 Task: Open Card Technology Conference Review in Board Brand Reputation Management and Repair to Workspace Domain Name Registrars and add a team member Softage.1@softage.net, a label Red, a checklist Beta Testing, an attachment from your google drive, a color Red and finally, add a card description 'Create and send out employee engagement survey on performance evaluation' and a comment 'This task is a reflection of our team capabilities, so let us work together to deliver the best possible outcome.'. Add a start date 'Jan 05, 1900' with a due date 'Jan 12, 1900'
Action: Mouse moved to (368, 165)
Screenshot: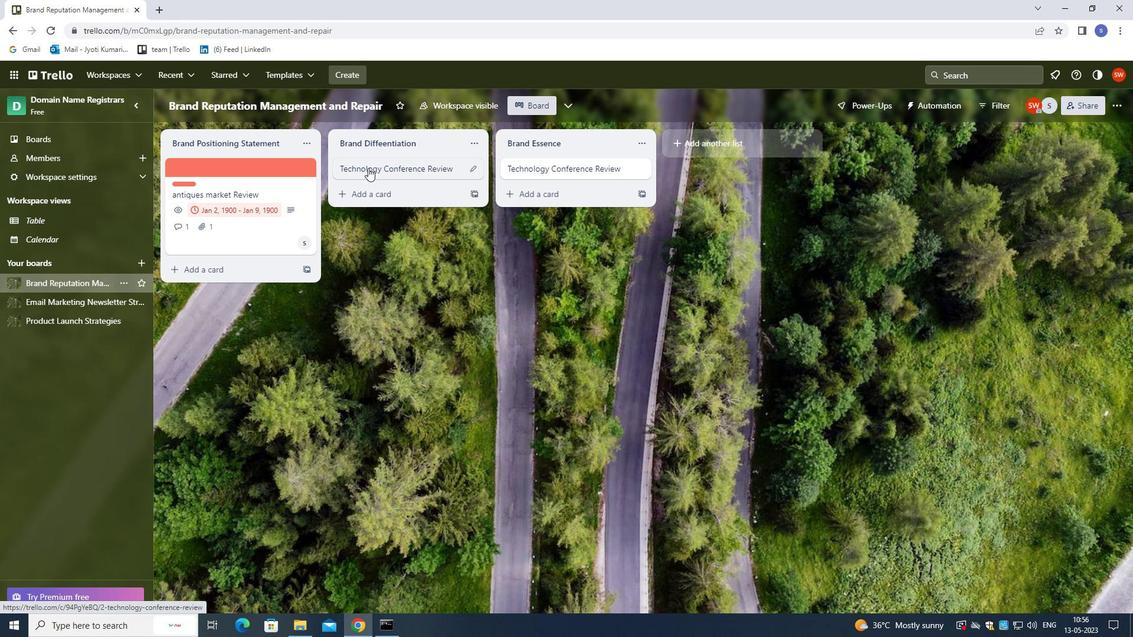 
Action: Mouse pressed left at (368, 165)
Screenshot: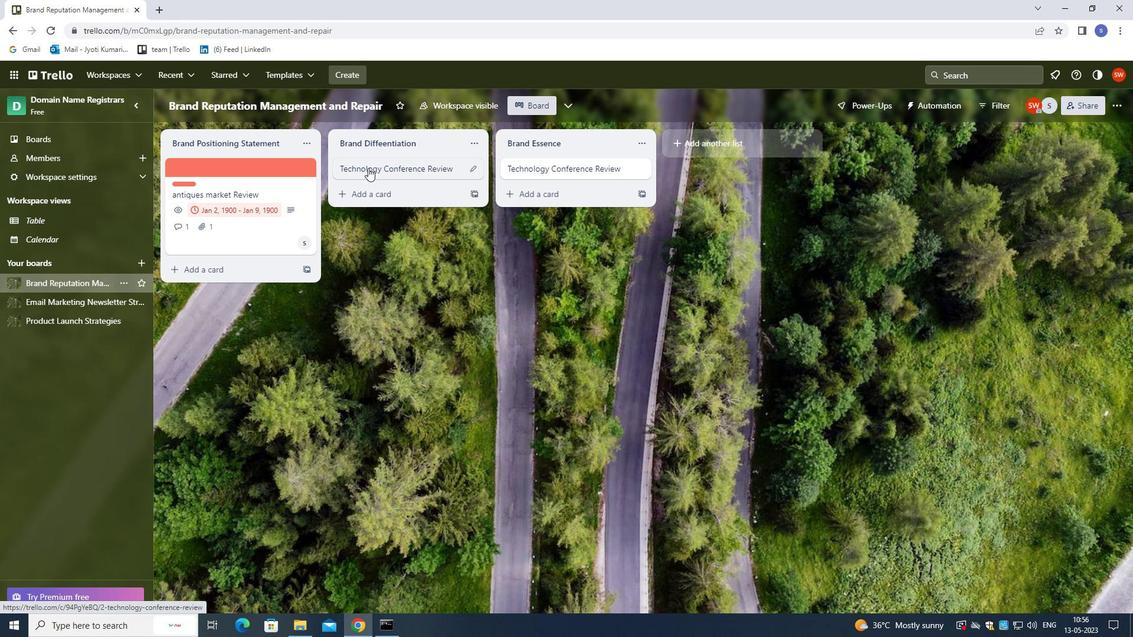 
Action: Mouse moved to (368, 365)
Screenshot: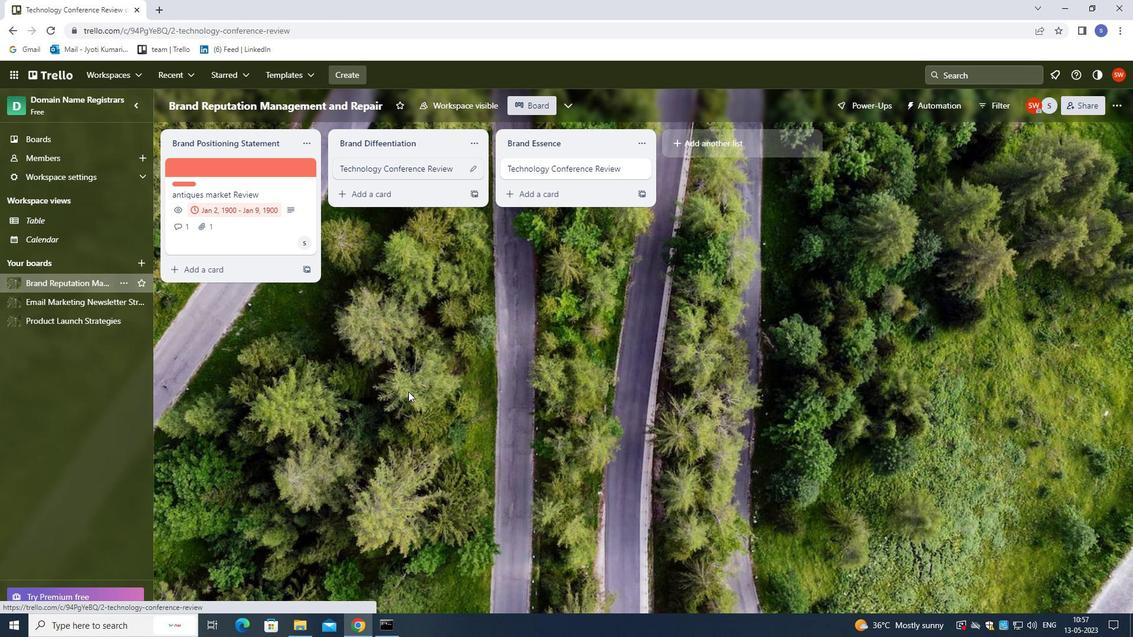 
Action: Key pressed softage.1<Key.shift>2SOFTAGE.NET
Screenshot: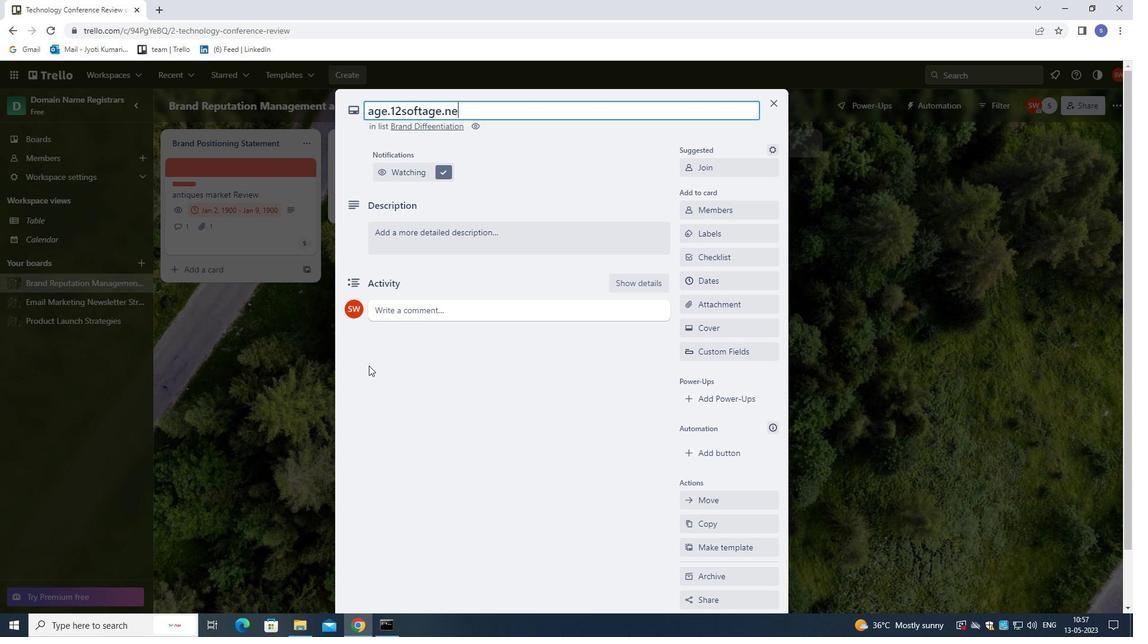
Action: Mouse moved to (306, 292)
Screenshot: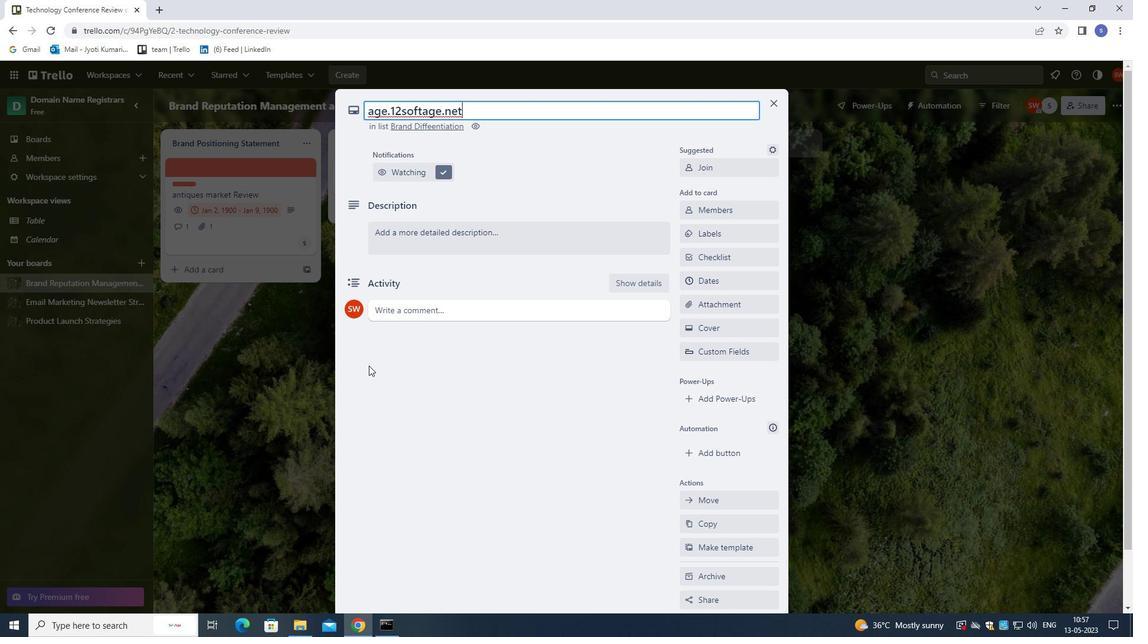 
Action: Key pressed <Key.backspace><Key.backspace><Key.backspace><Key.backspace><Key.backspace><Key.backspace><Key.backspace><Key.backspace><Key.backspace><Key.backspace><Key.backspace><Key.backspace><Key.backspace><Key.backspace><Key.backspace><Key.backspace><Key.backspace><Key.backspace><Key.backspace><Key.backspace><Key.backspace><Key.backspace><Key.backspace>
Screenshot: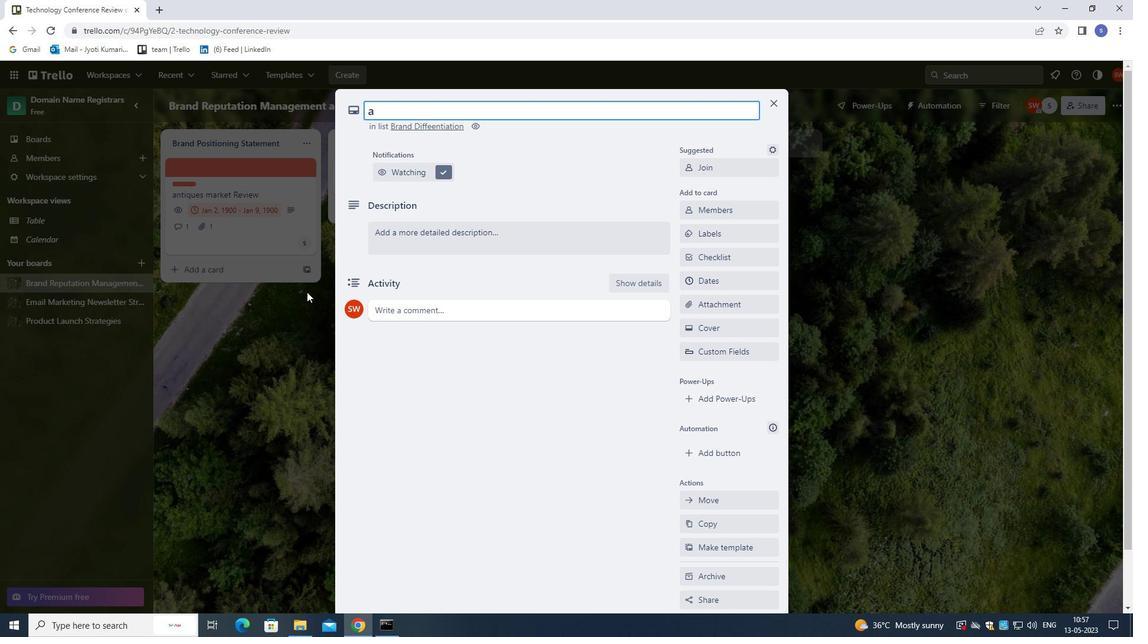 
Action: Mouse moved to (726, 208)
Screenshot: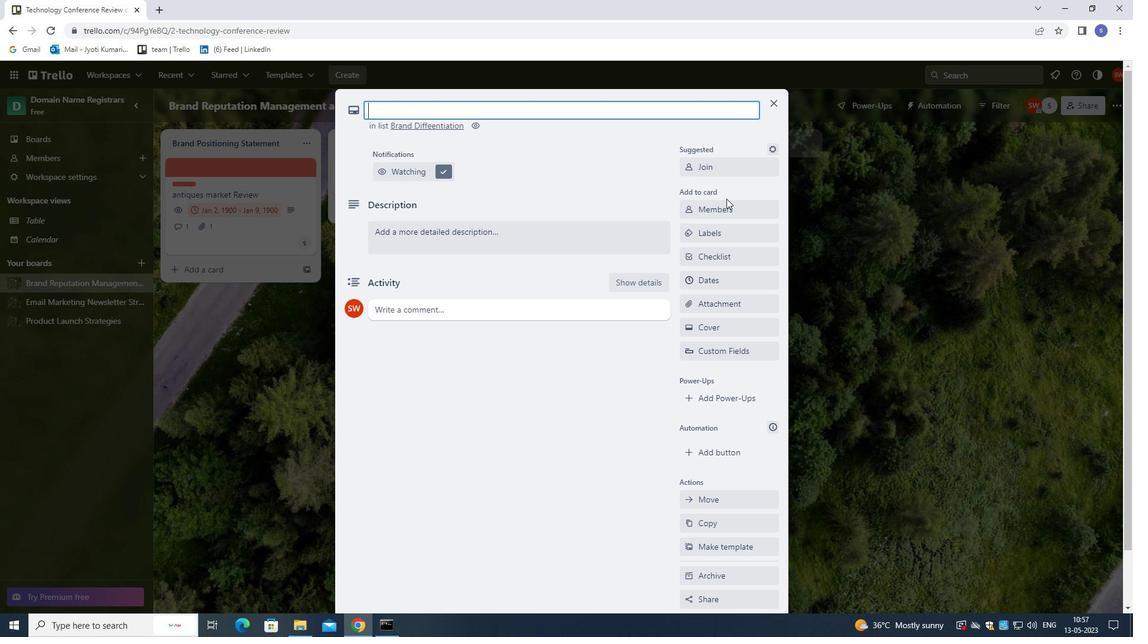 
Action: Mouse pressed left at (726, 208)
Screenshot: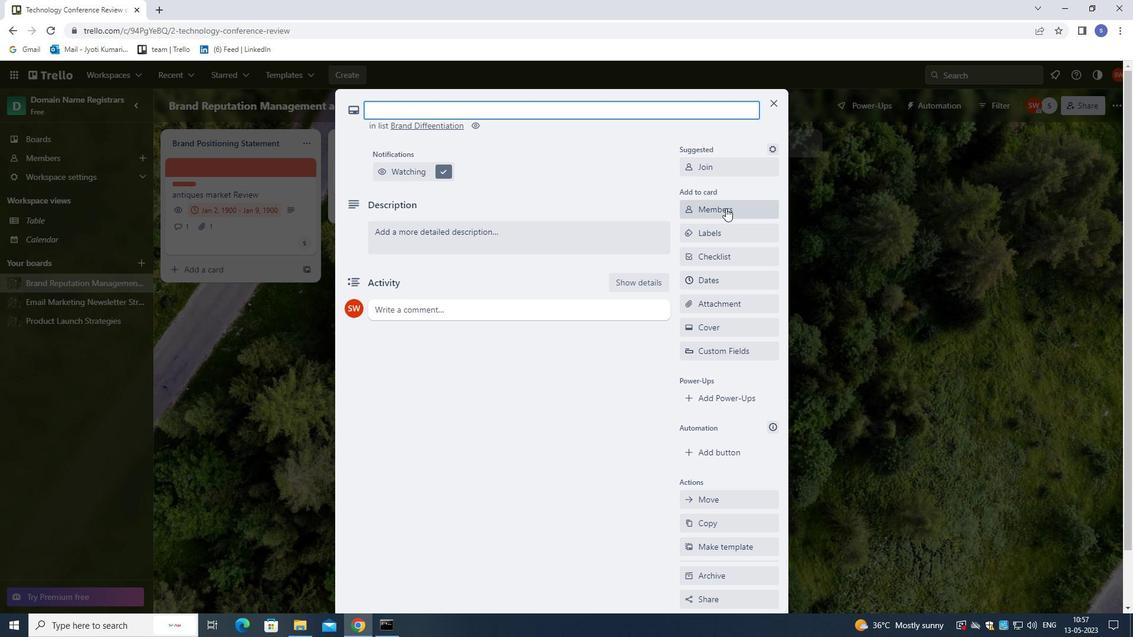 
Action: Mouse moved to (678, 162)
Screenshot: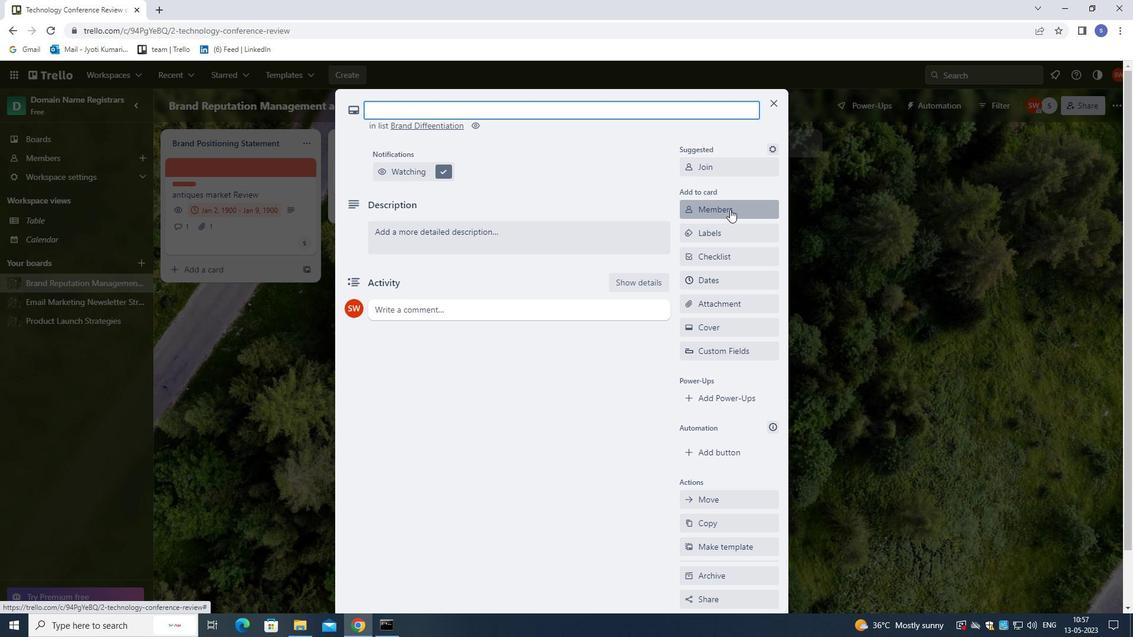 
Action: Key pressed SOFTAGE.1<Key.shift>@SOFTAGE.NET
Screenshot: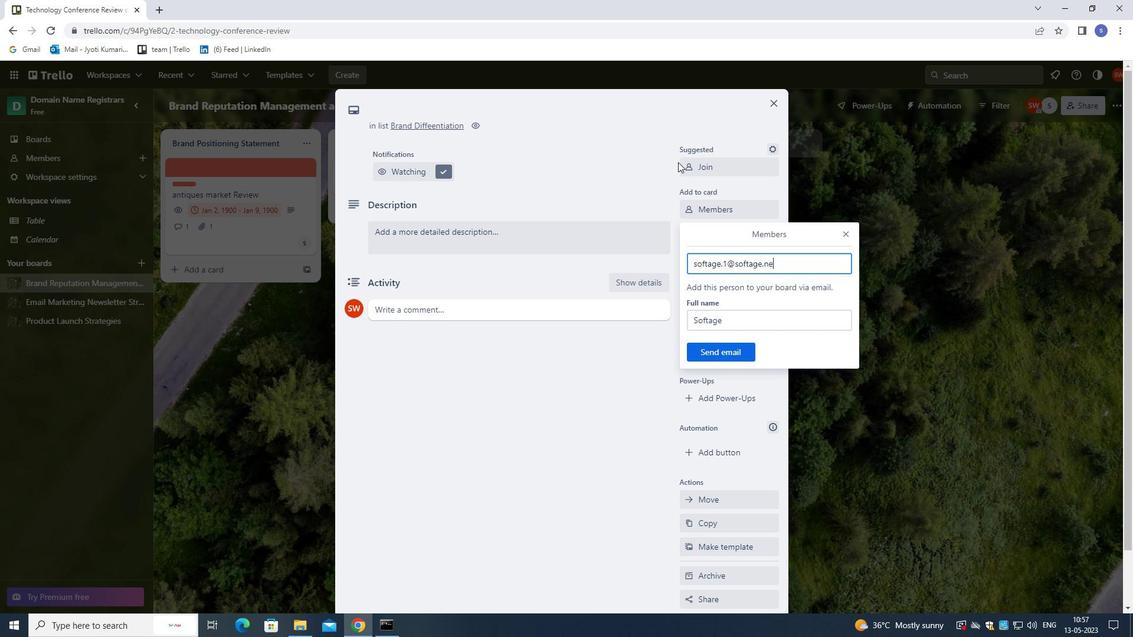 
Action: Mouse moved to (716, 353)
Screenshot: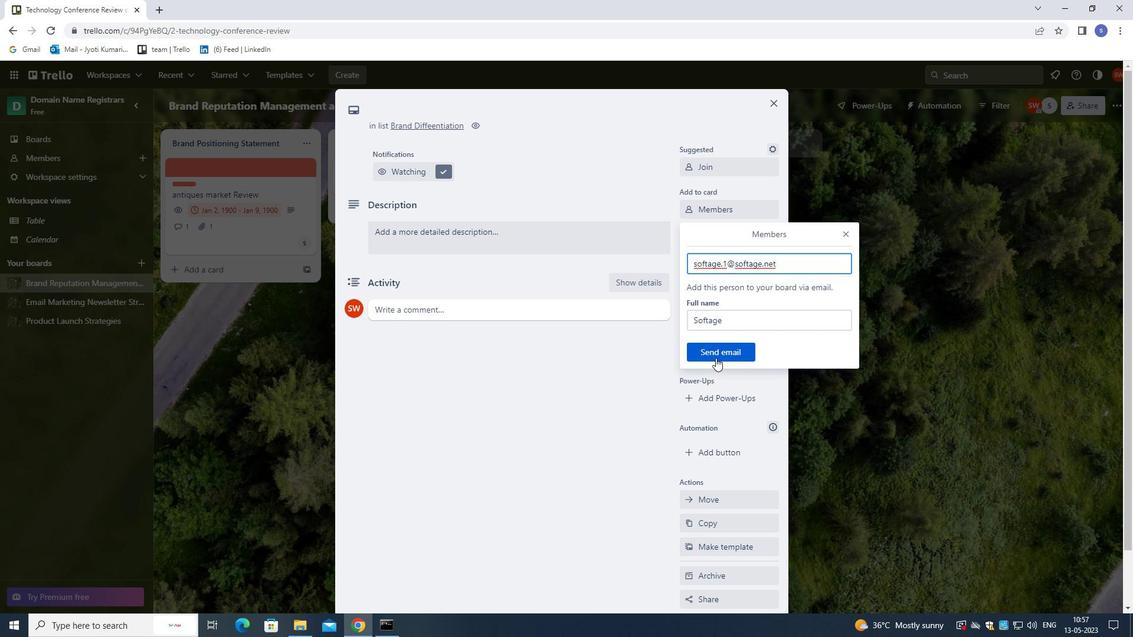 
Action: Mouse pressed left at (716, 353)
Screenshot: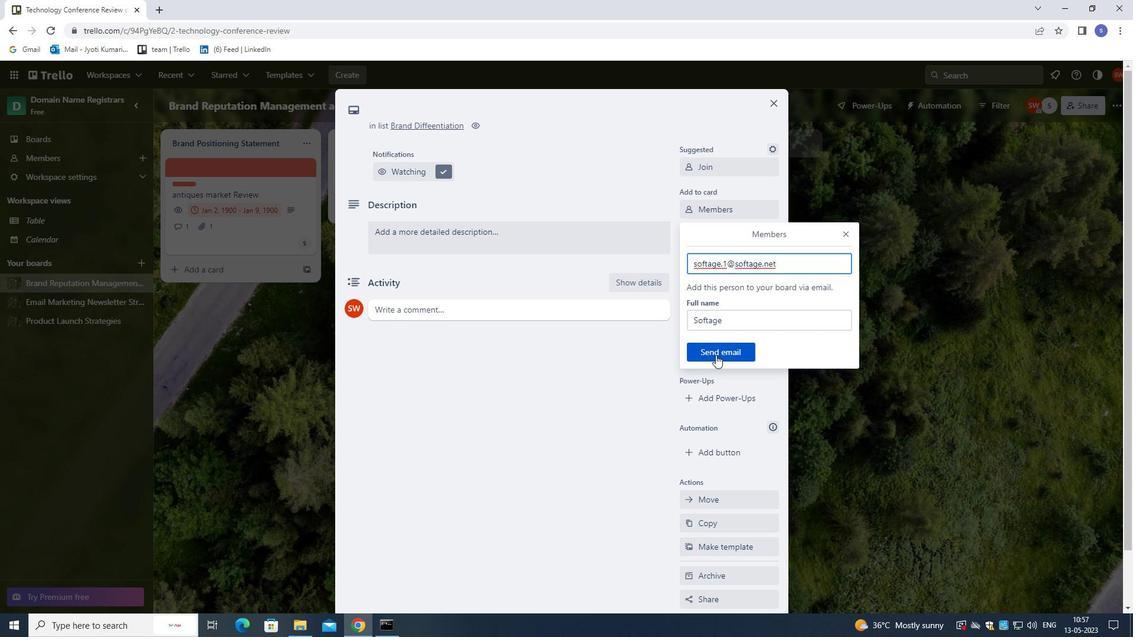 
Action: Mouse moved to (736, 236)
Screenshot: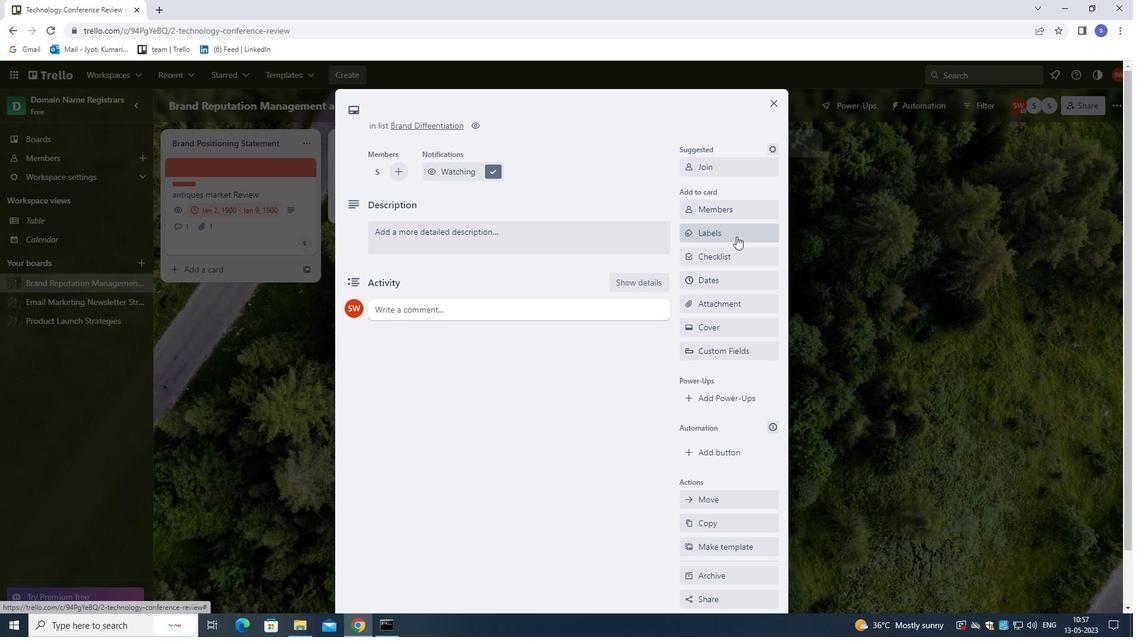 
Action: Mouse pressed left at (736, 236)
Screenshot: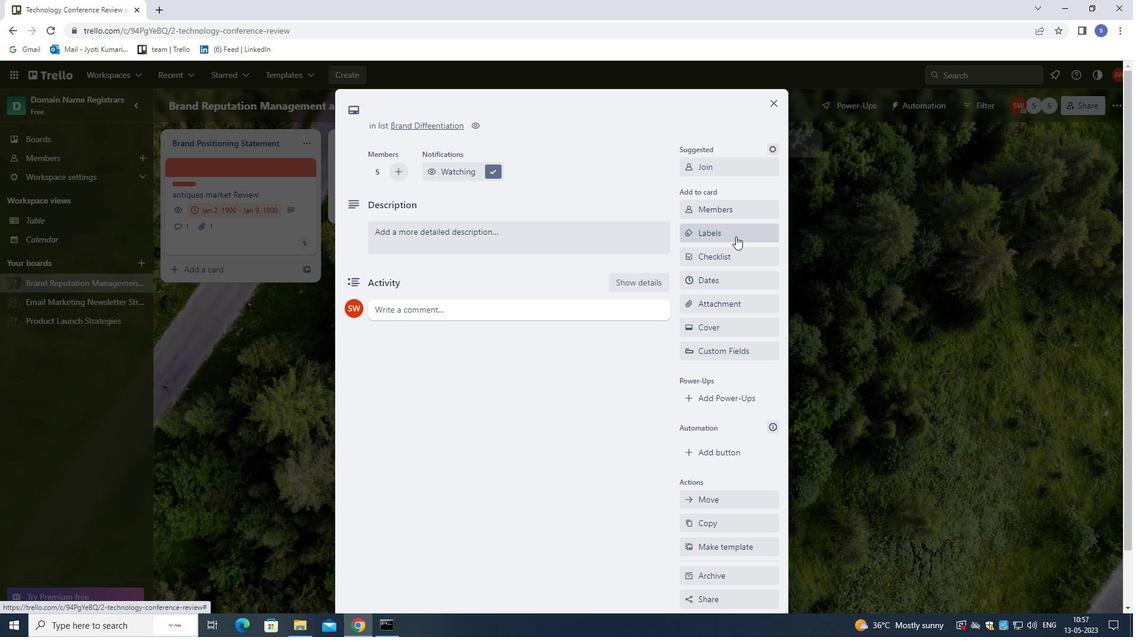 
Action: Key pressed R
Screenshot: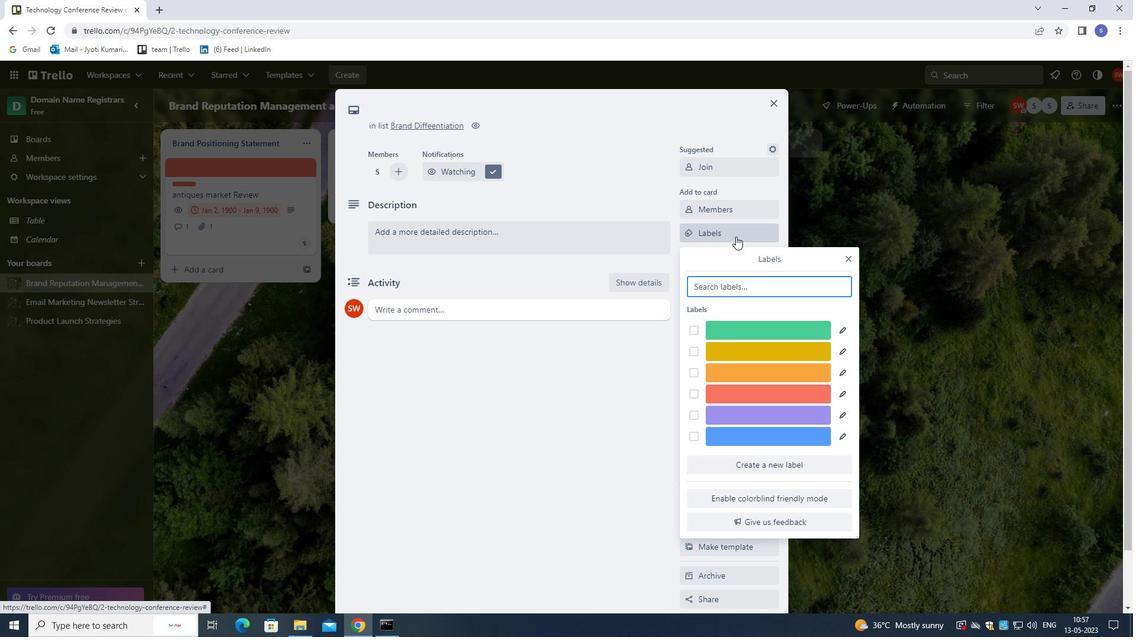 
Action: Mouse moved to (757, 329)
Screenshot: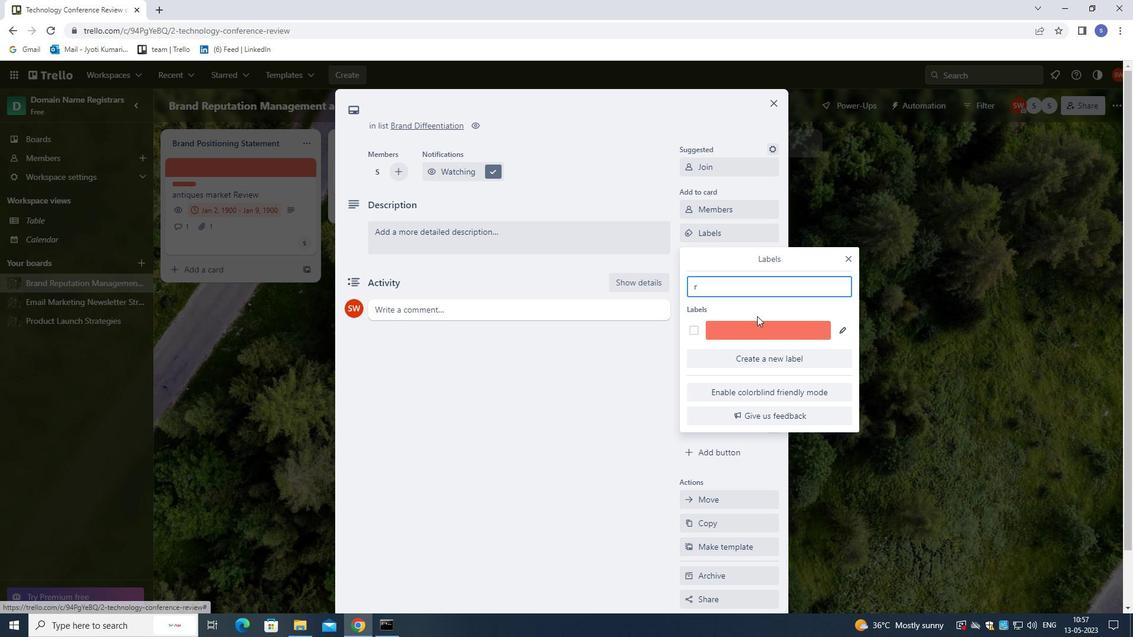 
Action: Mouse pressed left at (757, 329)
Screenshot: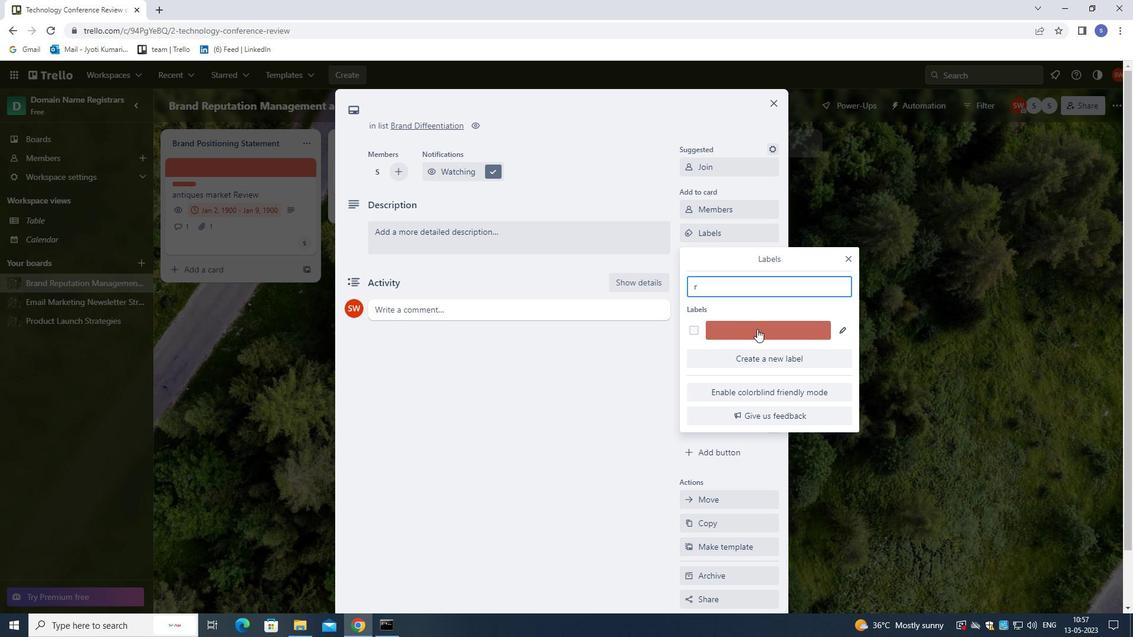
Action: Mouse moved to (850, 258)
Screenshot: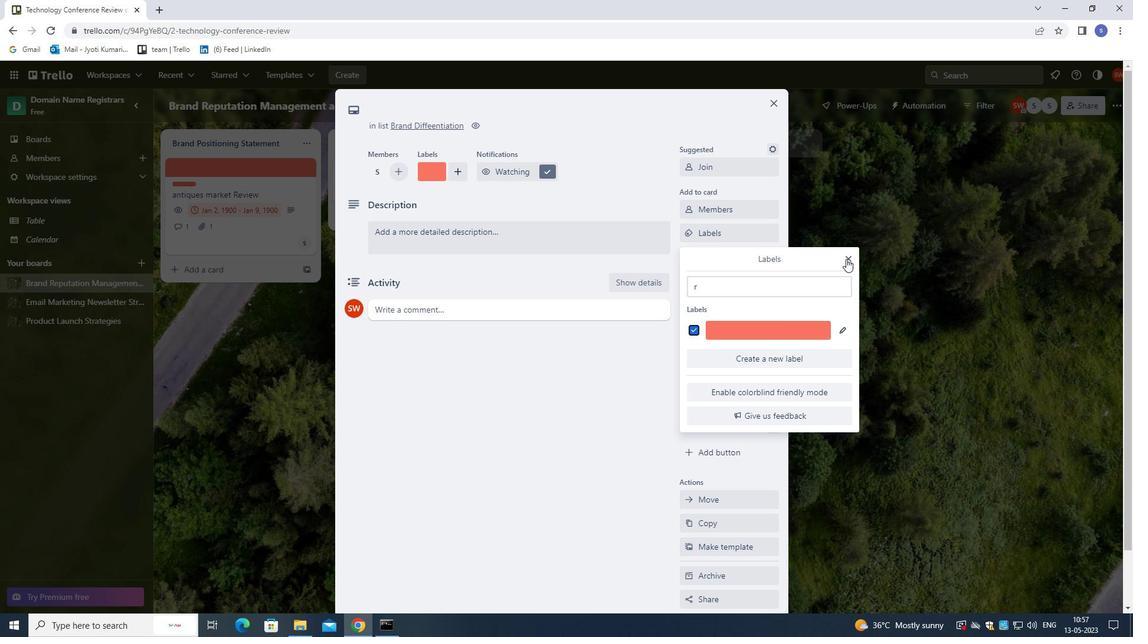 
Action: Mouse pressed left at (850, 258)
Screenshot: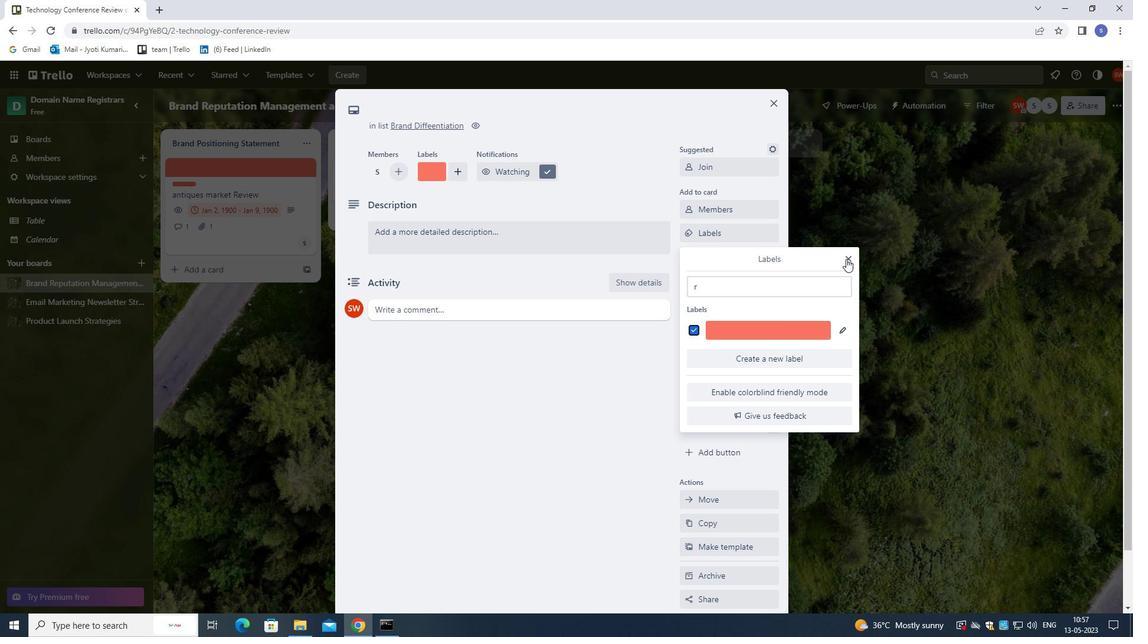 
Action: Mouse moved to (746, 246)
Screenshot: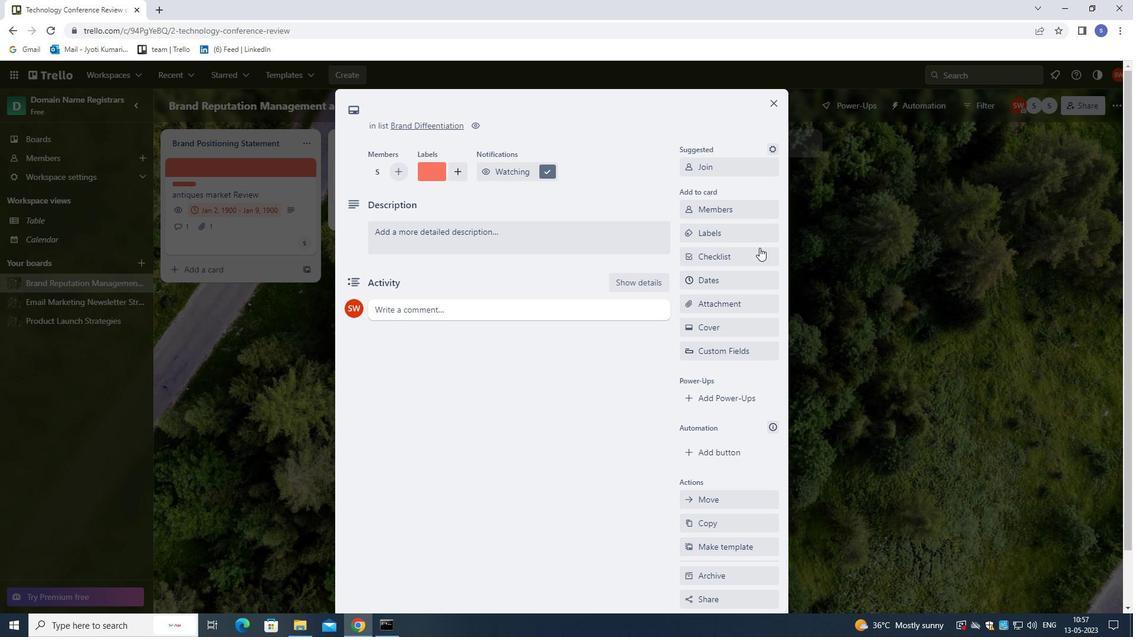 
Action: Mouse pressed left at (746, 246)
Screenshot: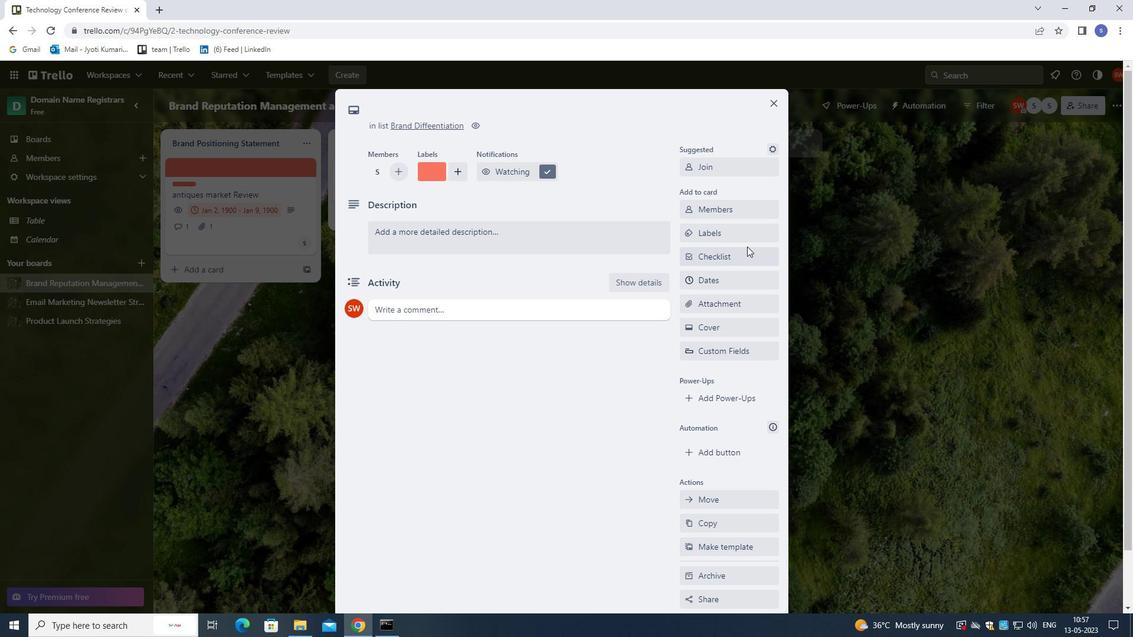 
Action: Mouse moved to (746, 250)
Screenshot: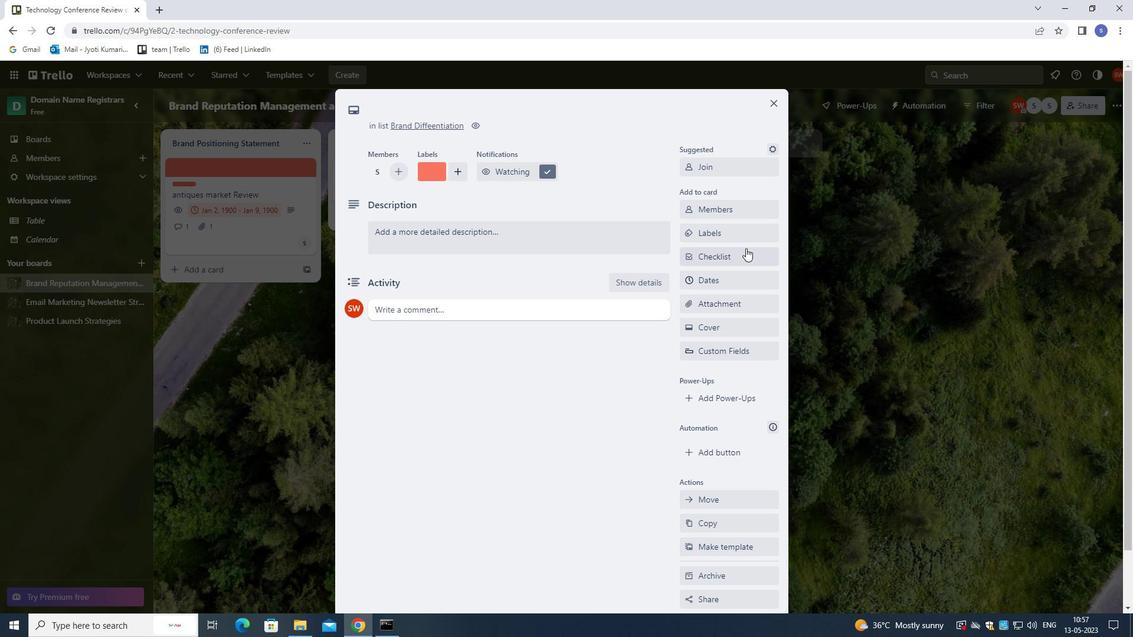 
Action: Mouse pressed left at (746, 250)
Screenshot: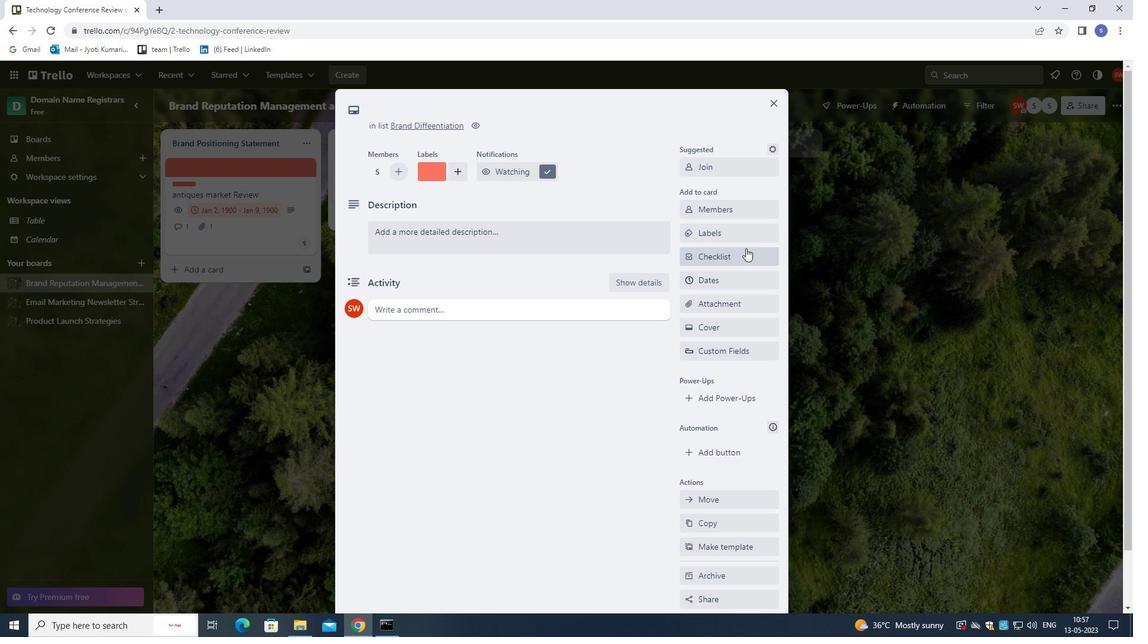
Action: Mouse moved to (689, 236)
Screenshot: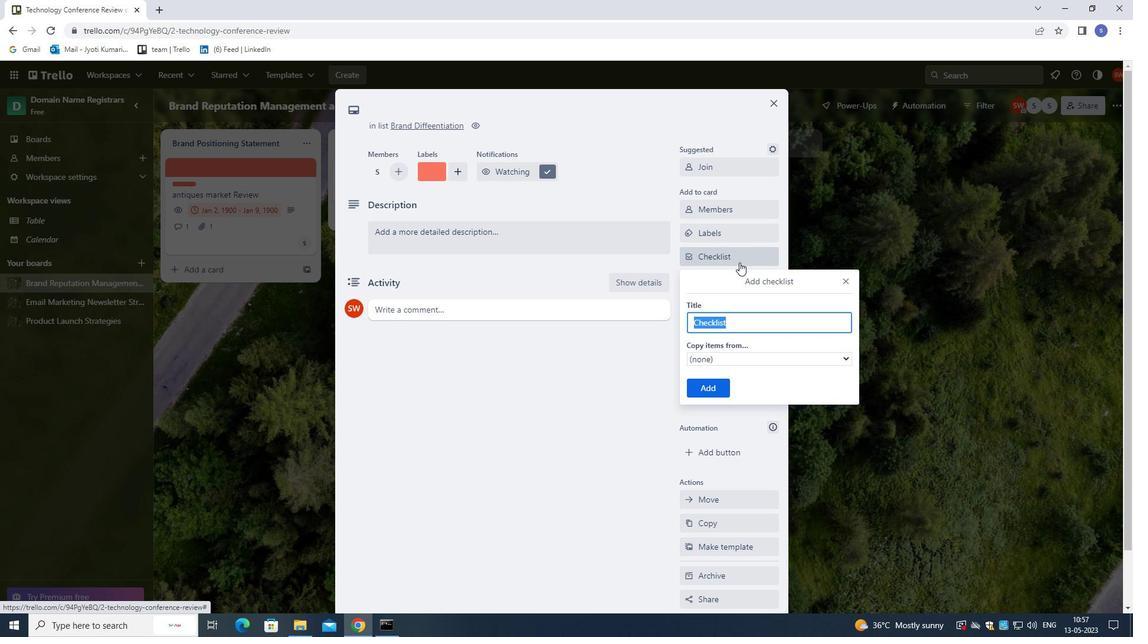 
Action: Key pressed B
Screenshot: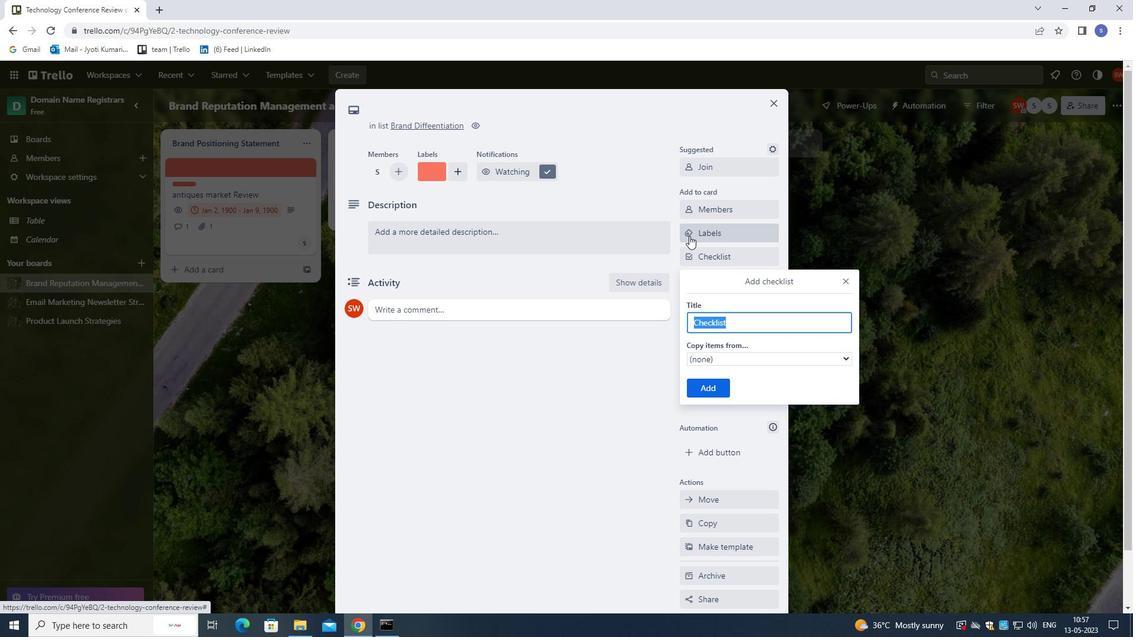 
Action: Mouse moved to (757, 349)
Screenshot: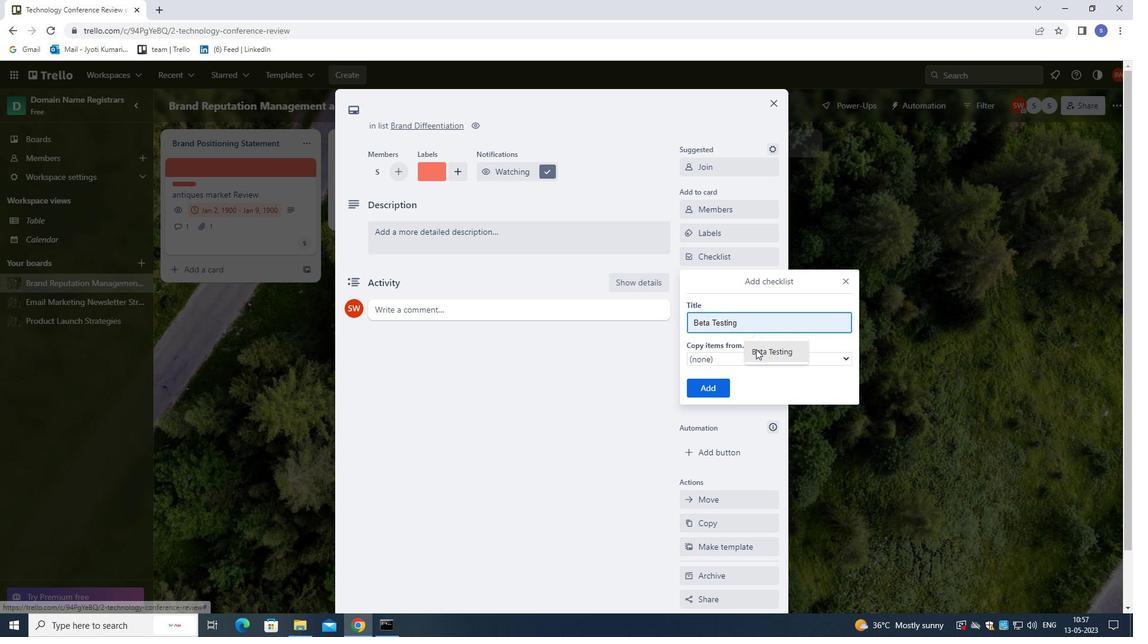 
Action: Mouse pressed left at (757, 349)
Screenshot: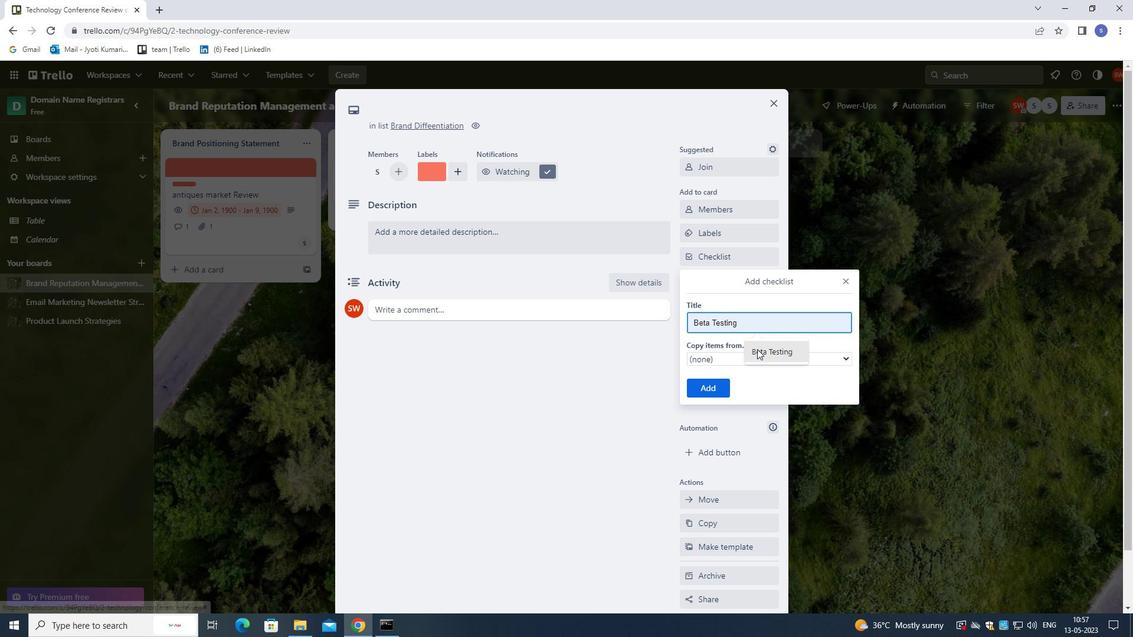 
Action: Mouse moved to (707, 384)
Screenshot: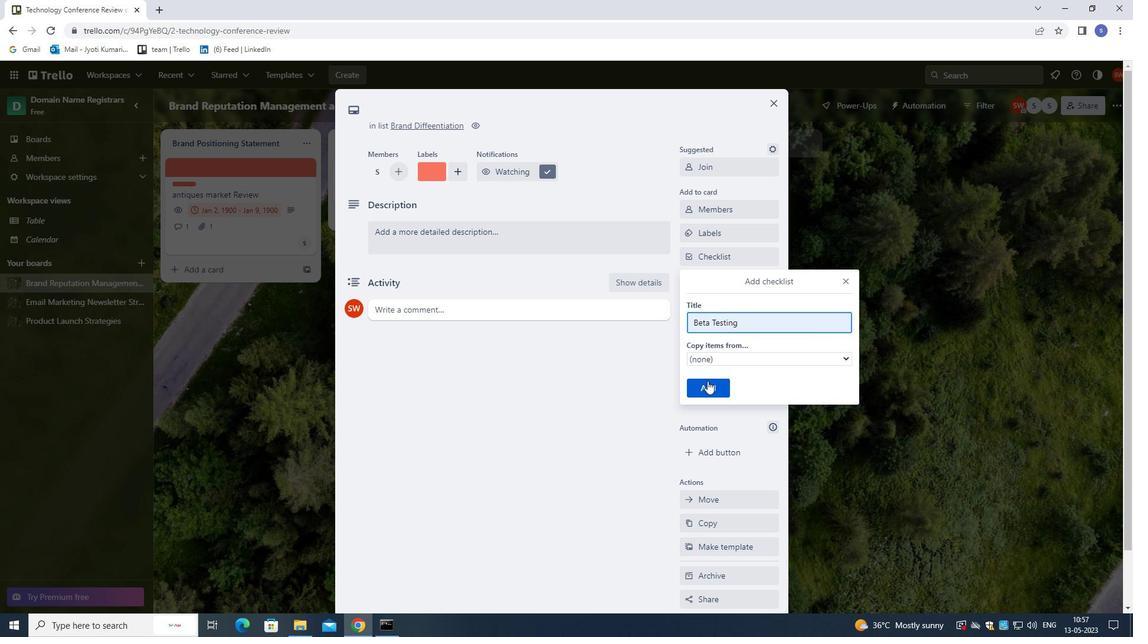 
Action: Mouse pressed left at (707, 384)
Screenshot: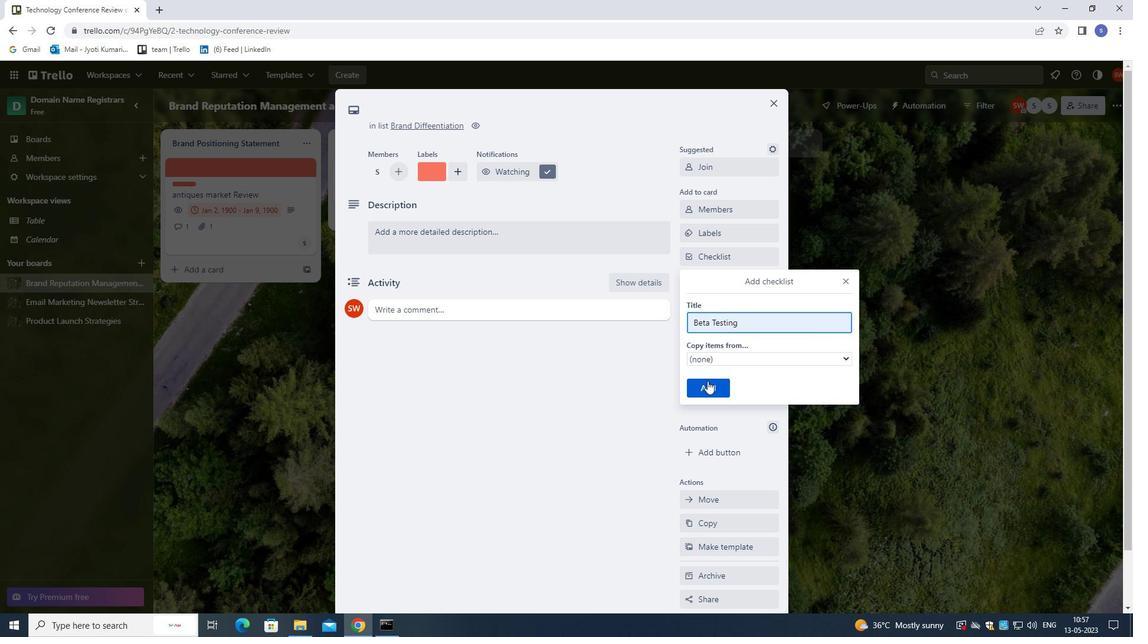 
Action: Mouse moved to (707, 281)
Screenshot: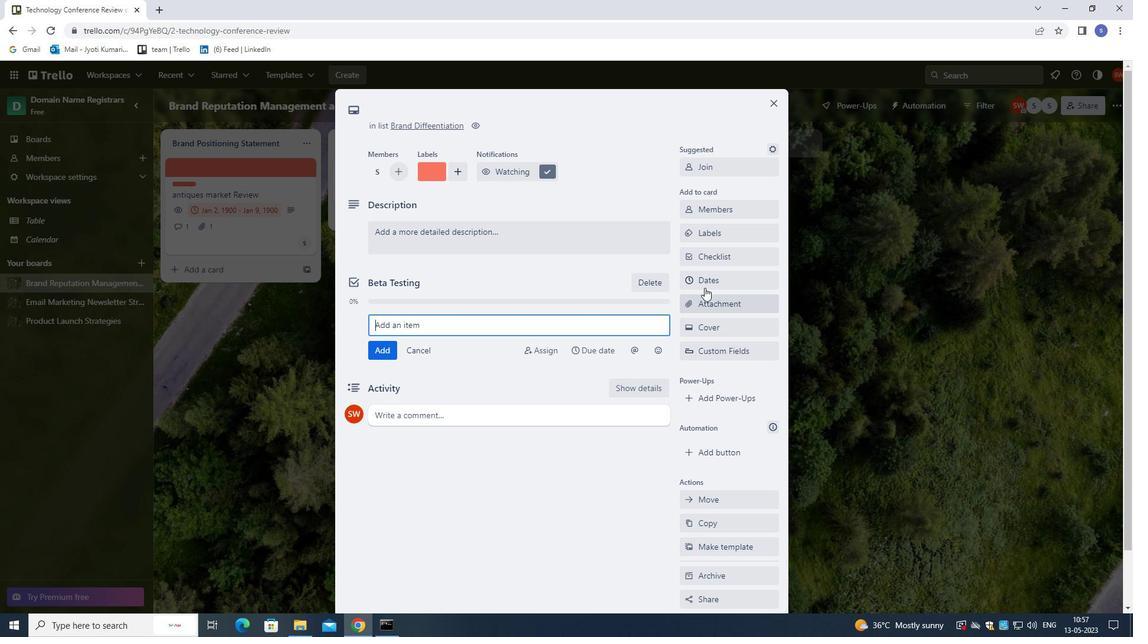 
Action: Mouse pressed left at (707, 281)
Screenshot: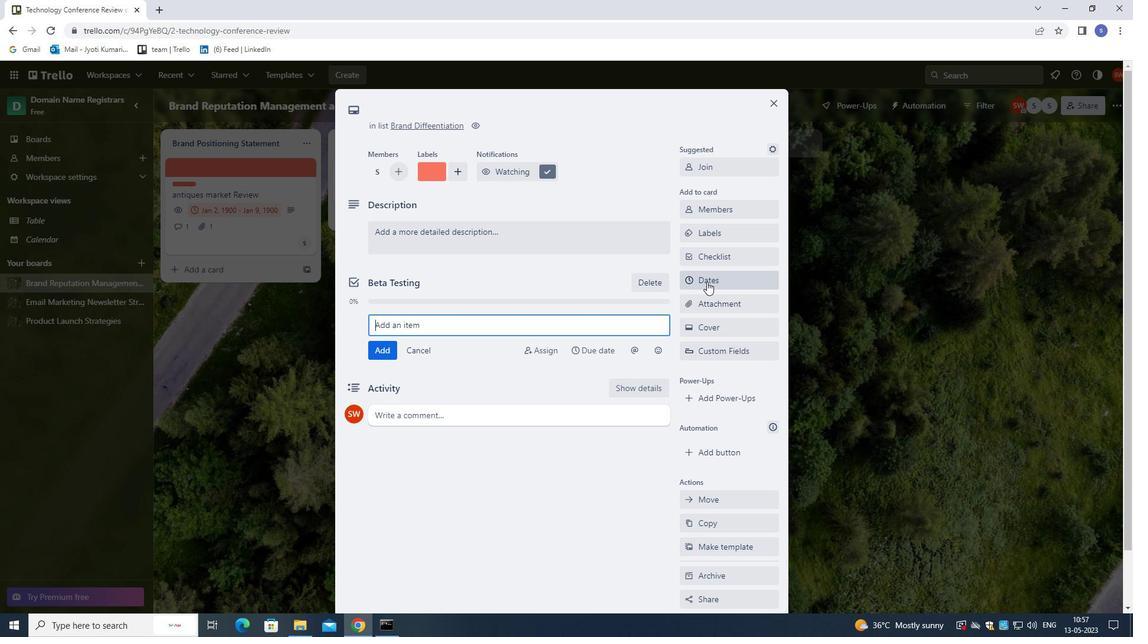 
Action: Mouse moved to (690, 318)
Screenshot: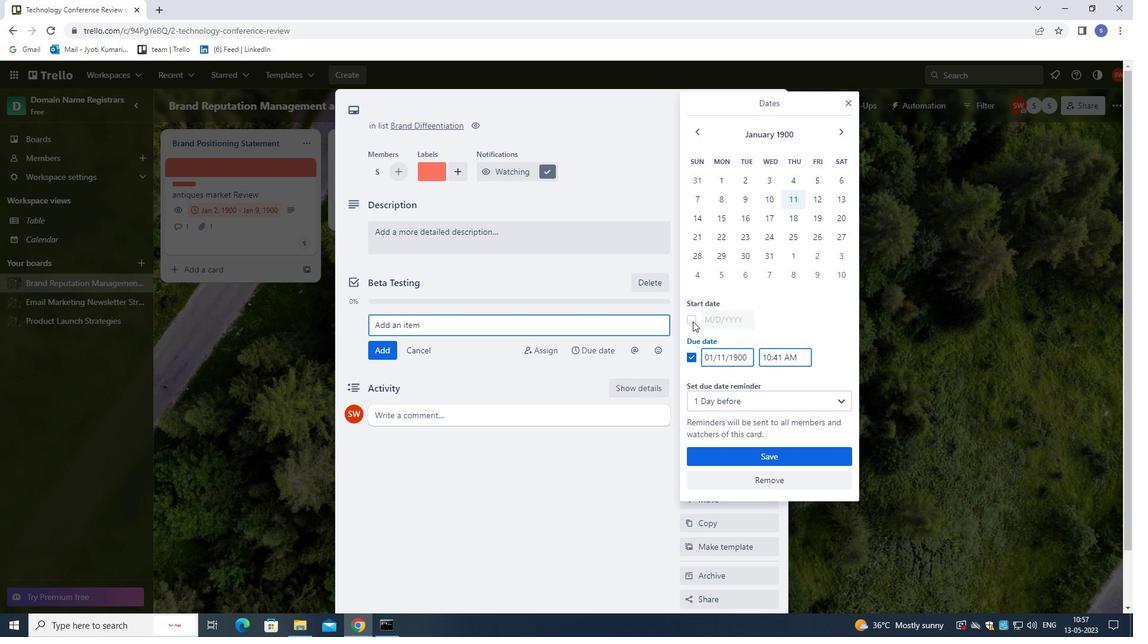 
Action: Mouse pressed left at (690, 318)
Screenshot: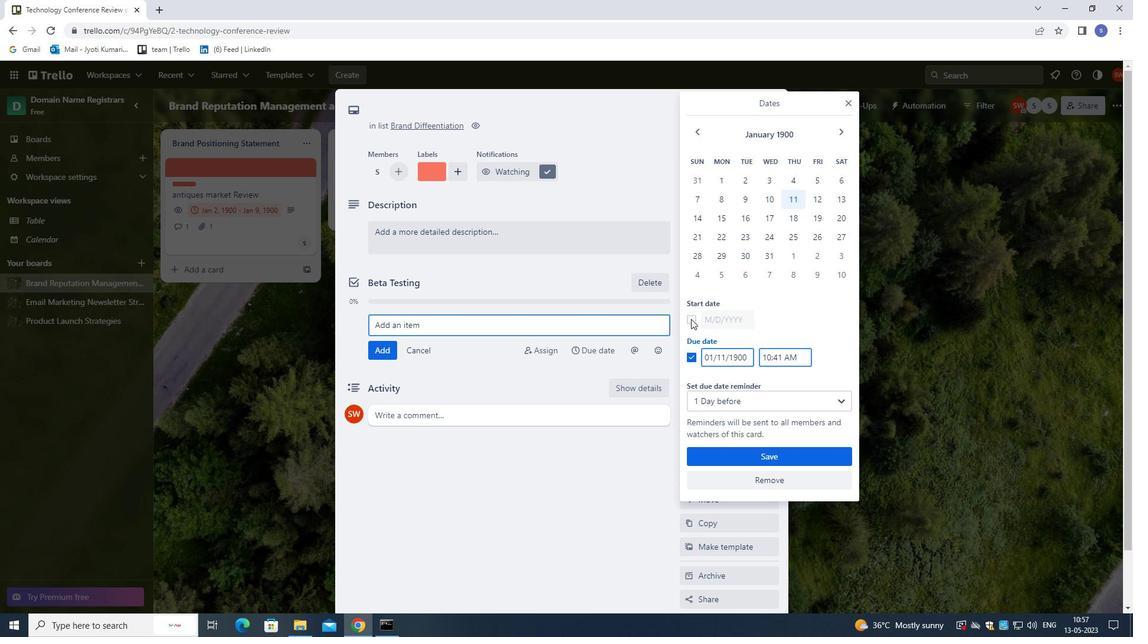 
Action: Mouse moved to (717, 320)
Screenshot: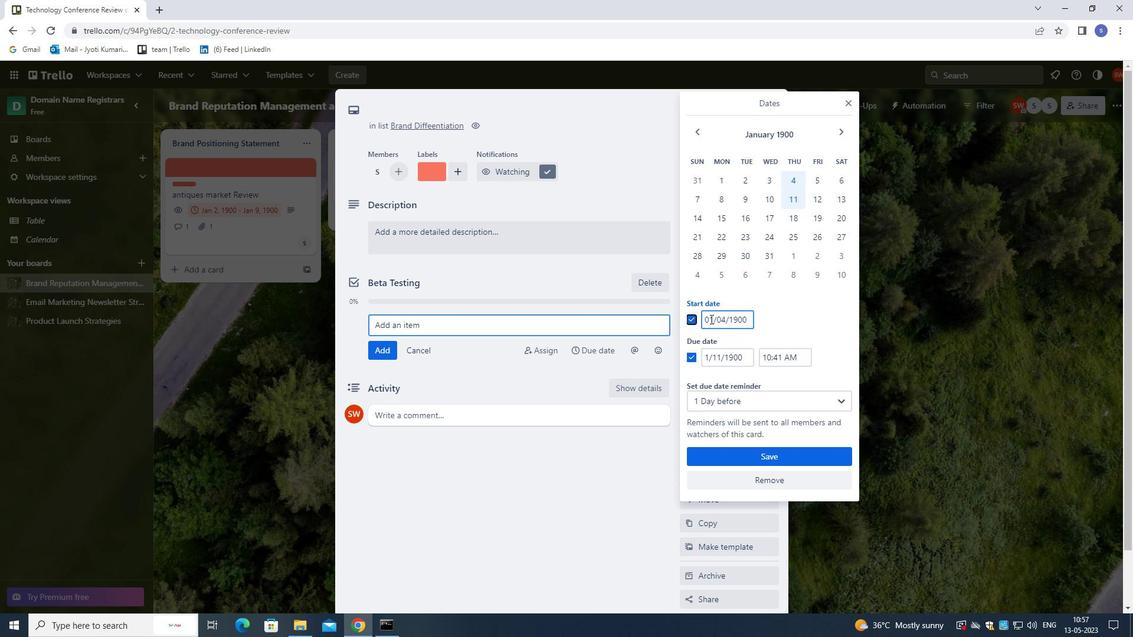 
Action: Mouse pressed left at (717, 320)
Screenshot: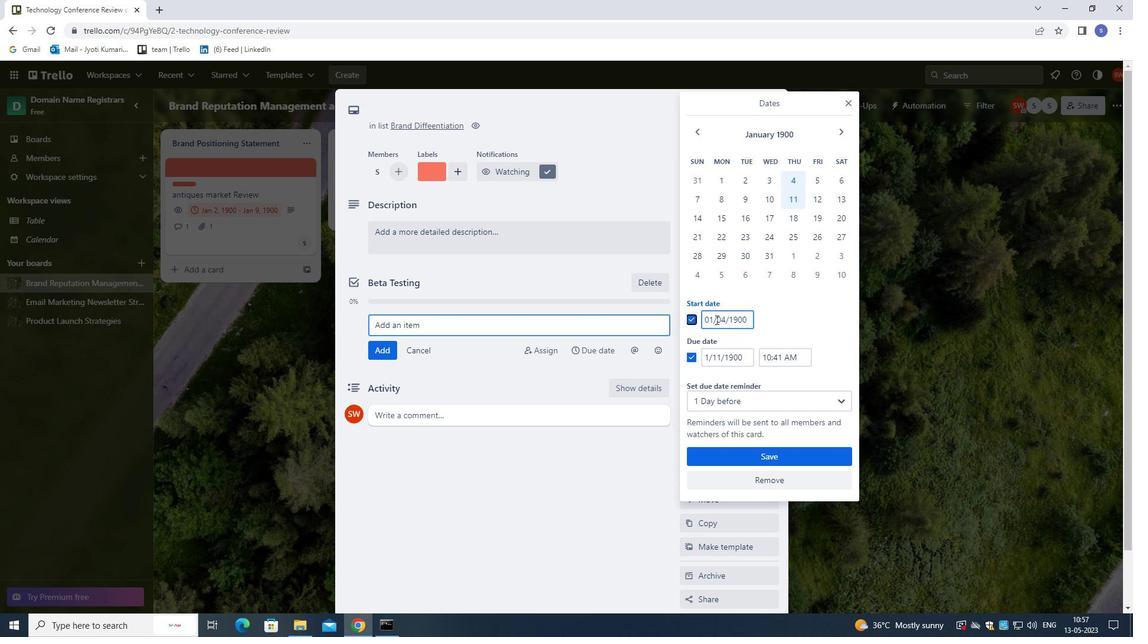 
Action: Mouse moved to (720, 351)
Screenshot: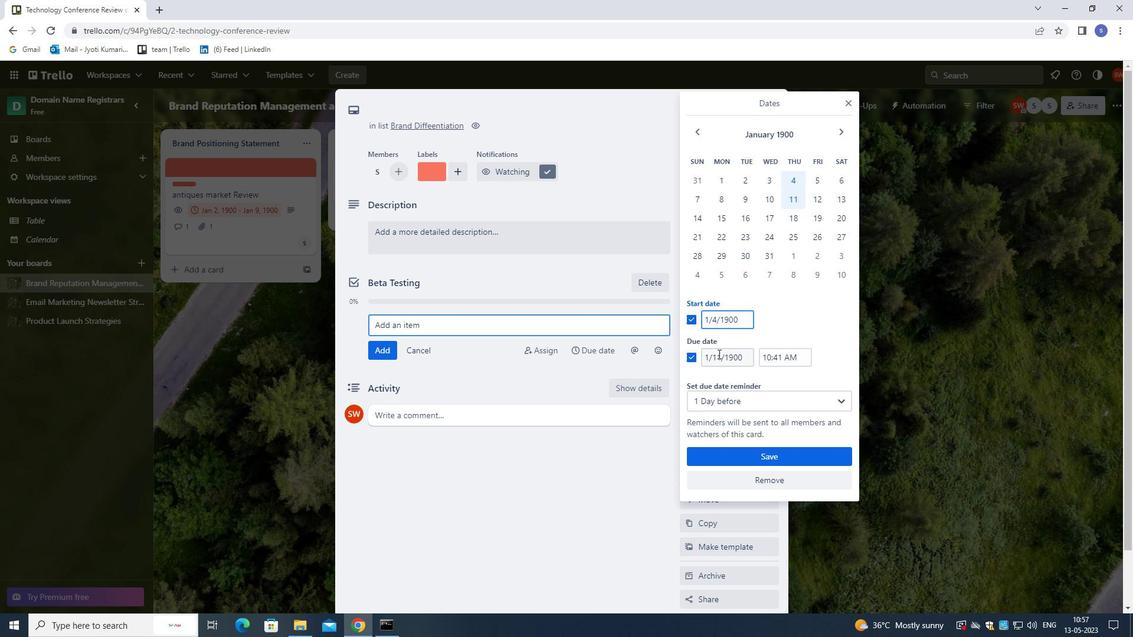 
Action: Key pressed <Key.backspace>
Screenshot: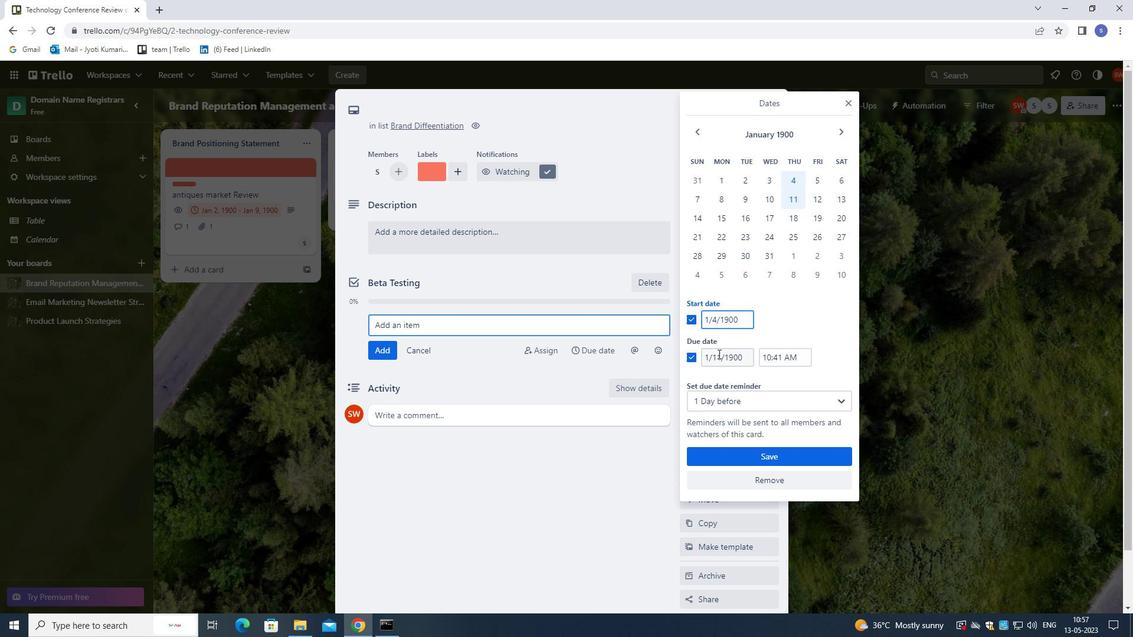
Action: Mouse moved to (722, 345)
Screenshot: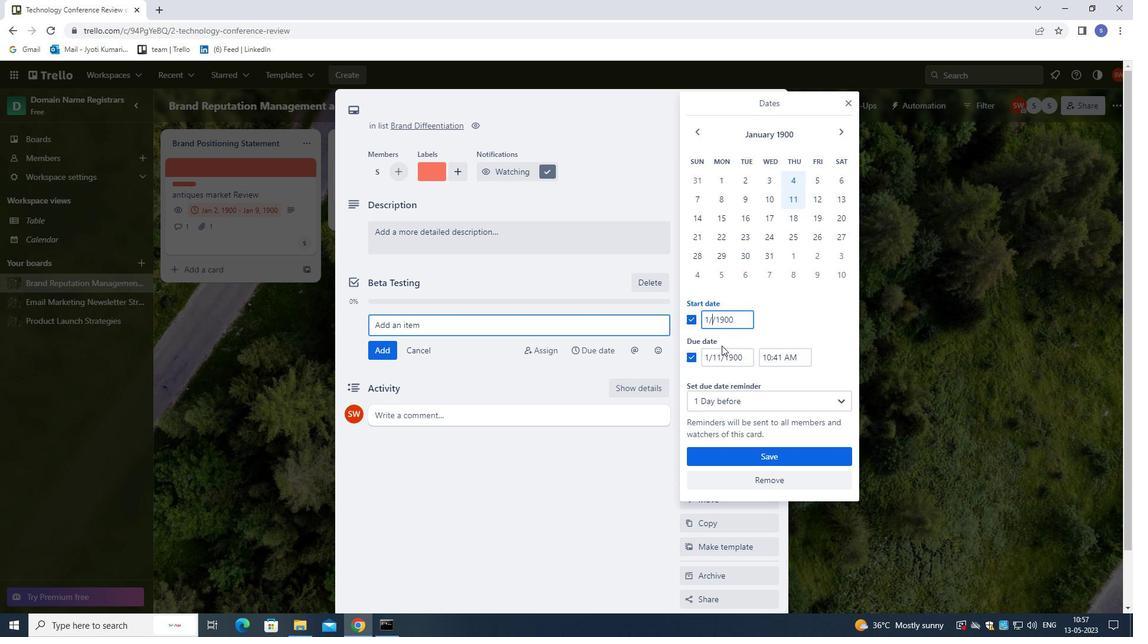 
Action: Key pressed 5
Screenshot: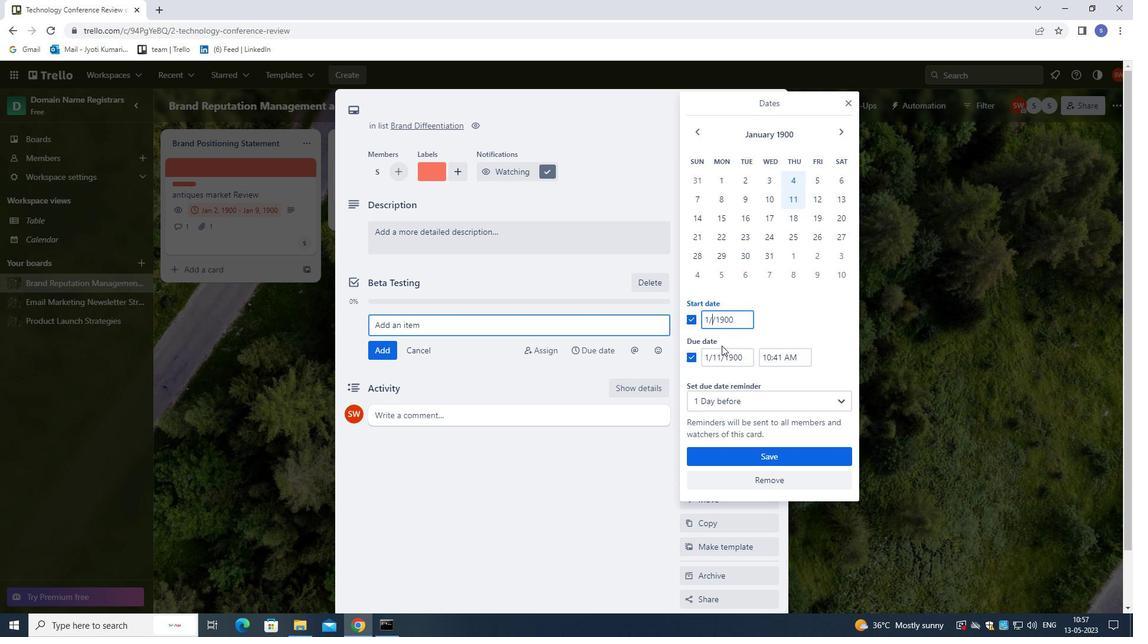 
Action: Mouse moved to (713, 358)
Screenshot: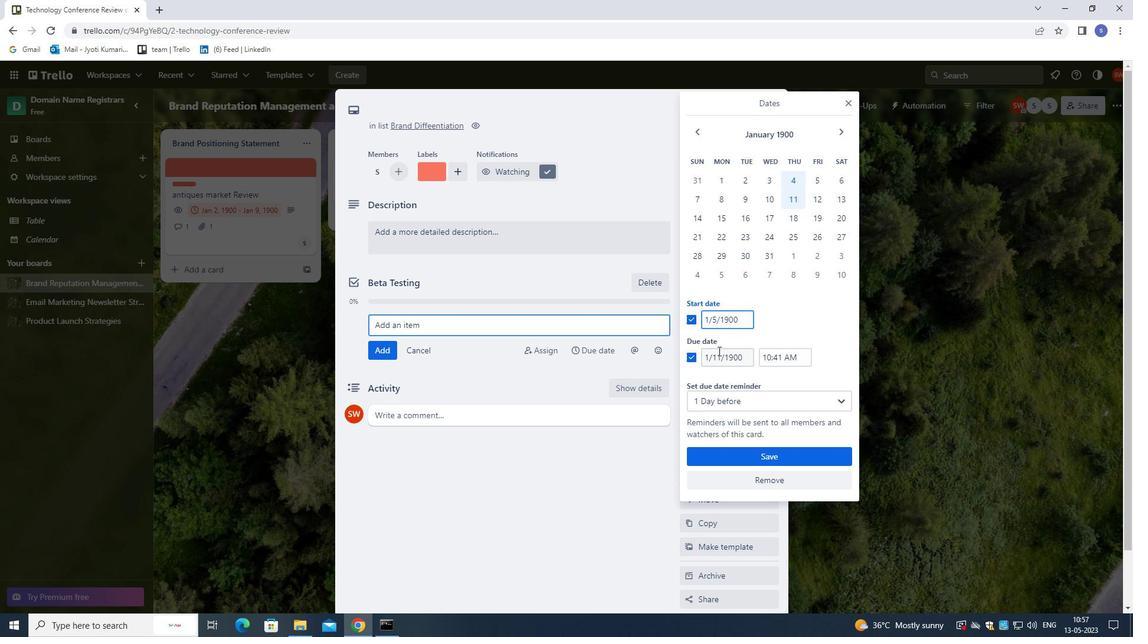 
Action: Mouse pressed left at (713, 358)
Screenshot: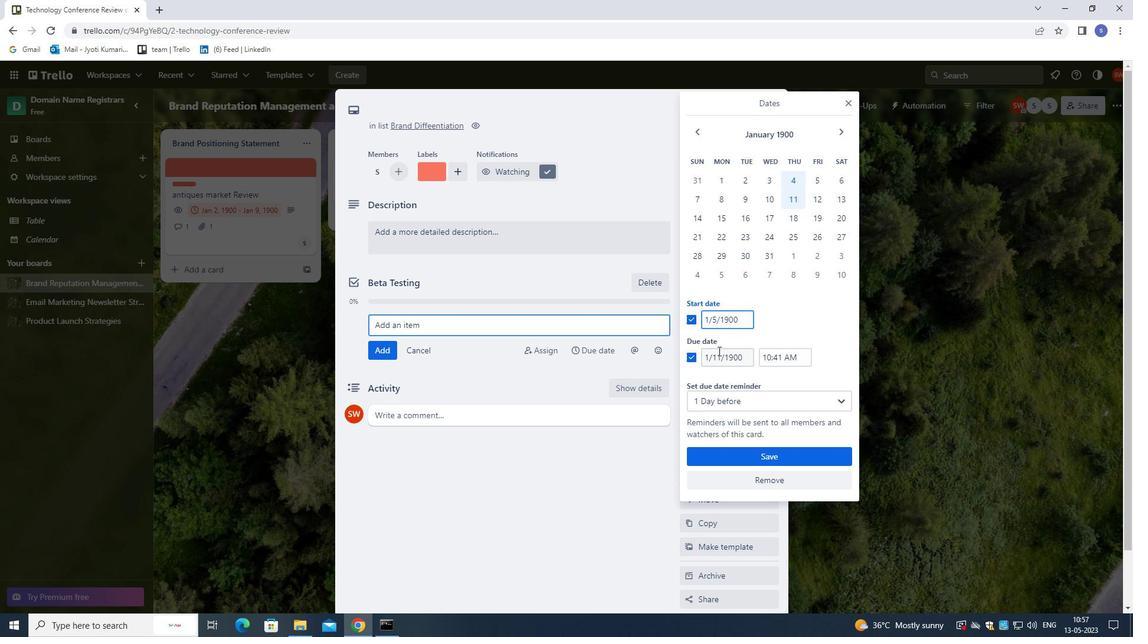
Action: Mouse moved to (742, 357)
Screenshot: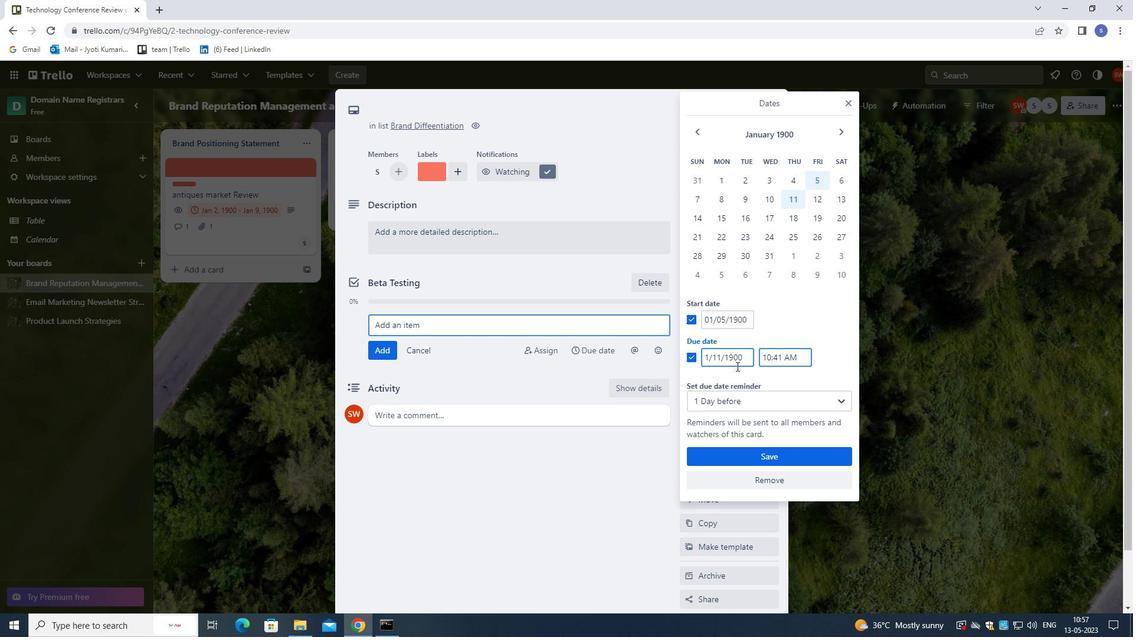 
Action: Key pressed <Key.right><Key.right>
Screenshot: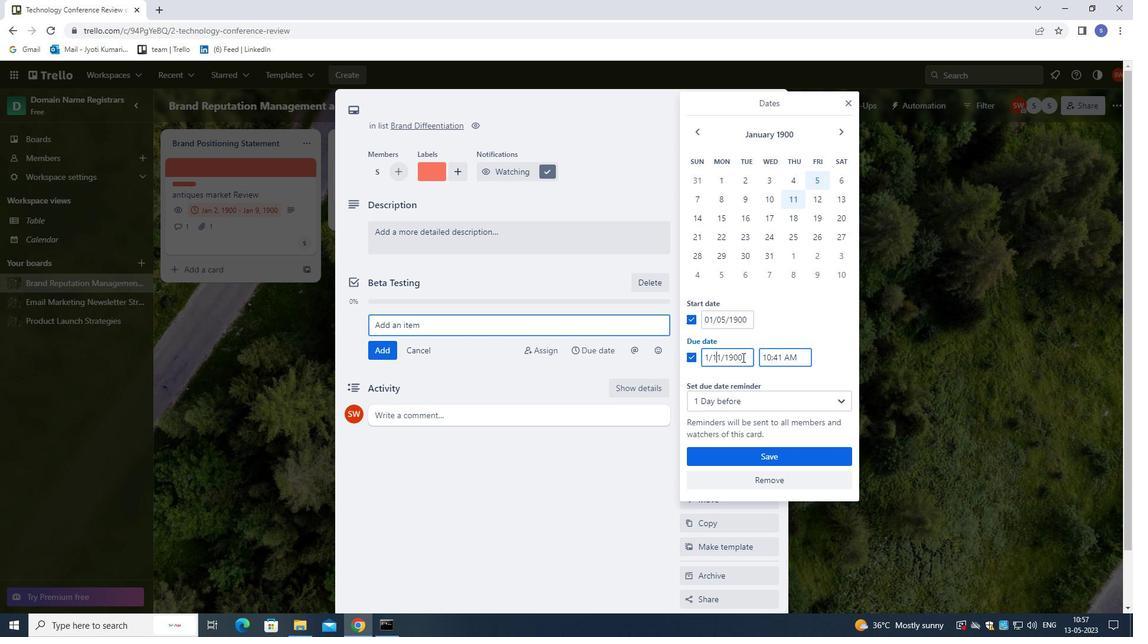 
Action: Mouse moved to (743, 355)
Screenshot: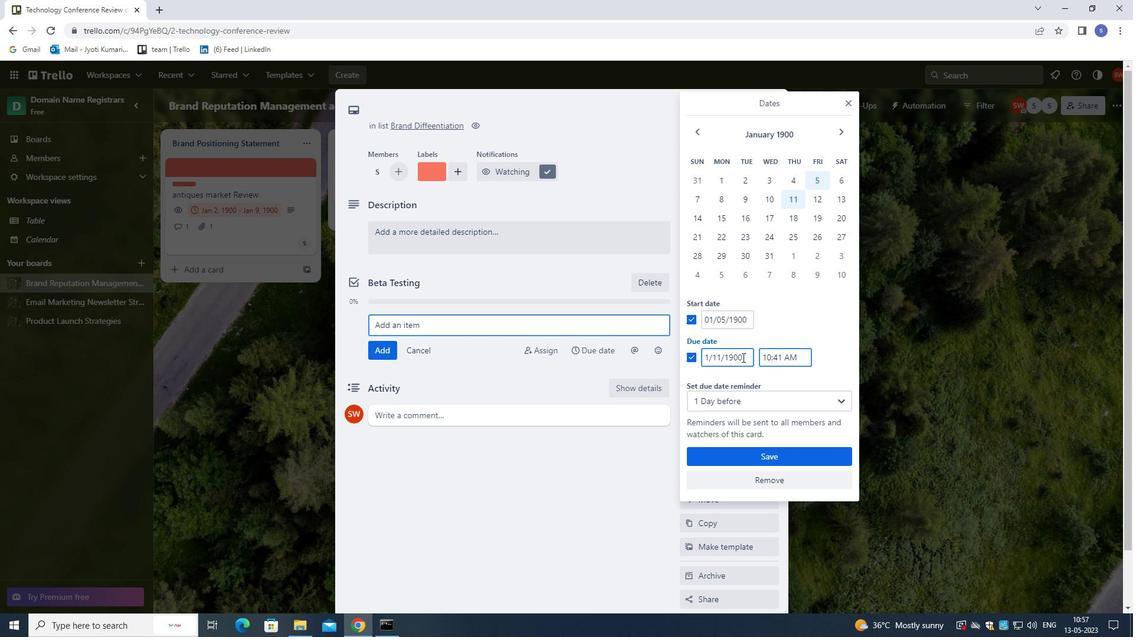 
Action: Key pressed <Key.backspace>
Screenshot: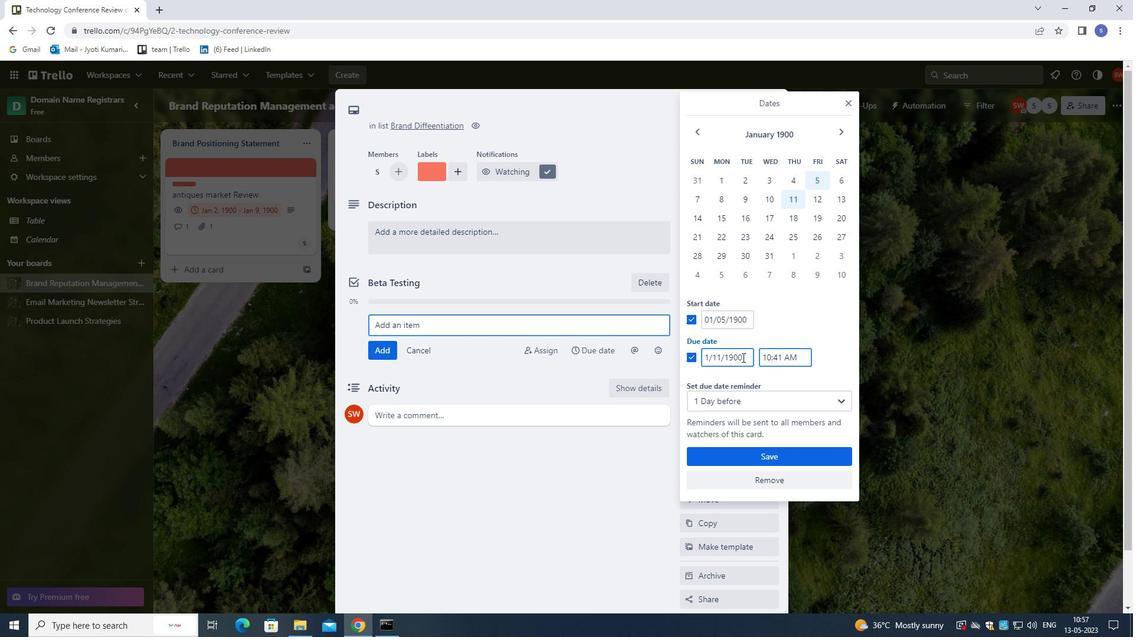 
Action: Mouse moved to (743, 355)
Screenshot: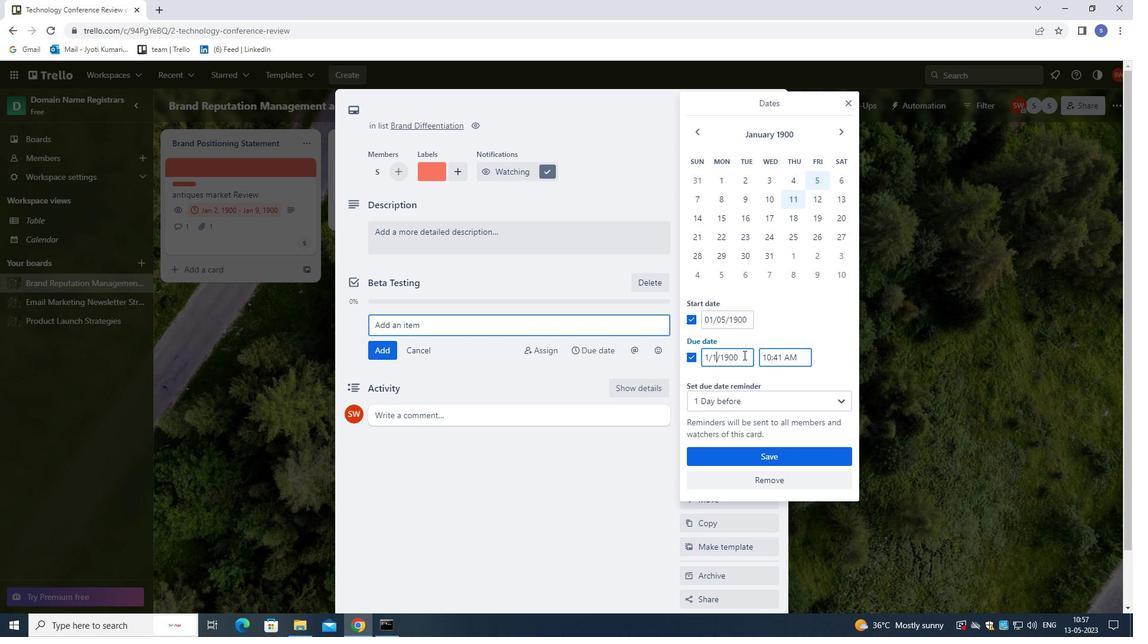 
Action: Key pressed 2
Screenshot: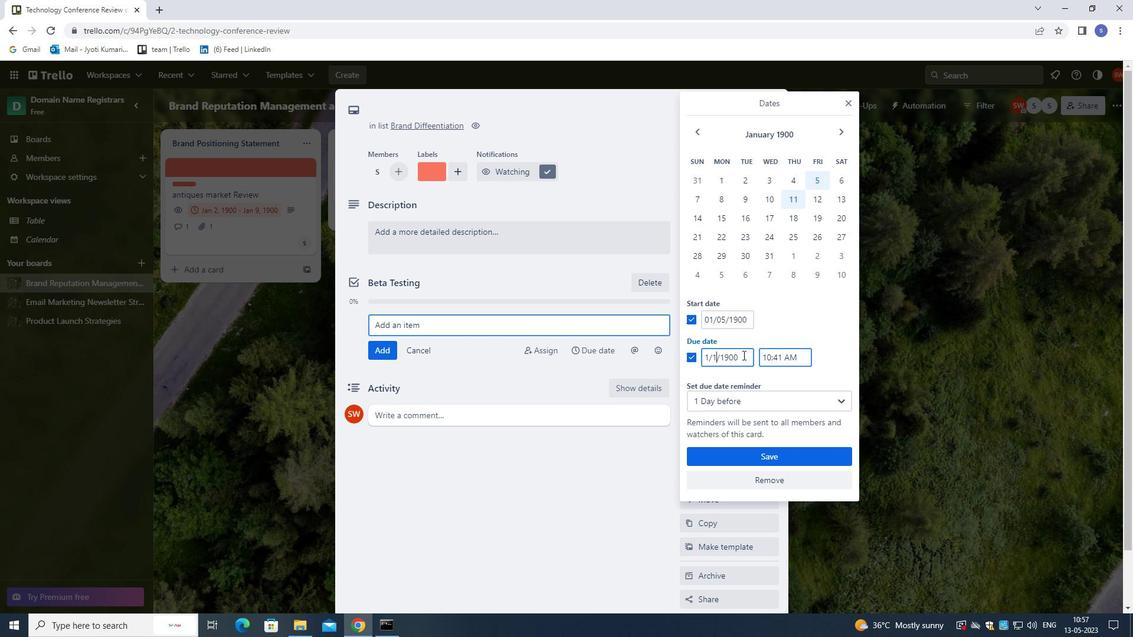 
Action: Mouse moved to (720, 449)
Screenshot: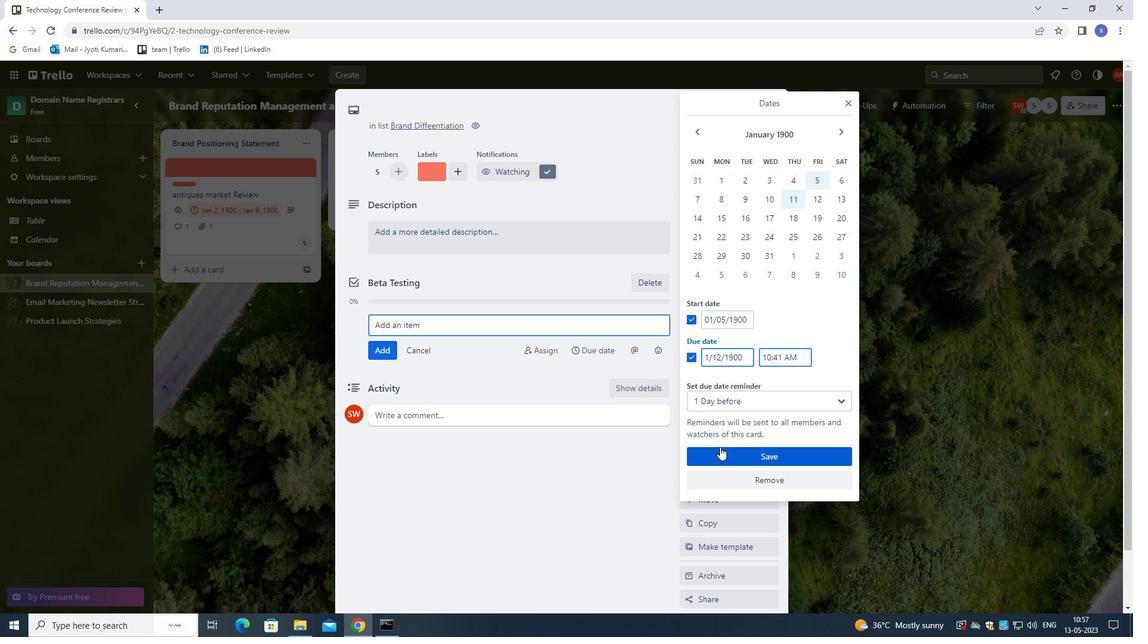 
Action: Mouse pressed left at (720, 449)
Screenshot: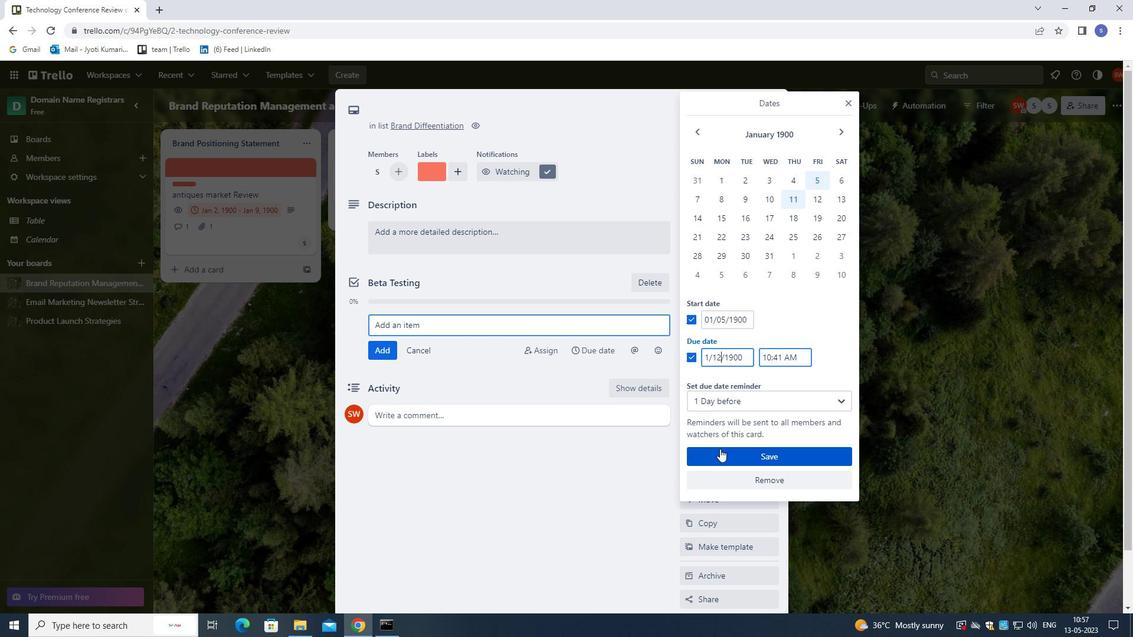 
Action: Mouse moved to (718, 299)
Screenshot: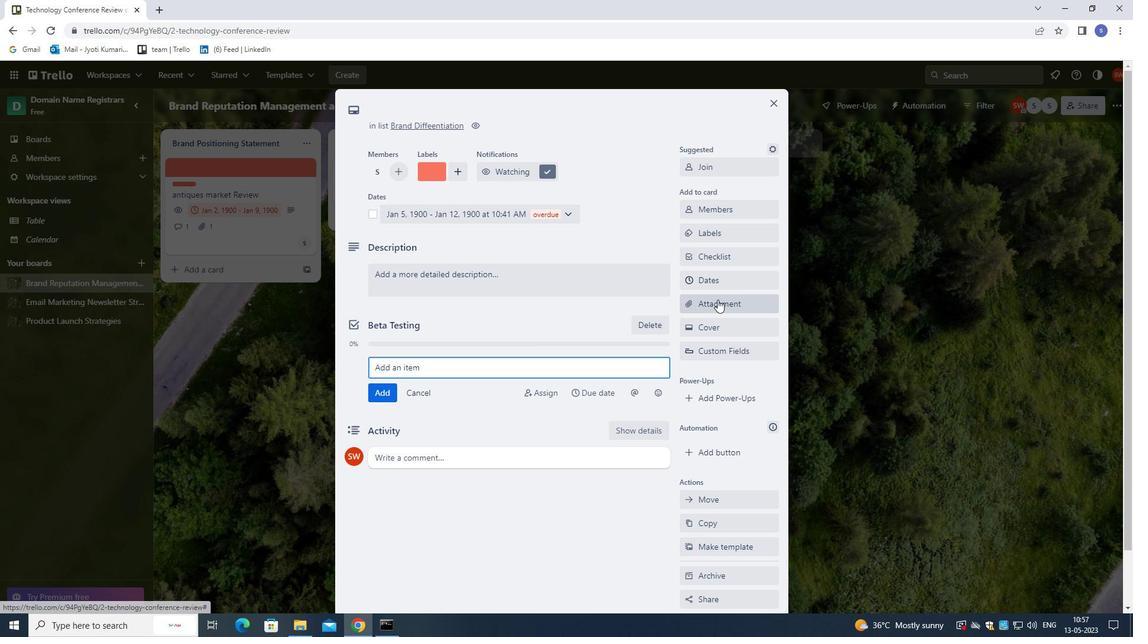 
Action: Mouse pressed left at (718, 299)
Screenshot: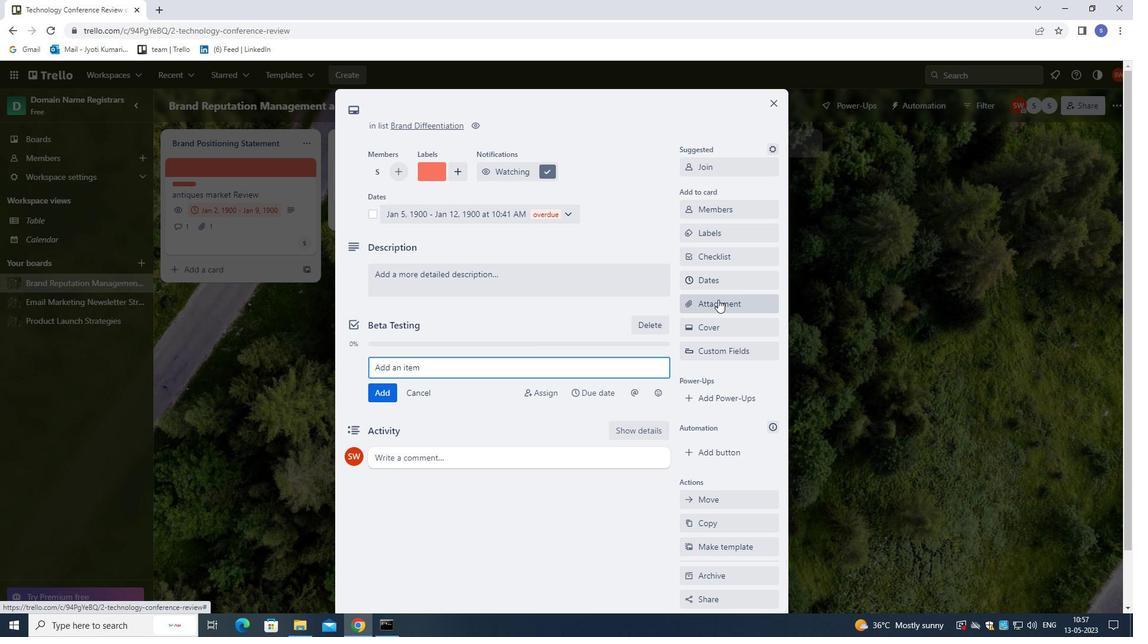 
Action: Mouse moved to (711, 390)
Screenshot: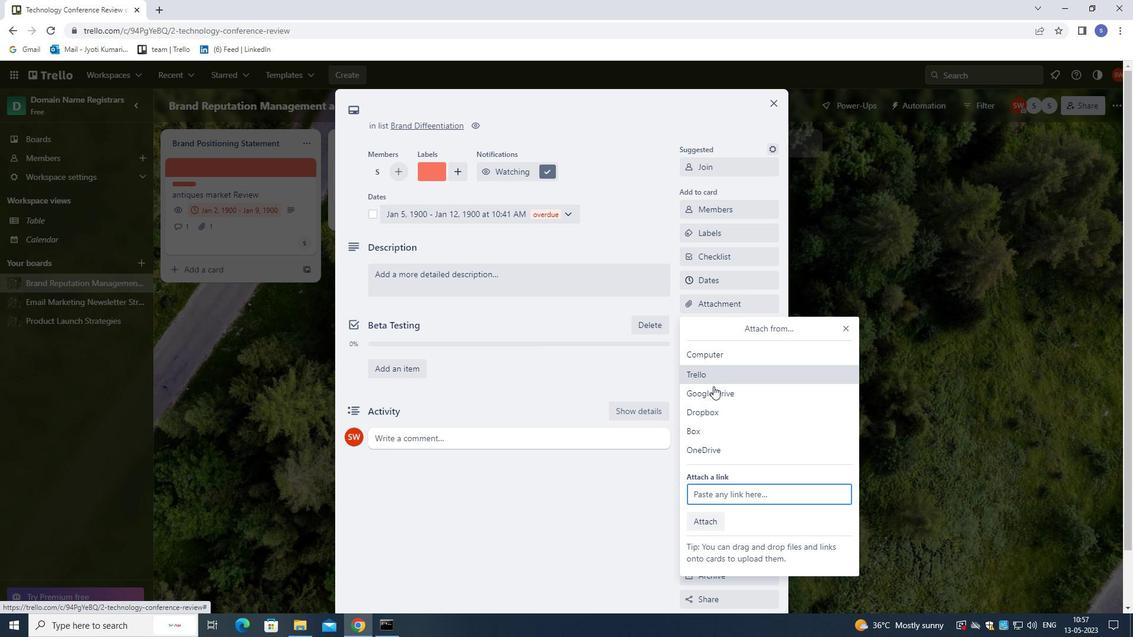 
Action: Mouse pressed left at (711, 390)
Screenshot: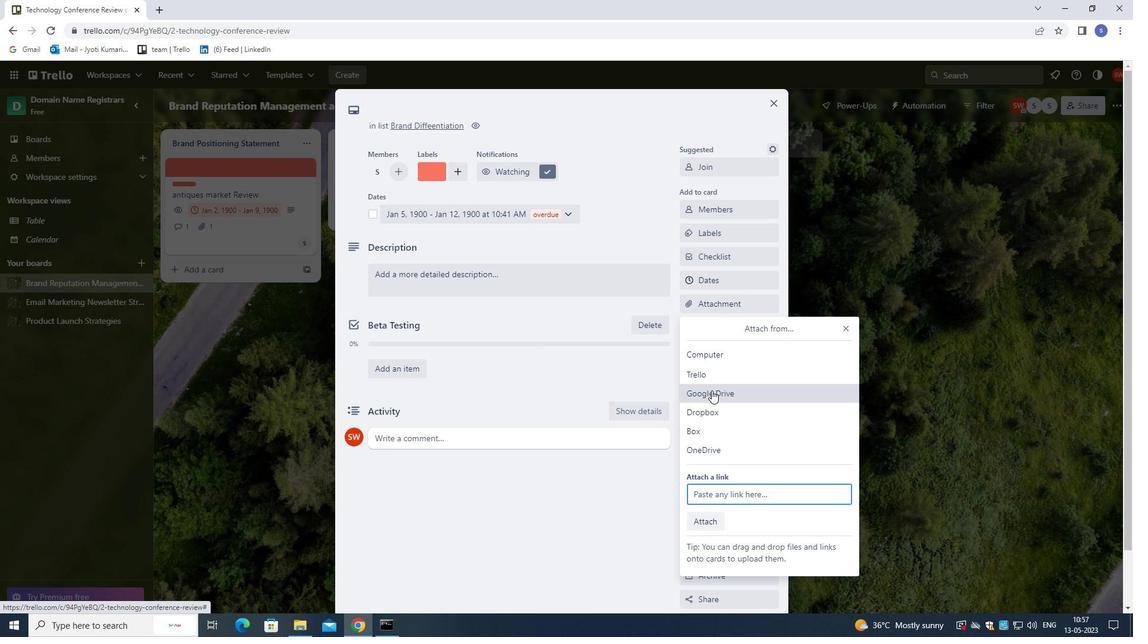 
Action: Mouse moved to (476, 275)
Screenshot: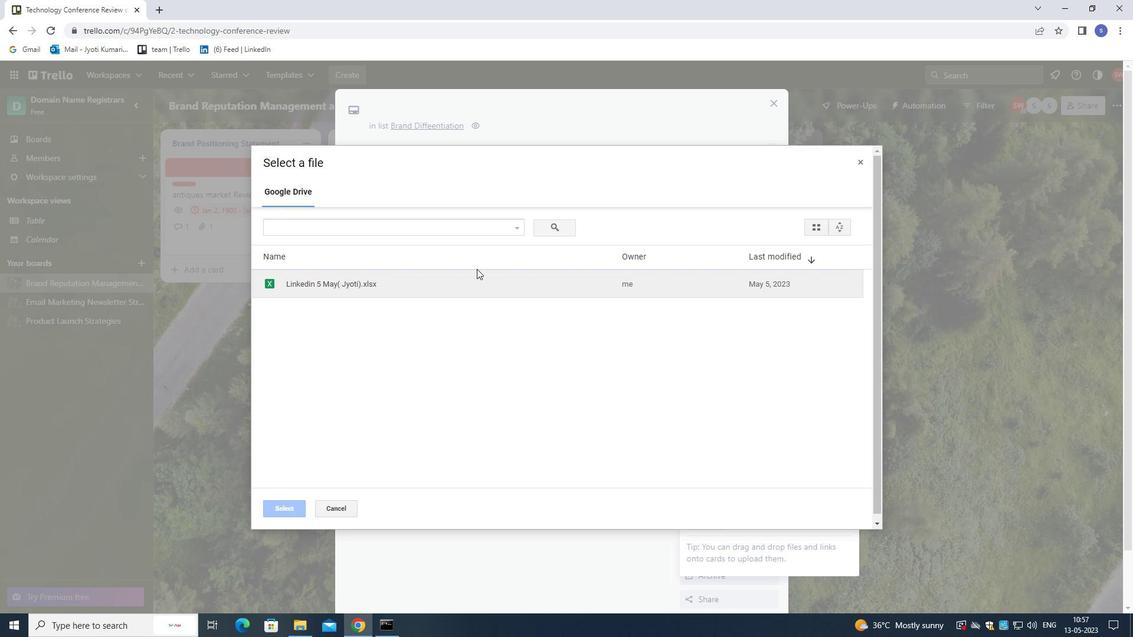 
Action: Mouse pressed left at (476, 275)
Screenshot: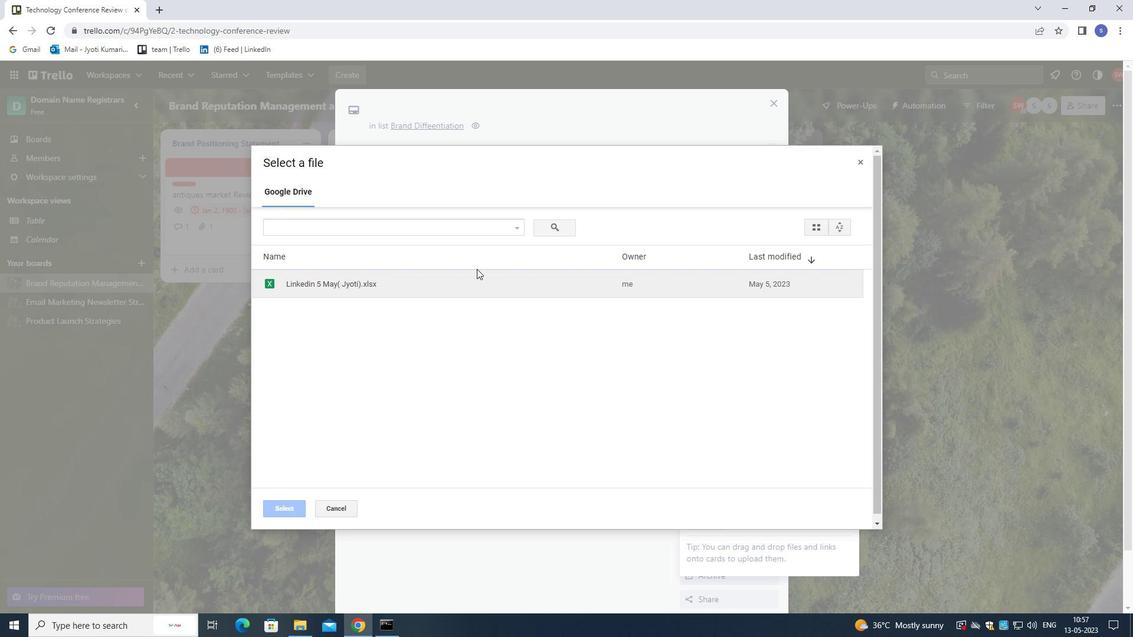 
Action: Mouse moved to (285, 509)
Screenshot: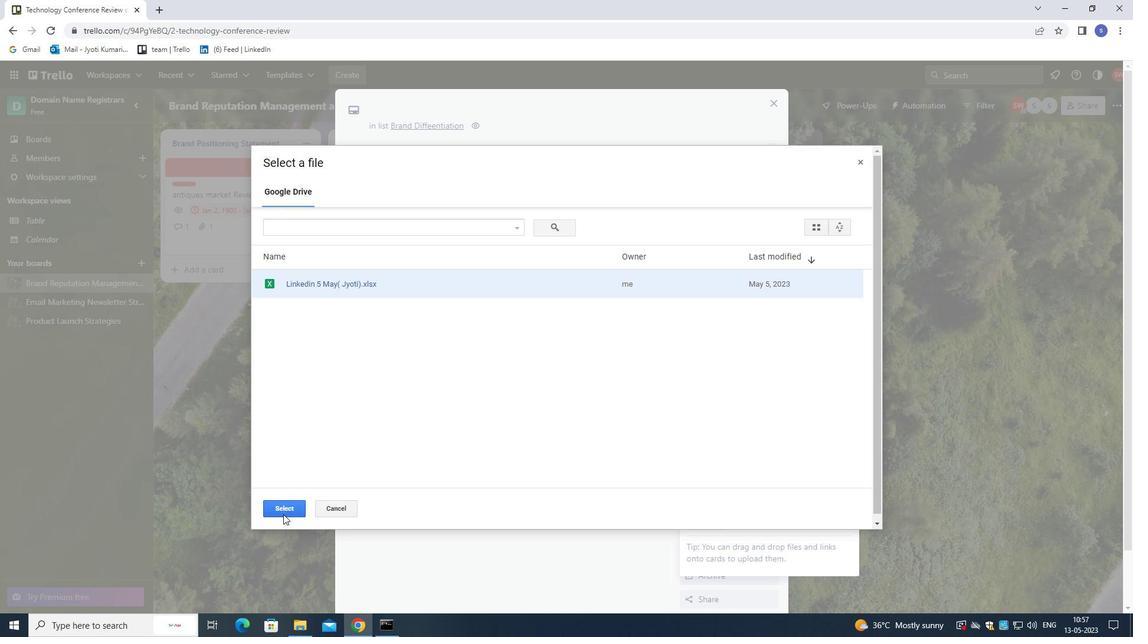 
Action: Mouse pressed left at (285, 509)
Screenshot: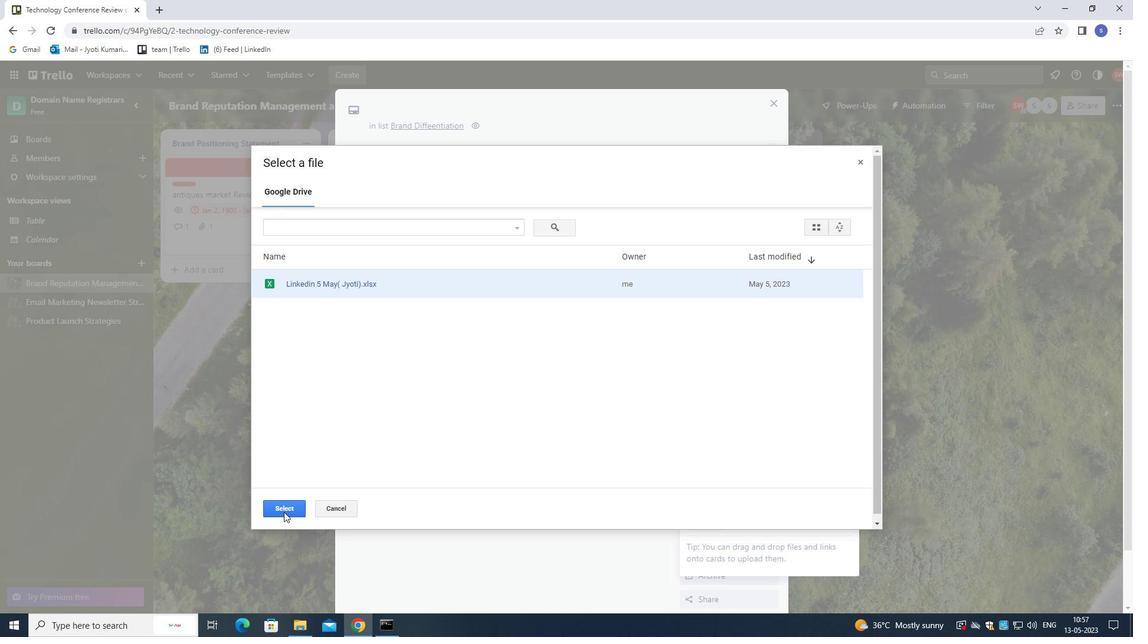 
Action: Mouse moved to (754, 336)
Screenshot: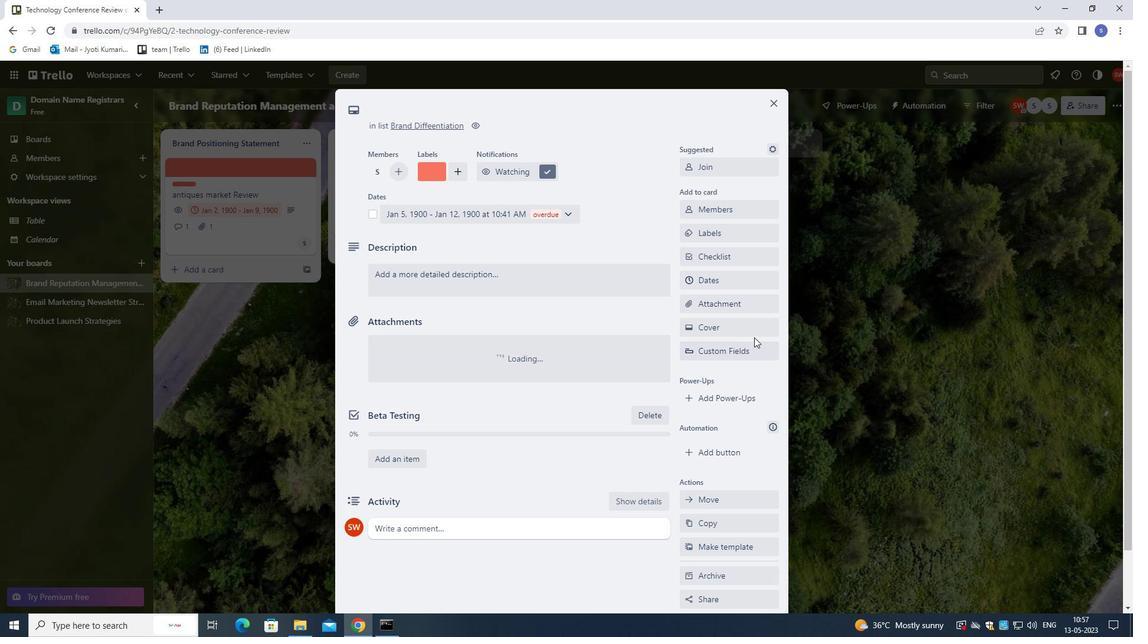 
Action: Mouse pressed left at (754, 336)
Screenshot: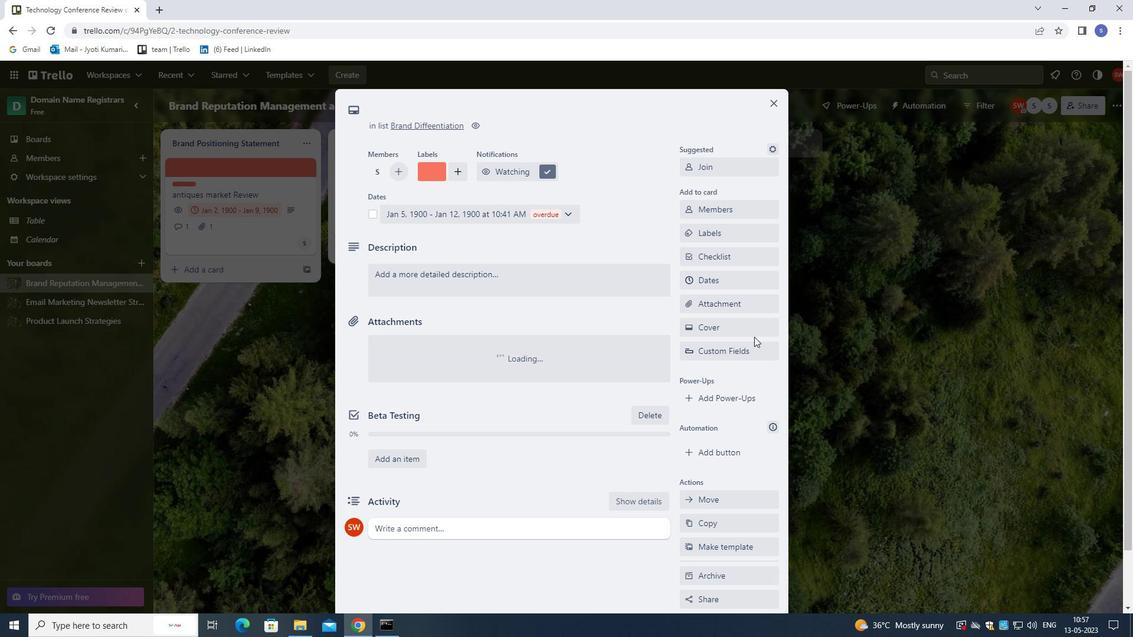 
Action: Mouse moved to (799, 374)
Screenshot: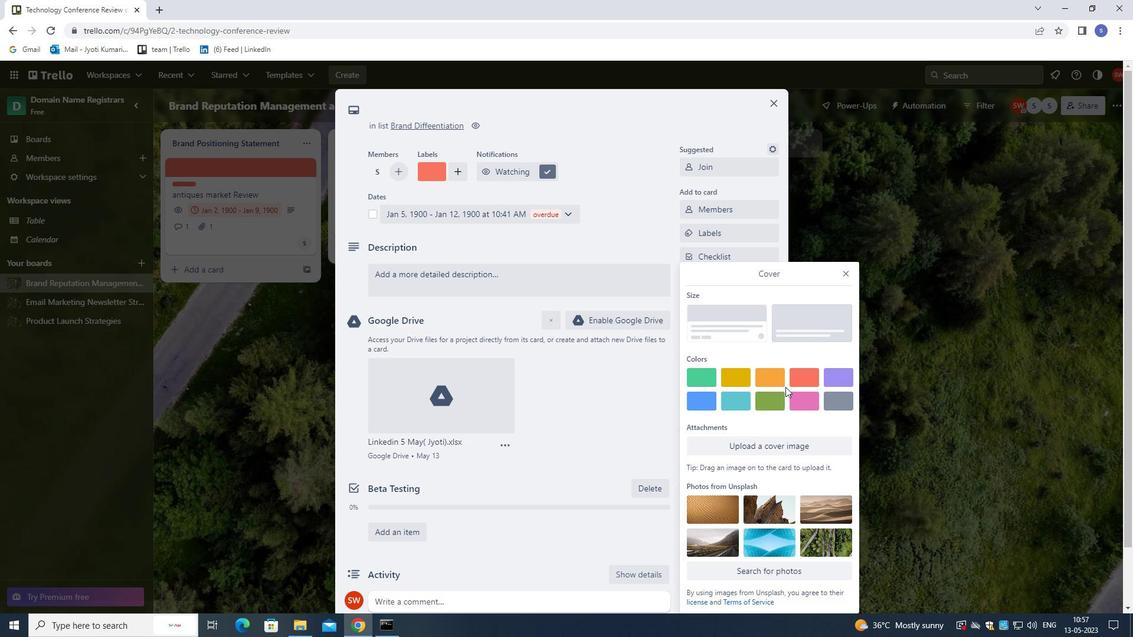 
Action: Mouse pressed left at (799, 374)
Screenshot: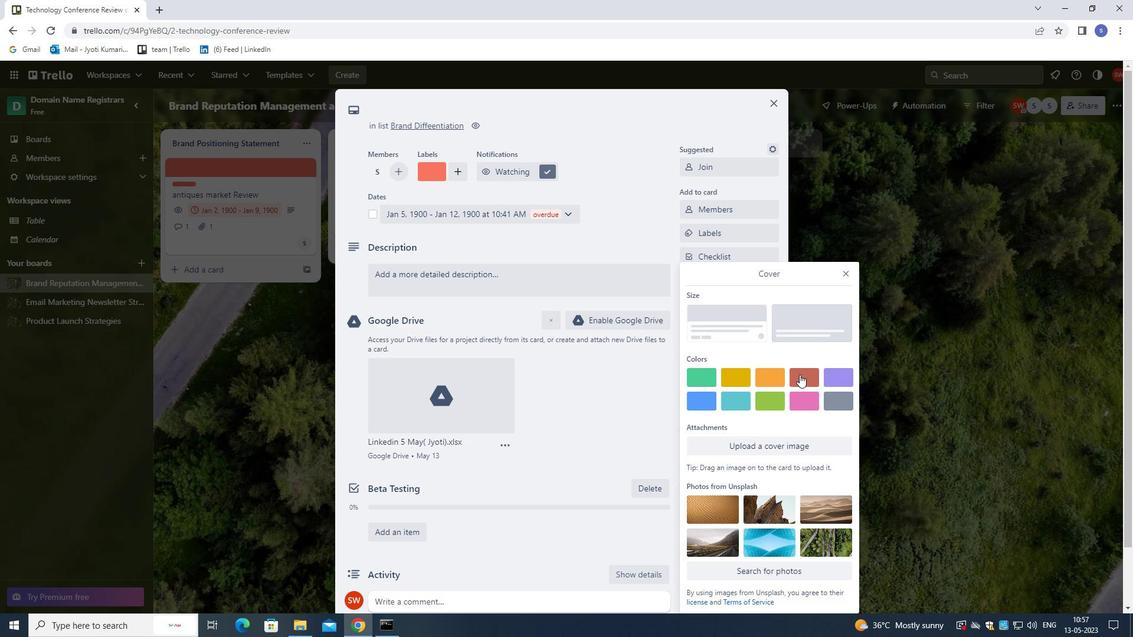 
Action: Mouse moved to (845, 254)
Screenshot: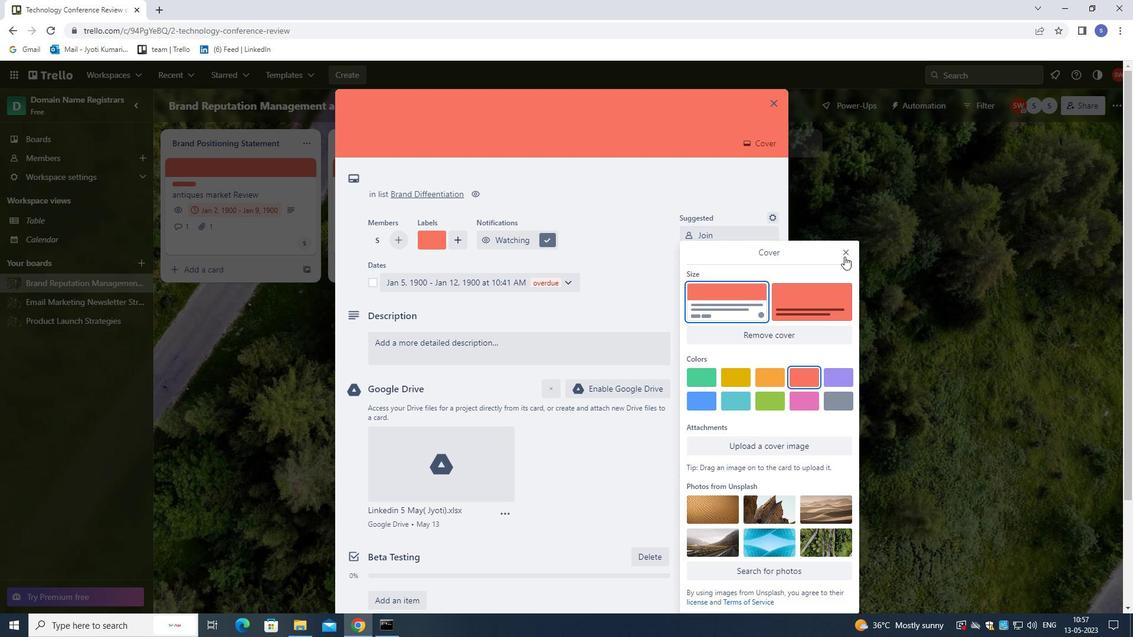 
Action: Mouse pressed left at (845, 254)
Screenshot: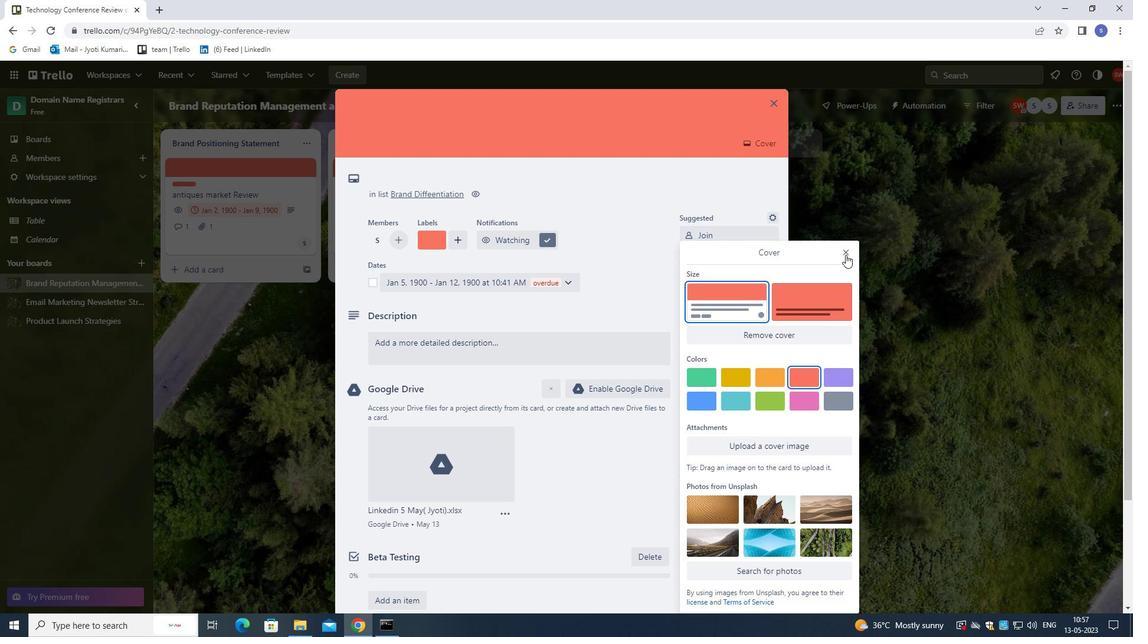 
Action: Mouse moved to (654, 350)
Screenshot: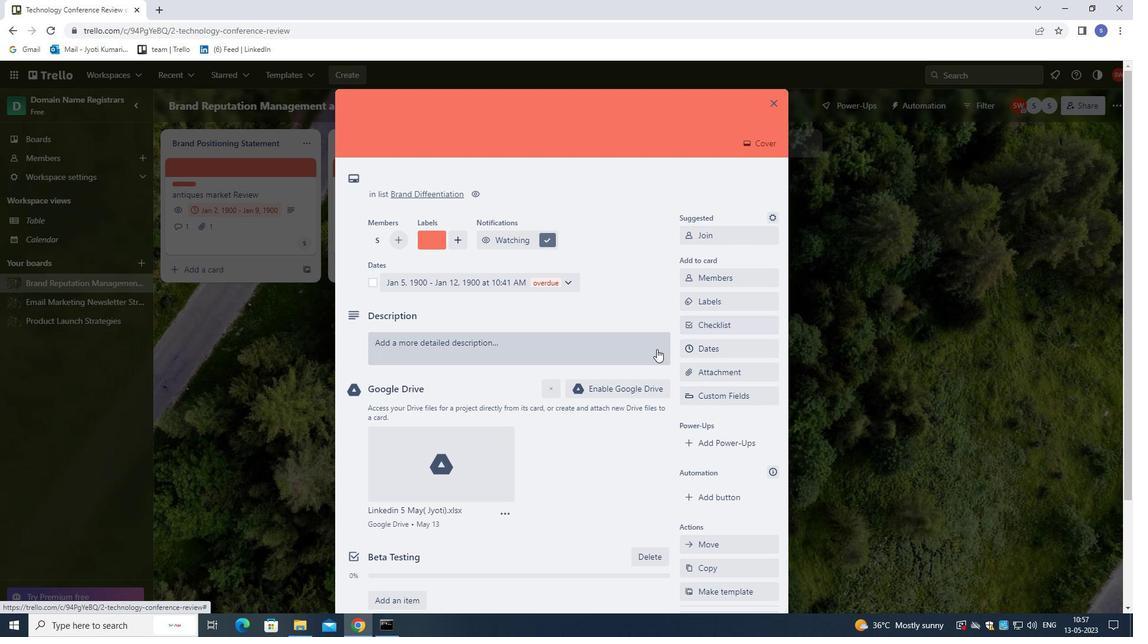 
Action: Mouse pressed left at (654, 350)
Screenshot: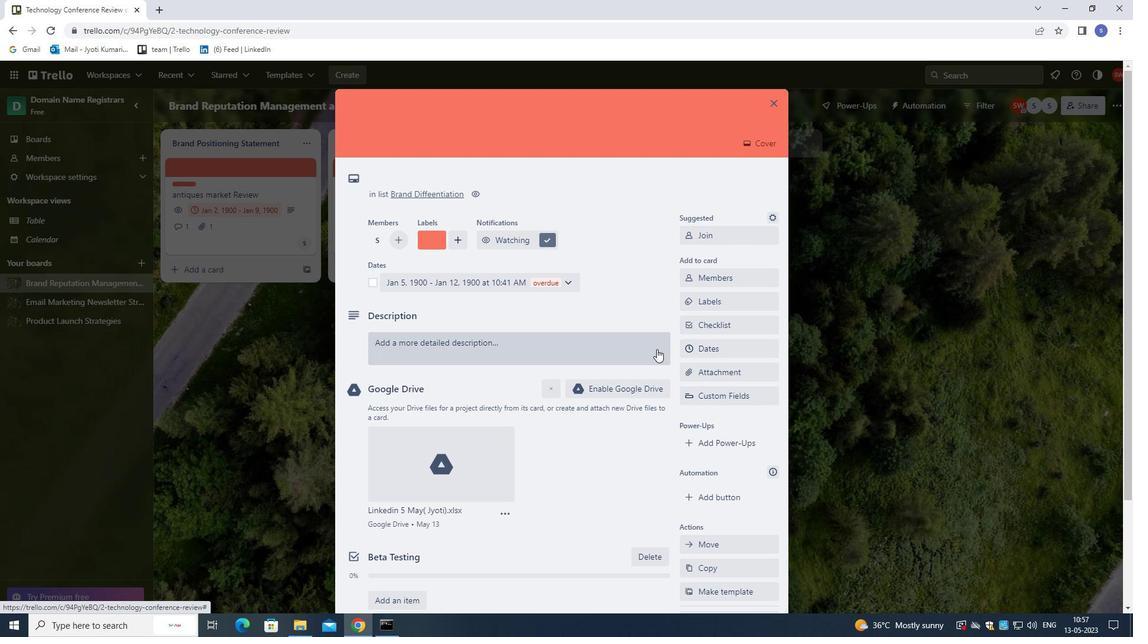 
Action: Mouse moved to (945, 513)
Screenshot: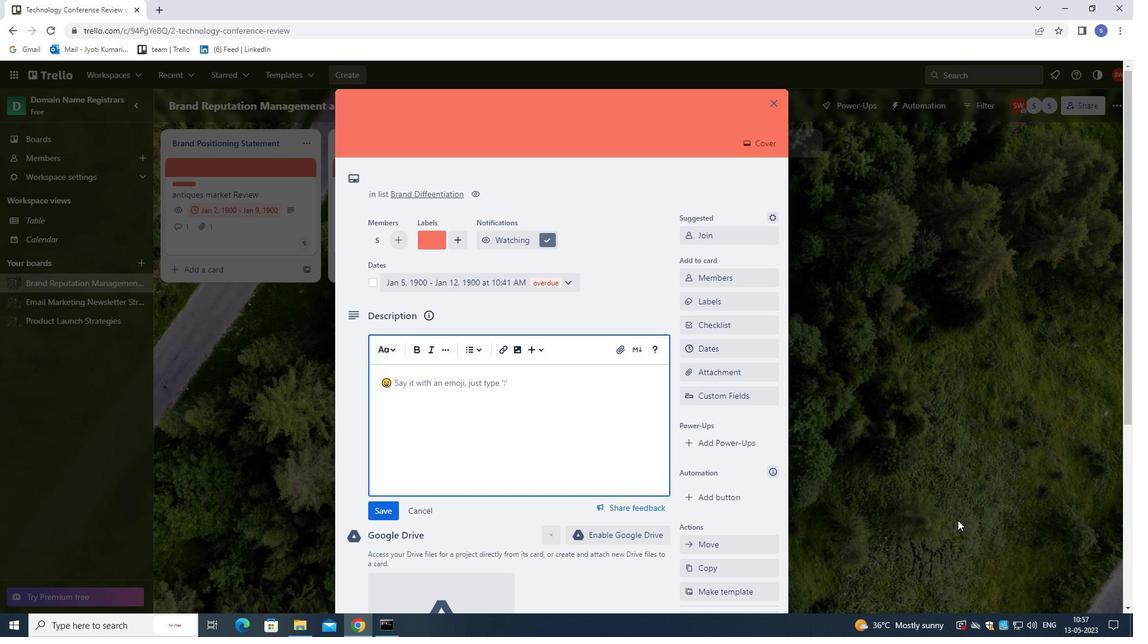 
Action: Key pressed CR<Key.backspace><Key.backspace><Key.shift>CREATE<Key.space>AND<Key.space>SEND<Key.space>OUR<Key.backspace>T<Key.space>EMPLOYEE<Key.space>ENGAGEMENT<Key.space>SURVEY<Key.space>ON<Key.space>PERFORMANCE<Key.space>EVELUATION<Key.space><Key.backspace><Key.backspace><Key.backspace><Key.backspace><Key.backspace><Key.backspace><Key.backspace><Key.backspace><Key.backspace>ALUATION<Key.space>.
Screenshot: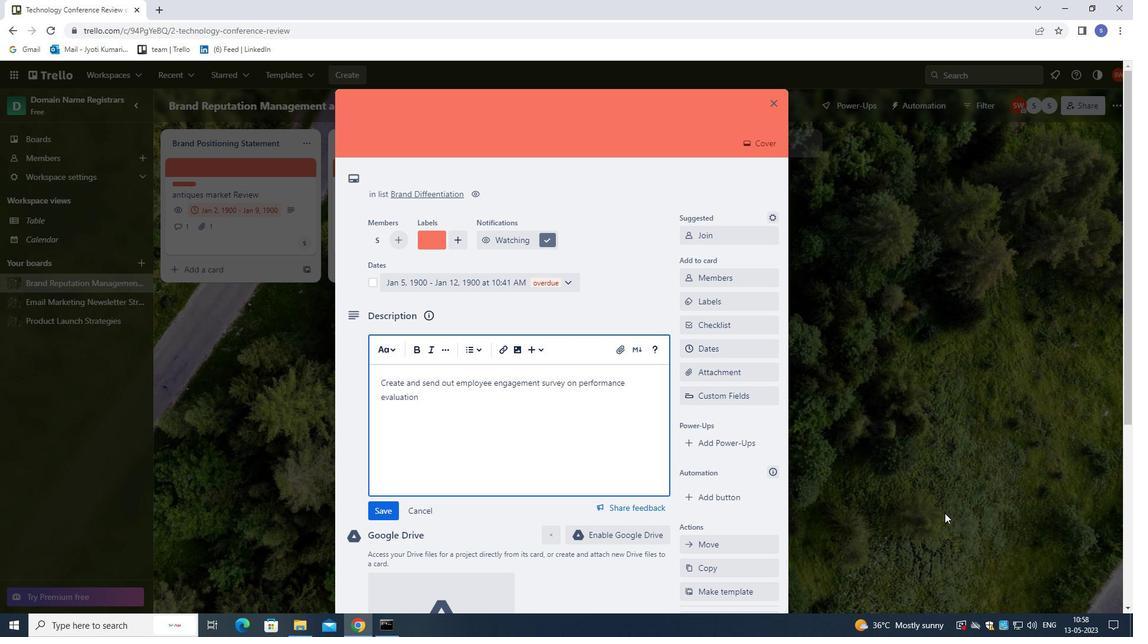 
Action: Mouse moved to (962, 528)
Screenshot: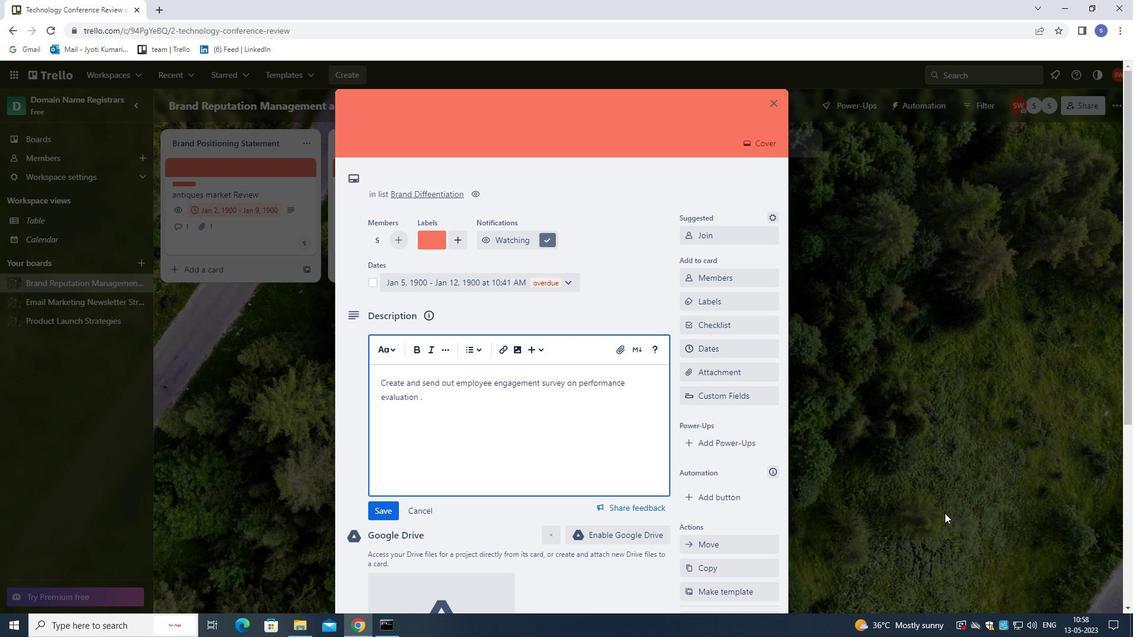 
Action: Mouse scrolled (962, 527) with delta (0, 0)
Screenshot: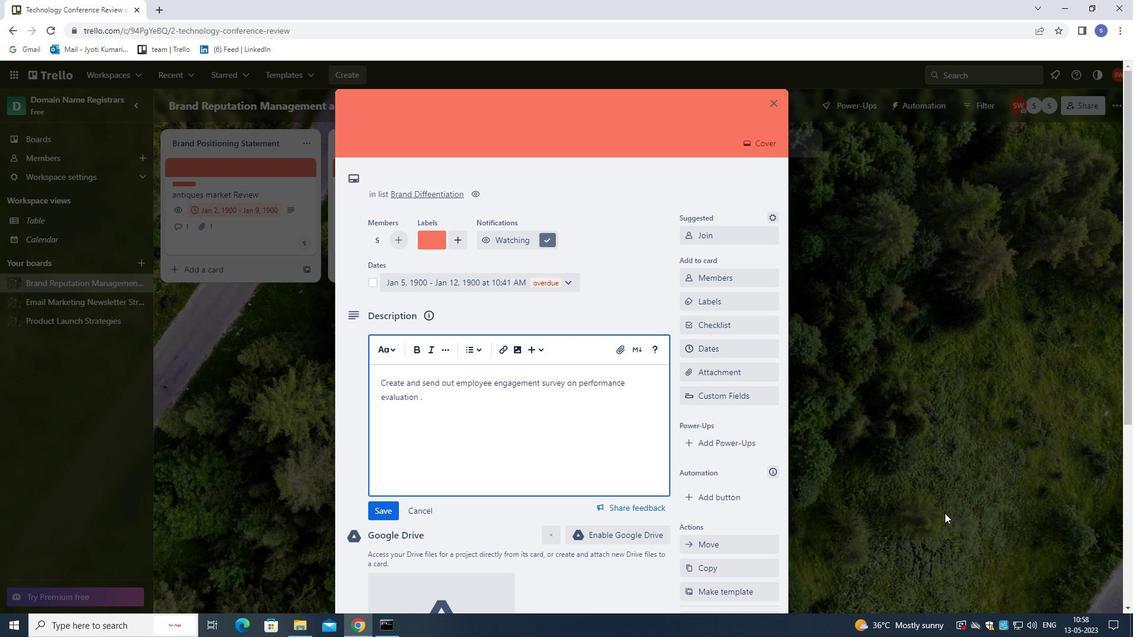 
Action: Mouse moved to (959, 529)
Screenshot: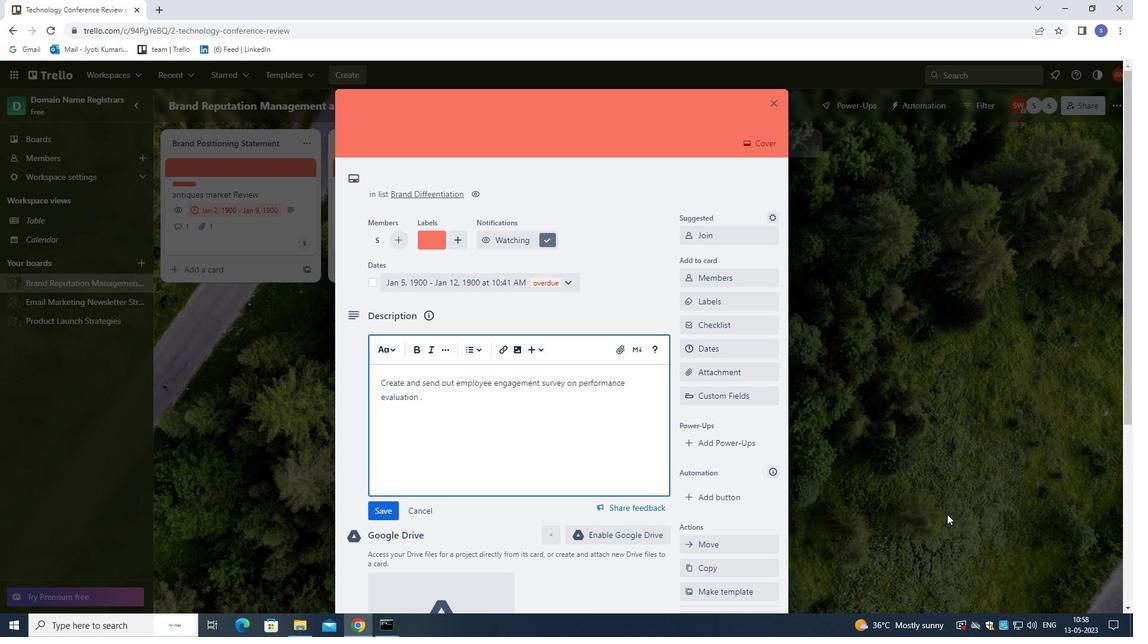 
Action: Mouse scrolled (959, 528) with delta (0, 0)
Screenshot: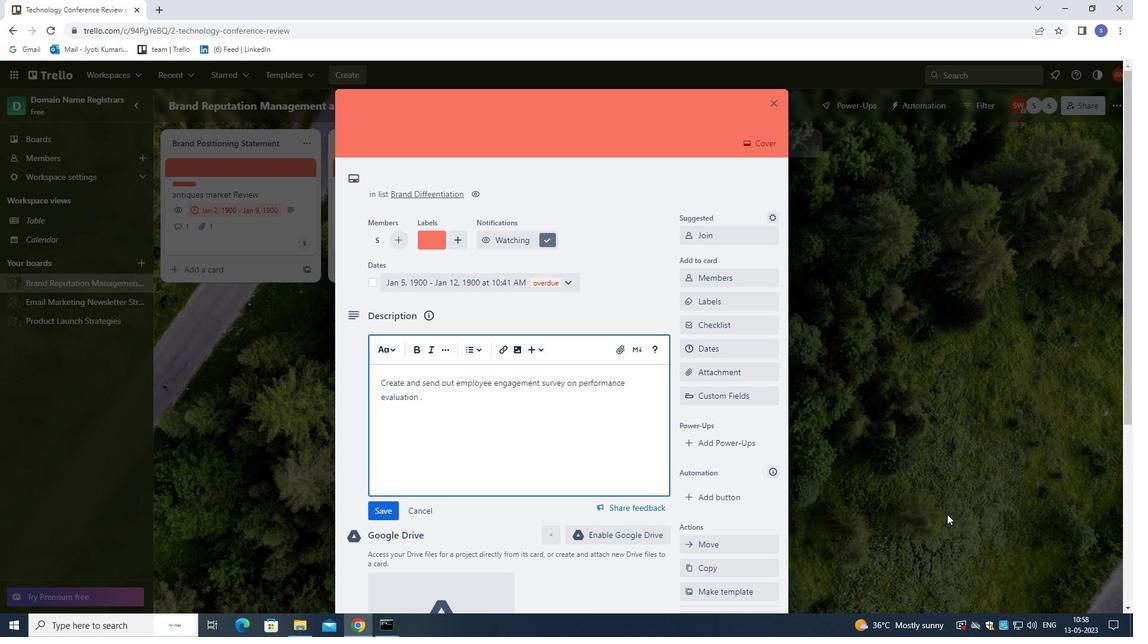 
Action: Mouse scrolled (959, 528) with delta (0, 0)
Screenshot: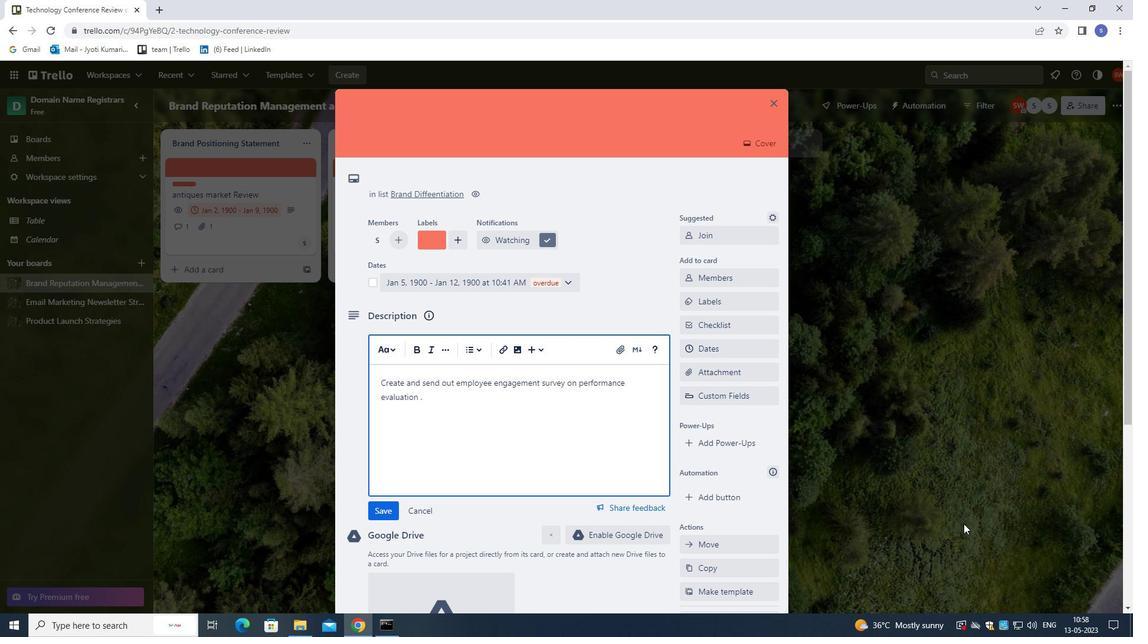 
Action: Mouse moved to (958, 529)
Screenshot: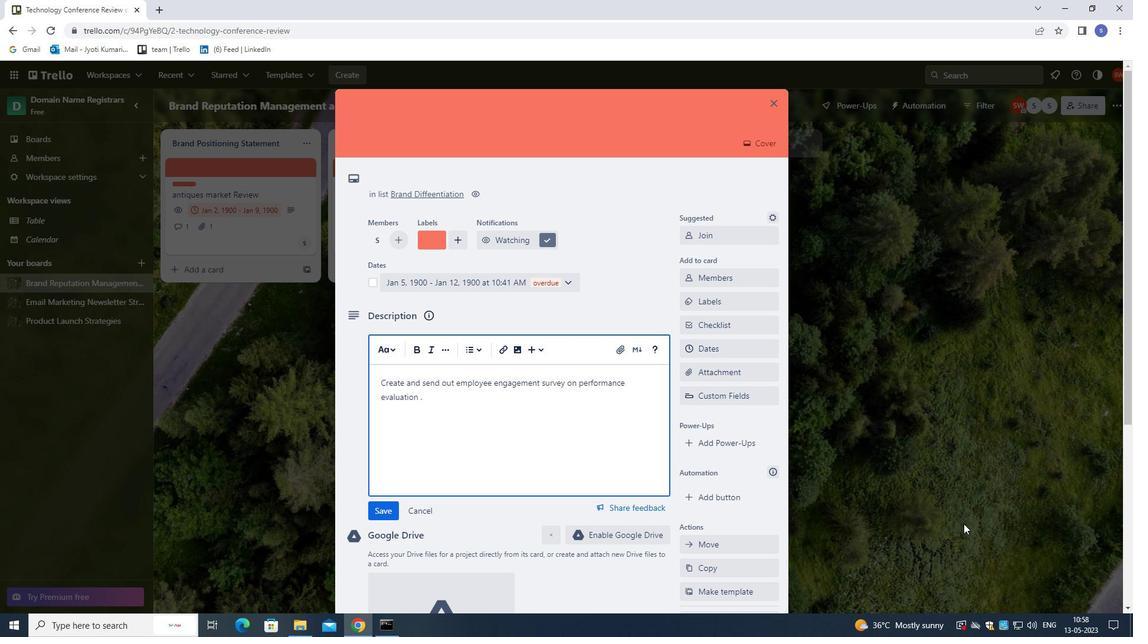 
Action: Mouse scrolled (958, 528) with delta (0, 0)
Screenshot: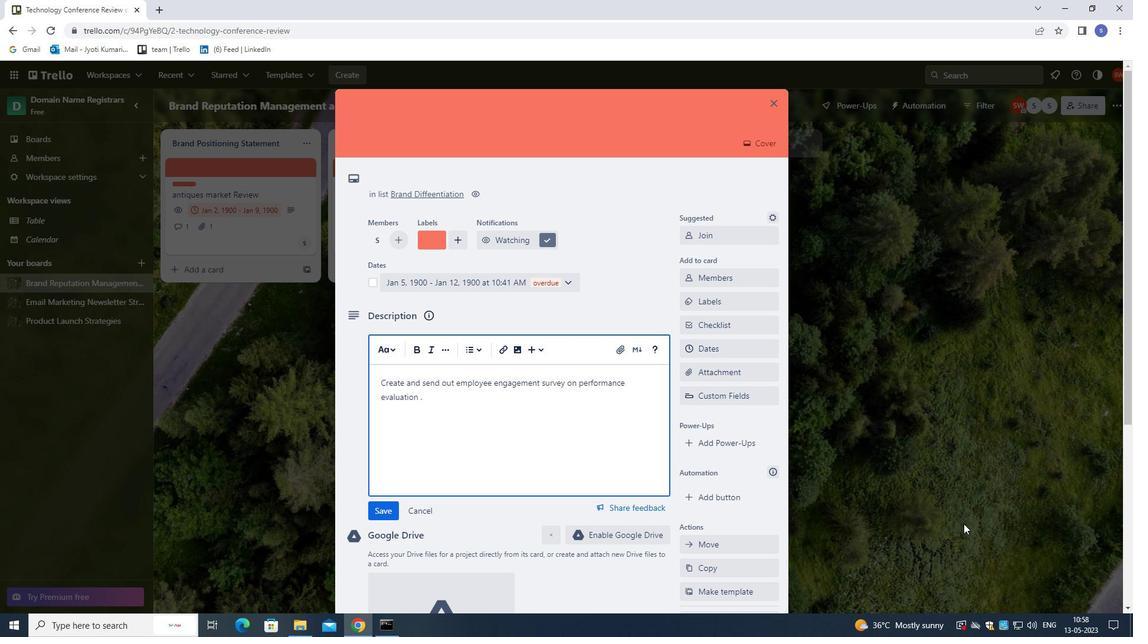
Action: Mouse moved to (958, 529)
Screenshot: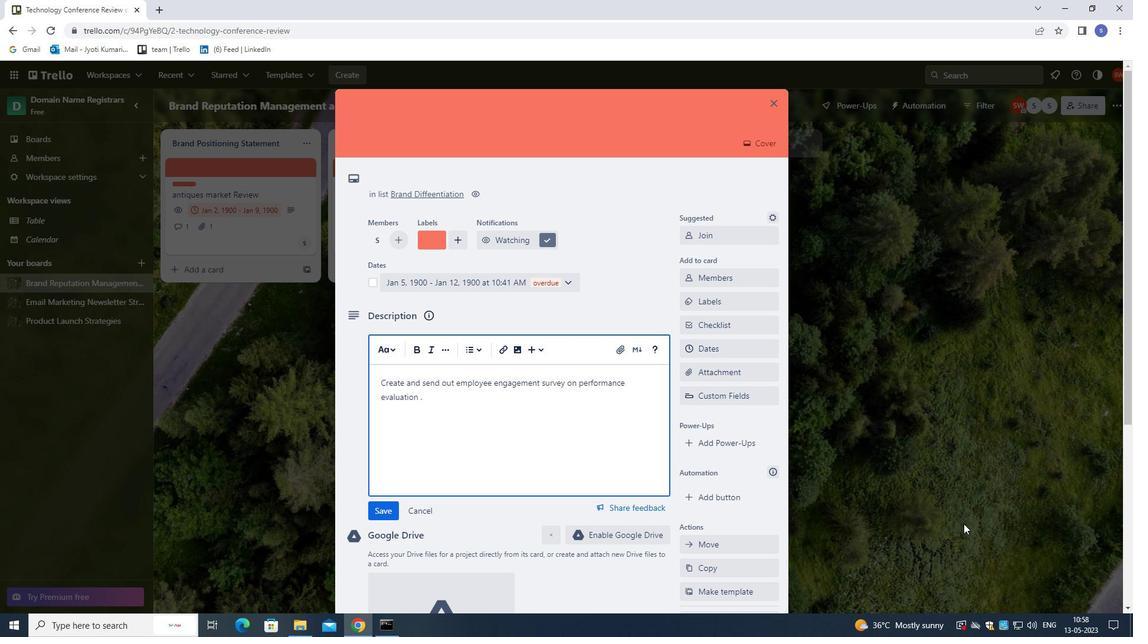 
Action: Mouse scrolled (958, 528) with delta (0, 0)
Screenshot: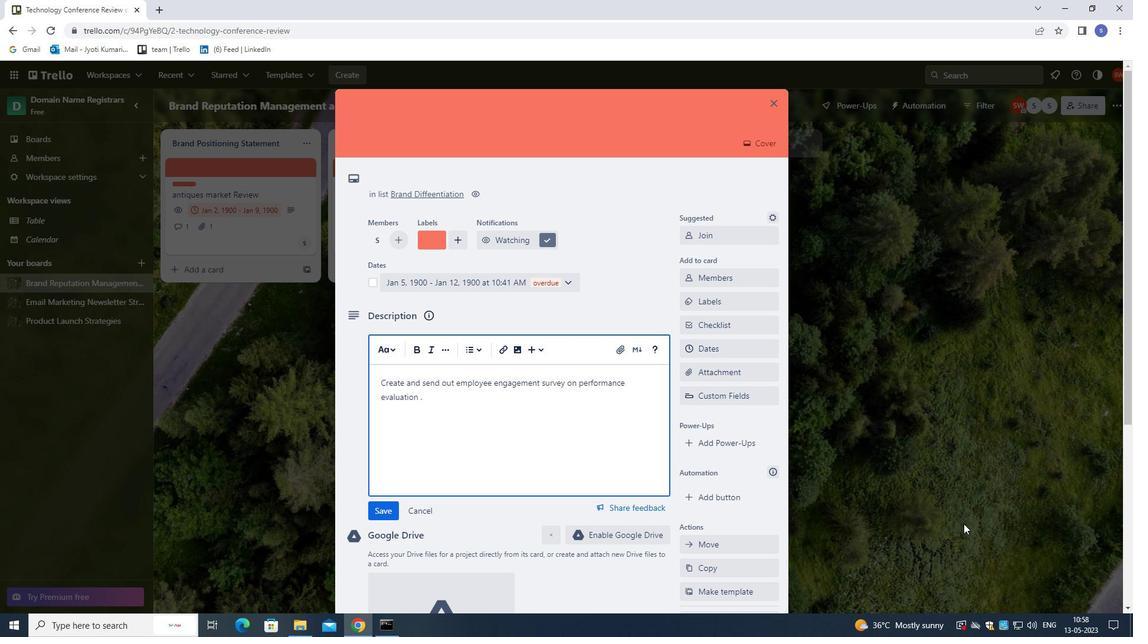 
Action: Mouse moved to (898, 495)
Screenshot: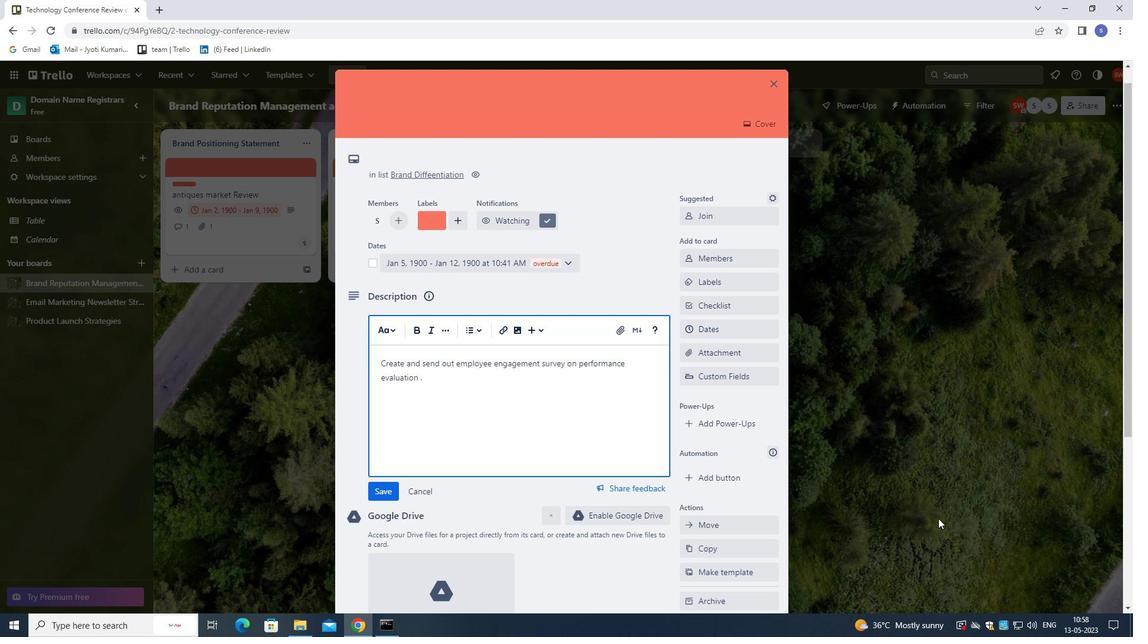 
Action: Mouse scrolled (898, 494) with delta (0, 0)
Screenshot: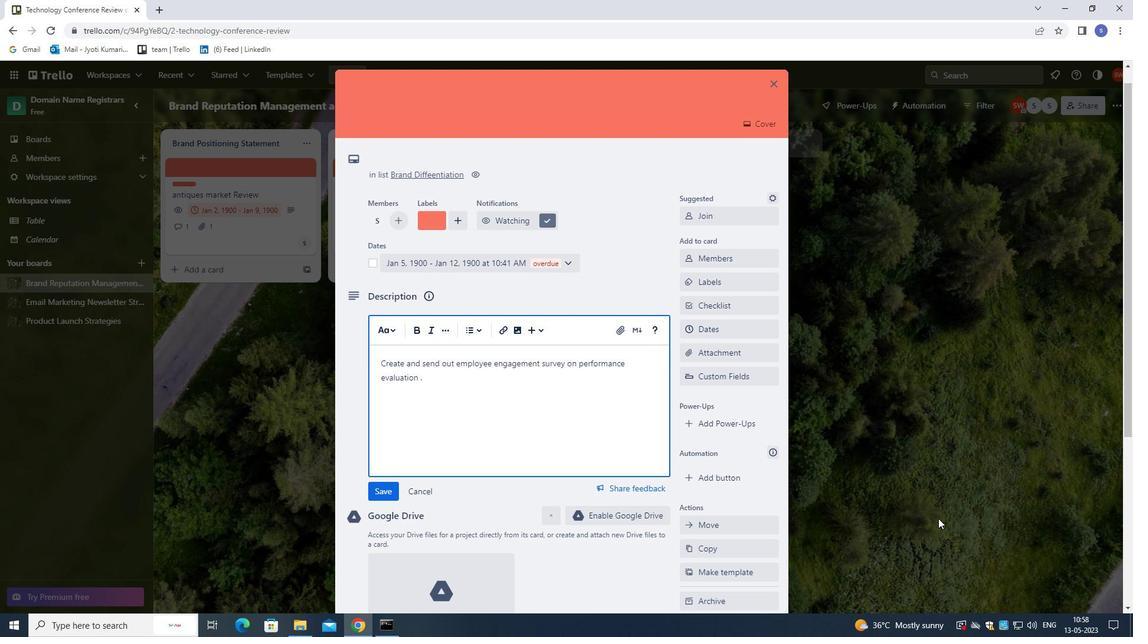 
Action: Mouse moved to (898, 495)
Screenshot: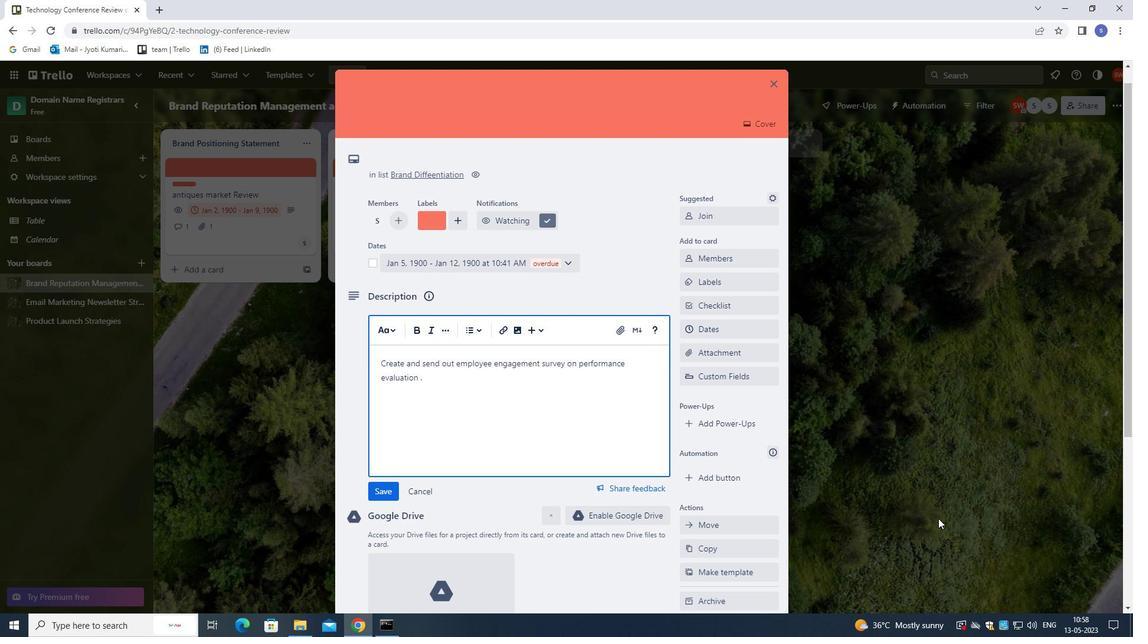 
Action: Mouse scrolled (898, 494) with delta (0, 0)
Screenshot: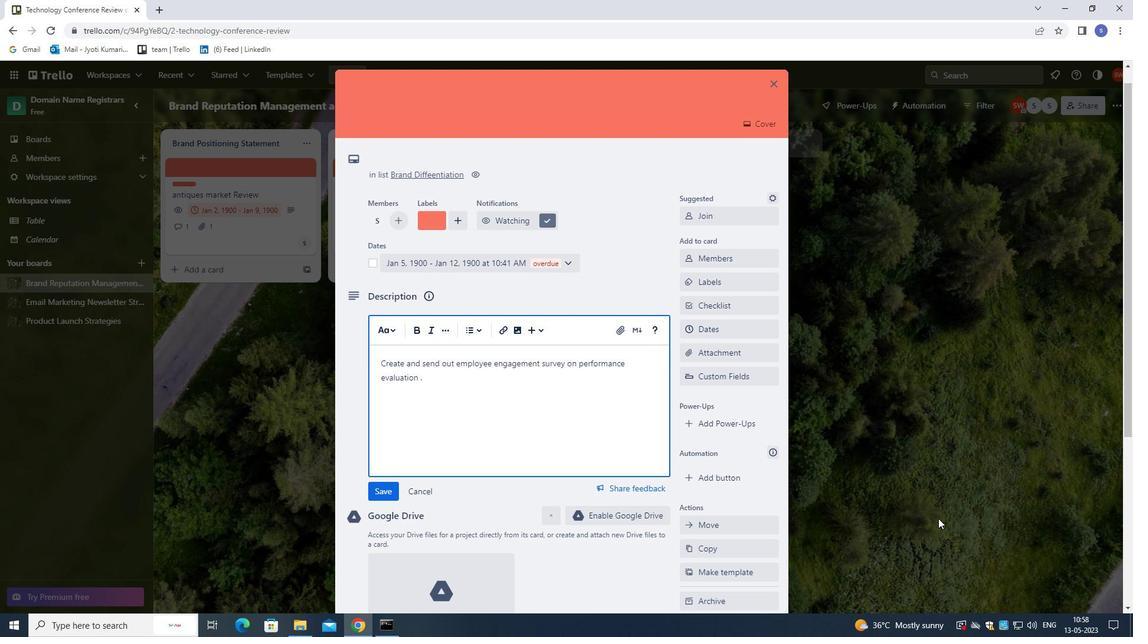 
Action: Mouse moved to (898, 495)
Screenshot: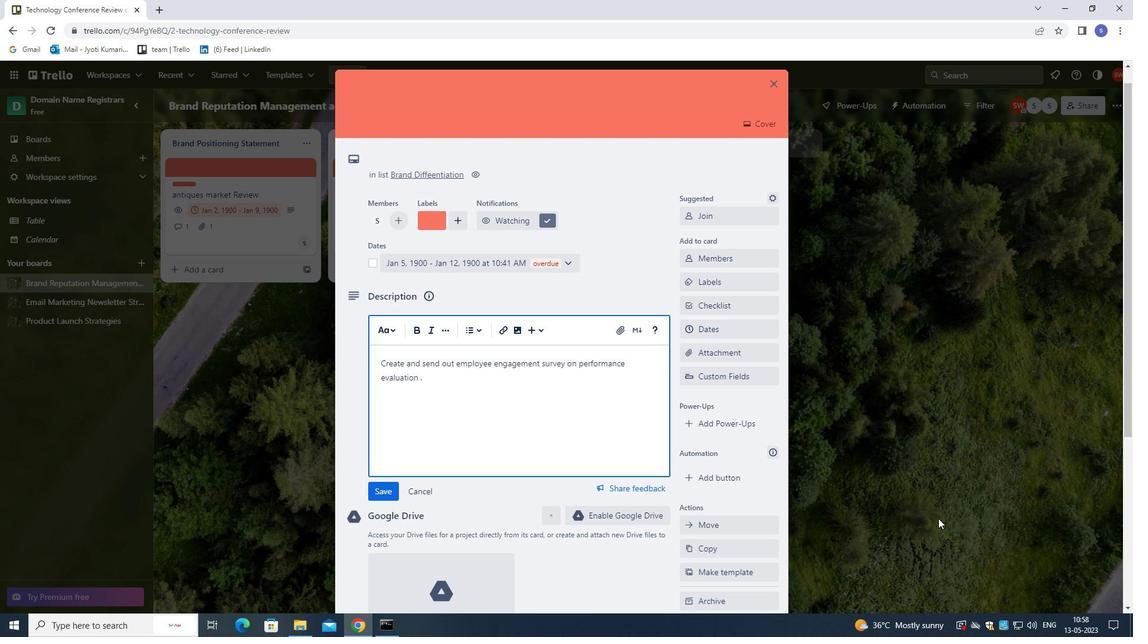 
Action: Mouse scrolled (898, 494) with delta (0, 0)
Screenshot: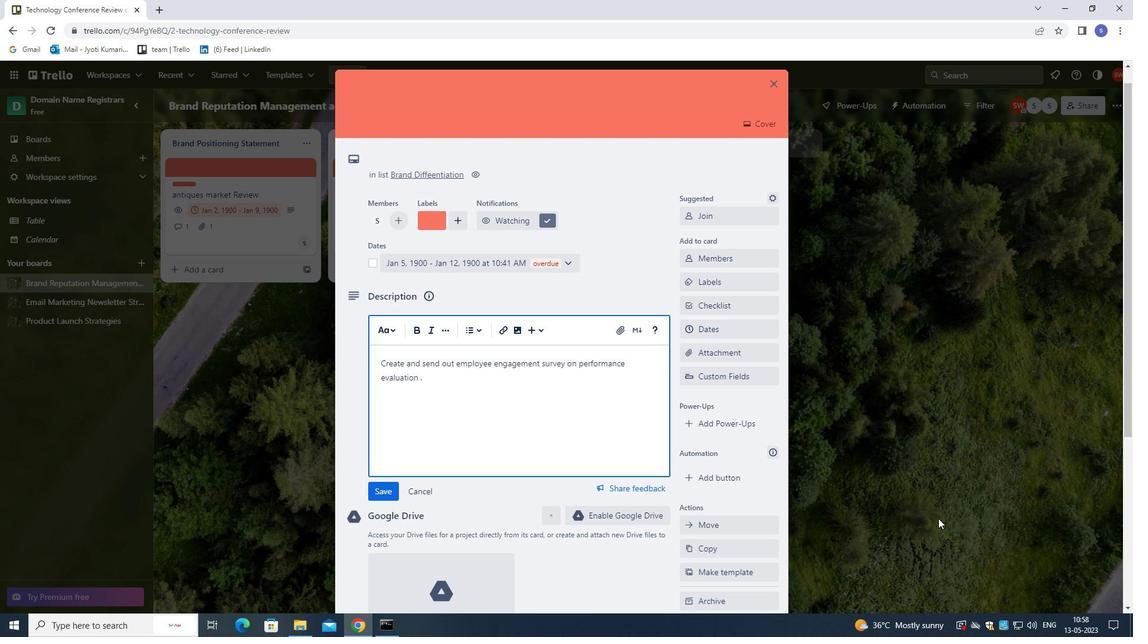 
Action: Mouse scrolled (898, 494) with delta (0, 0)
Screenshot: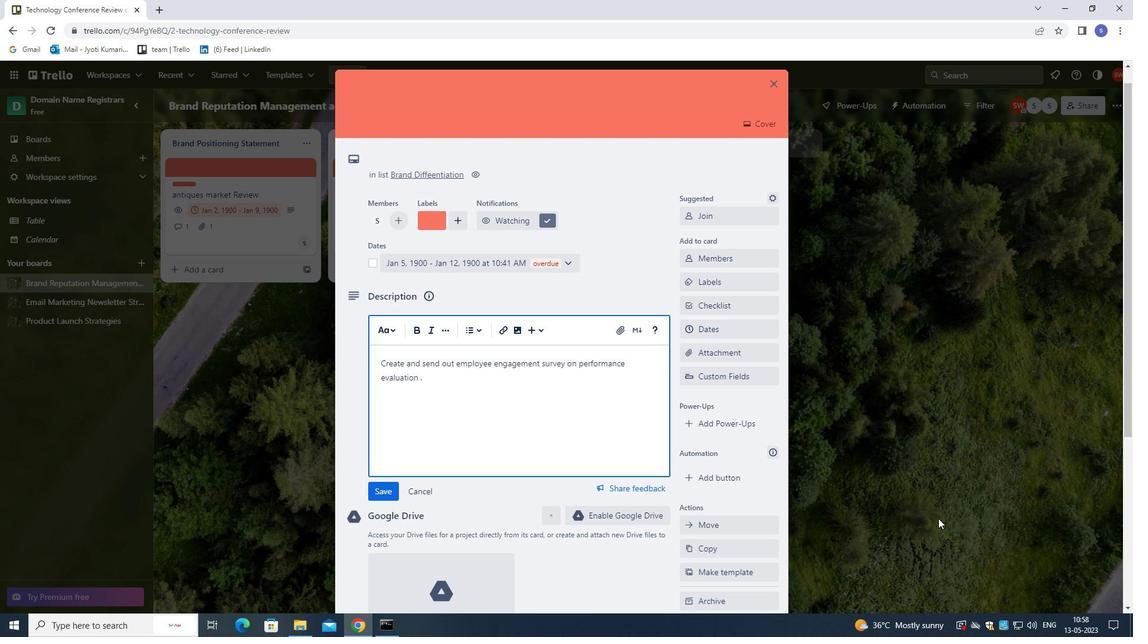 
Action: Mouse moved to (463, 536)
Screenshot: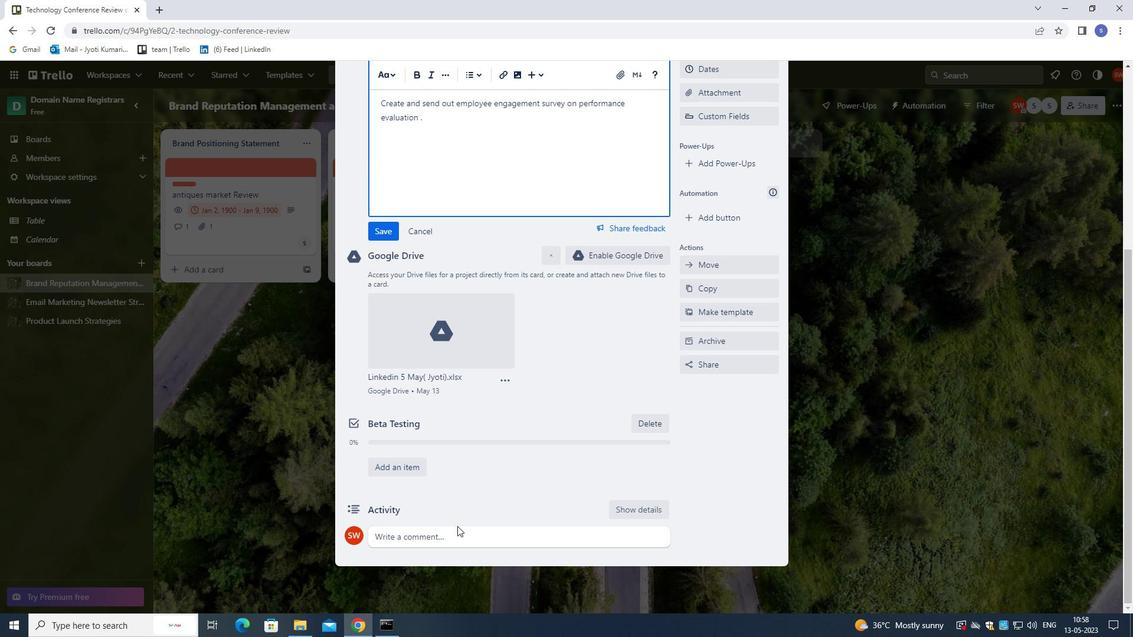 
Action: Mouse pressed left at (463, 536)
Screenshot: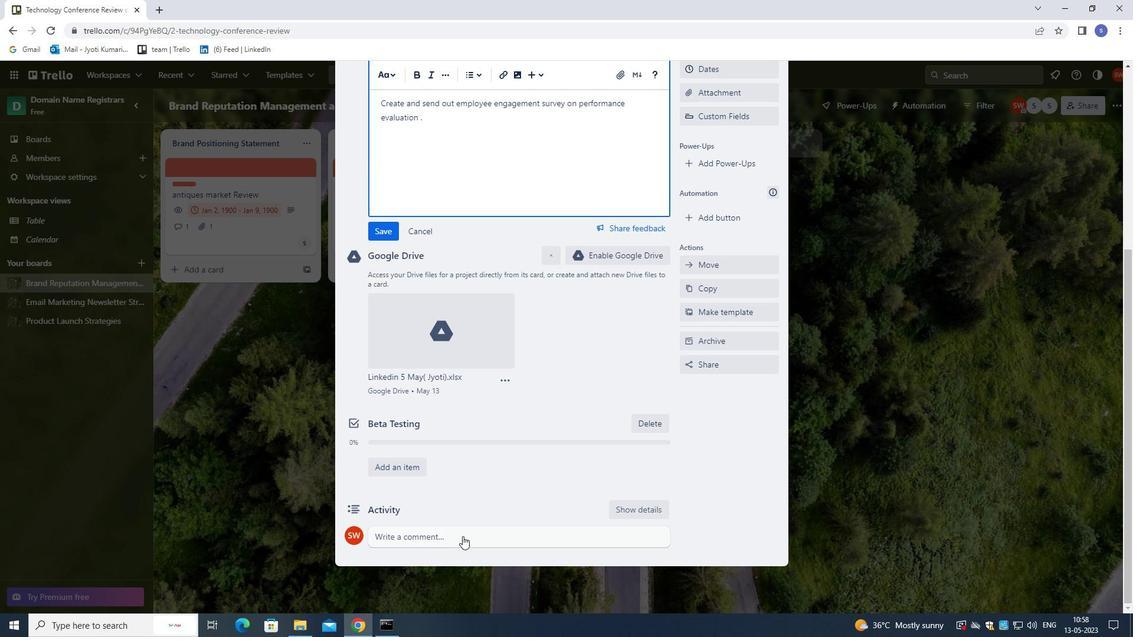 
Action: Mouse moved to (625, 529)
Screenshot: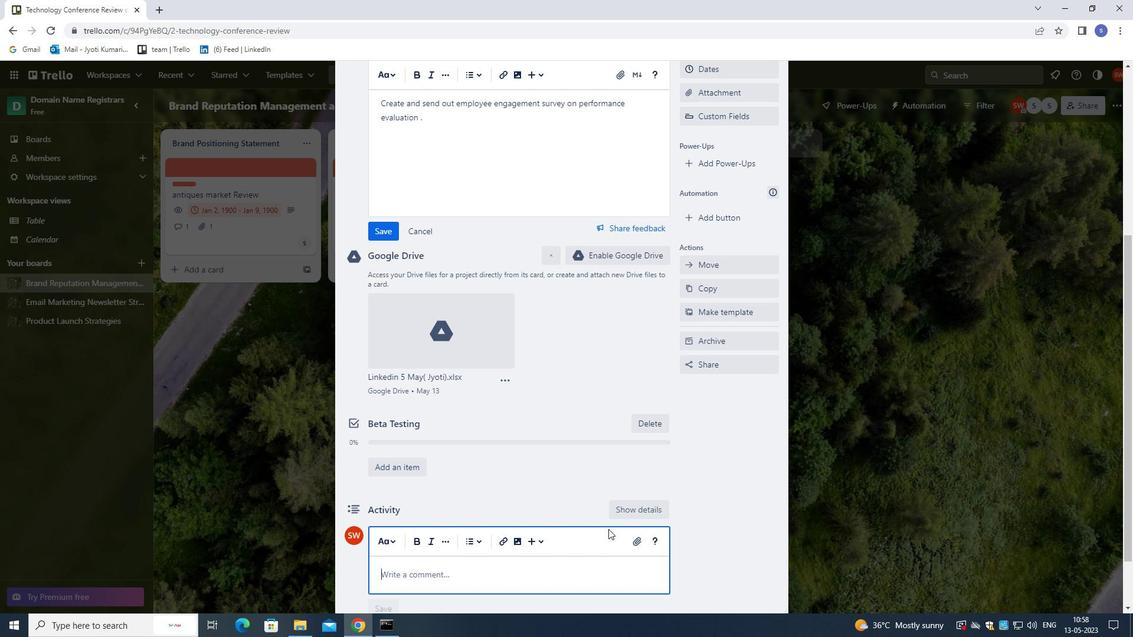 
Action: Key pressed <Key.shift>THIS<Key.space>TASK<Key.space>IS<Key.space>A<Key.space>REFLECTON<Key.space>OF<Key.space>OUR<Key.space>TEAM<Key.space>CAPABILITIES<Key.space>,<Key.space>SO<Key.space>LET<Key.space>US<Key.space>WORK<Key.space>TOGETHER<Key.space>TO<Key.space>DELIVER<Key.space>THE<Key.space>BEST<Key.space>POSSIBLE<Key.space>OUTCOME/<Key.backspace>.
Screenshot: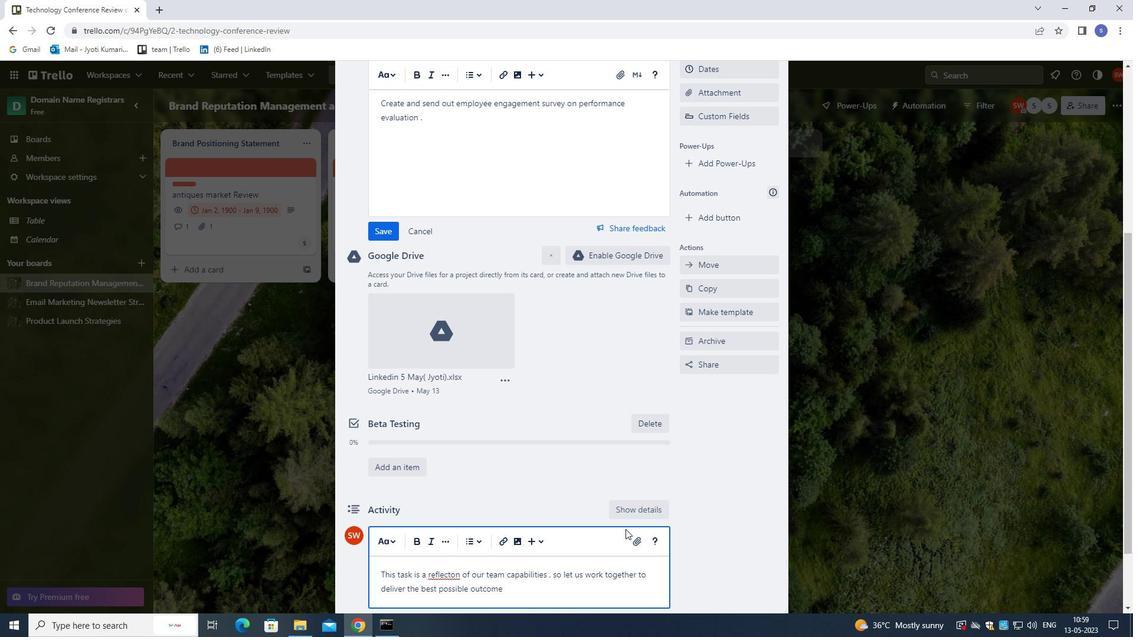 
Action: Mouse moved to (452, 571)
Screenshot: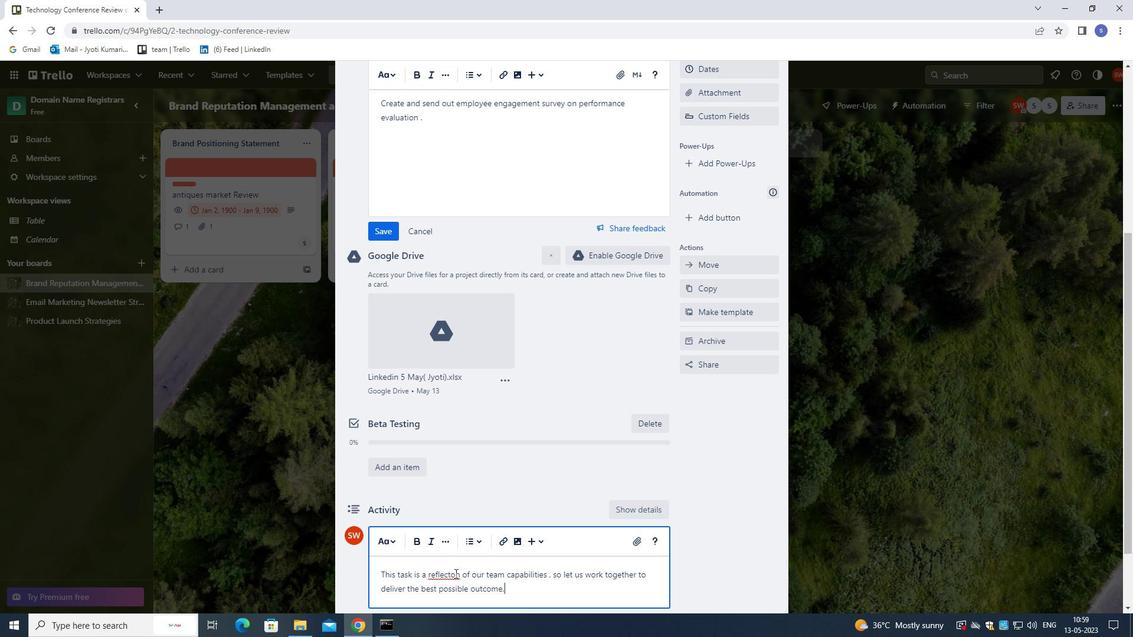 
Action: Mouse pressed left at (452, 571)
Screenshot: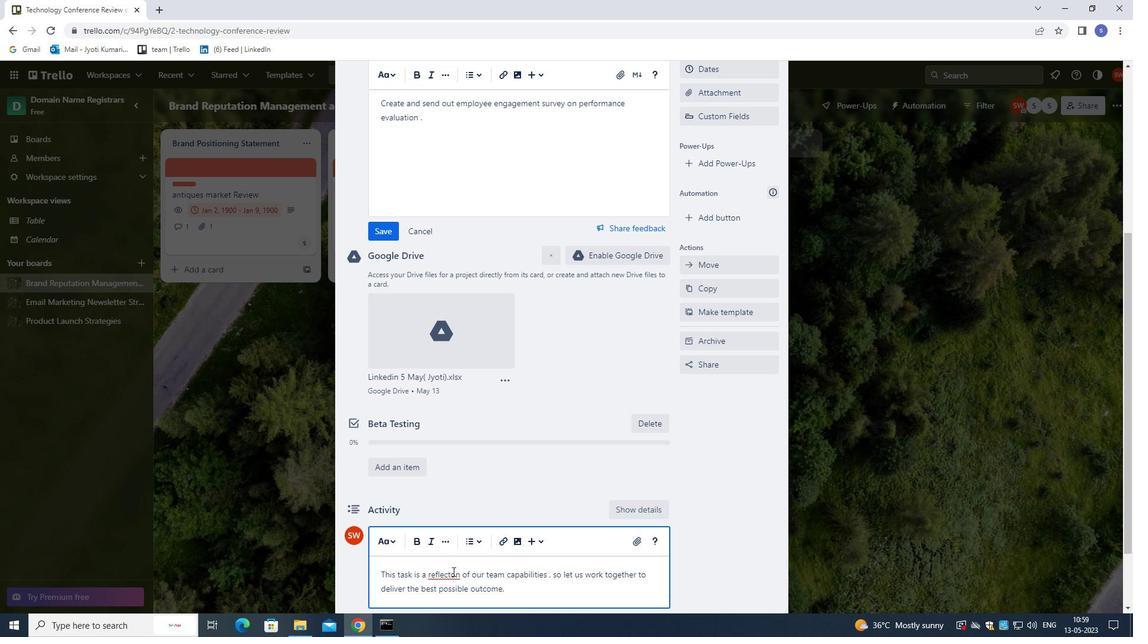 
Action: Mouse moved to (481, 607)
Screenshot: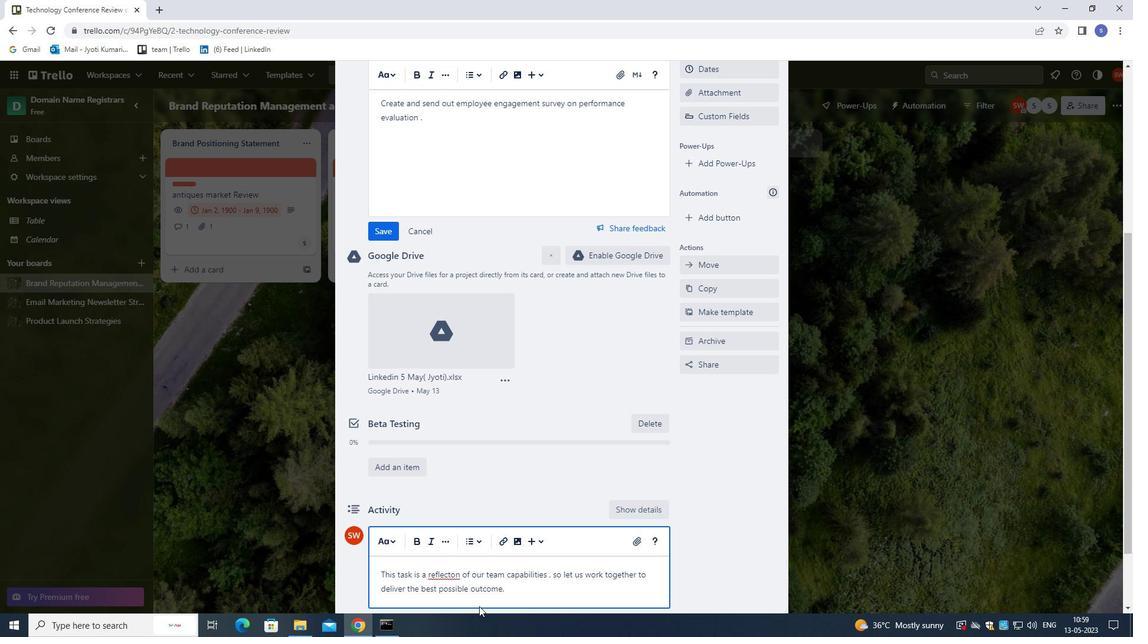 
Action: Key pressed I
Screenshot: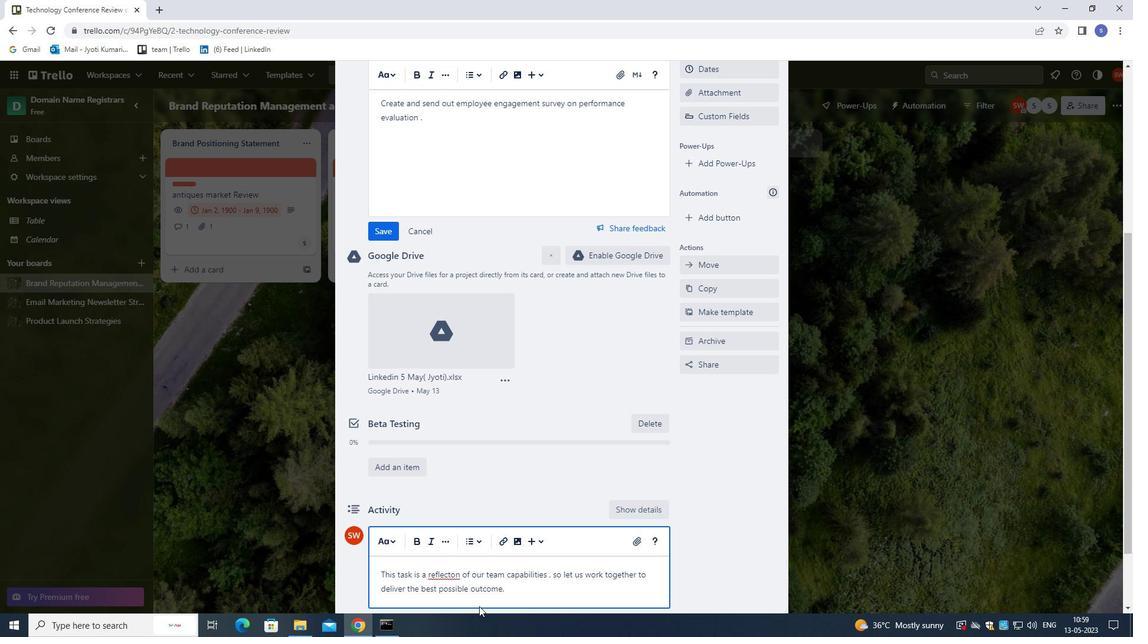
Action: Mouse moved to (382, 231)
Screenshot: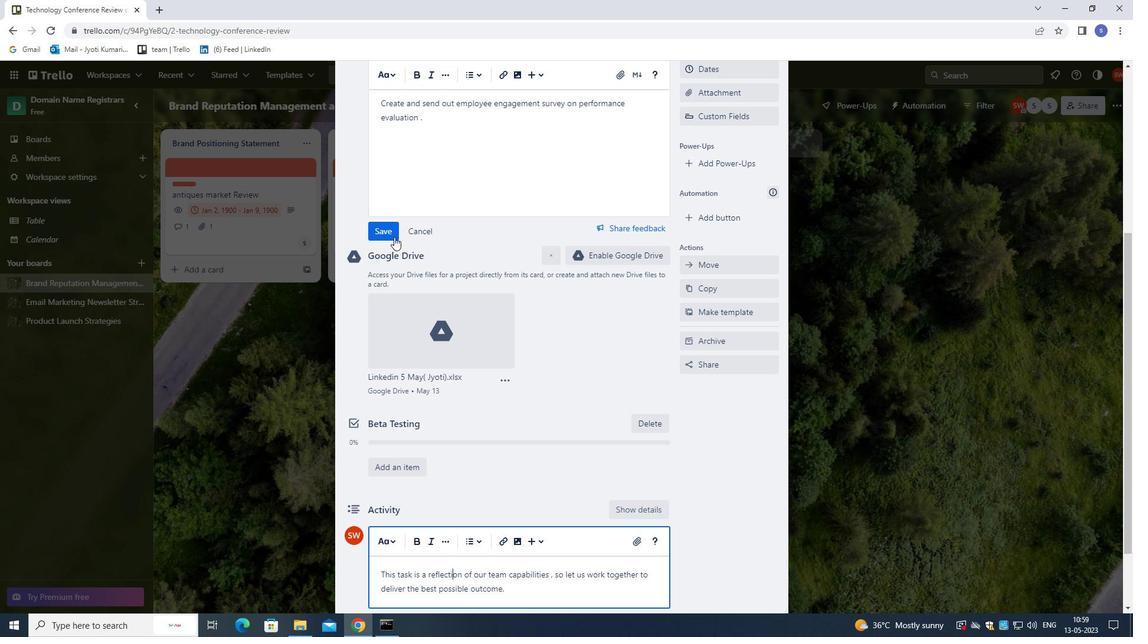 
Action: Mouse pressed left at (382, 231)
Screenshot: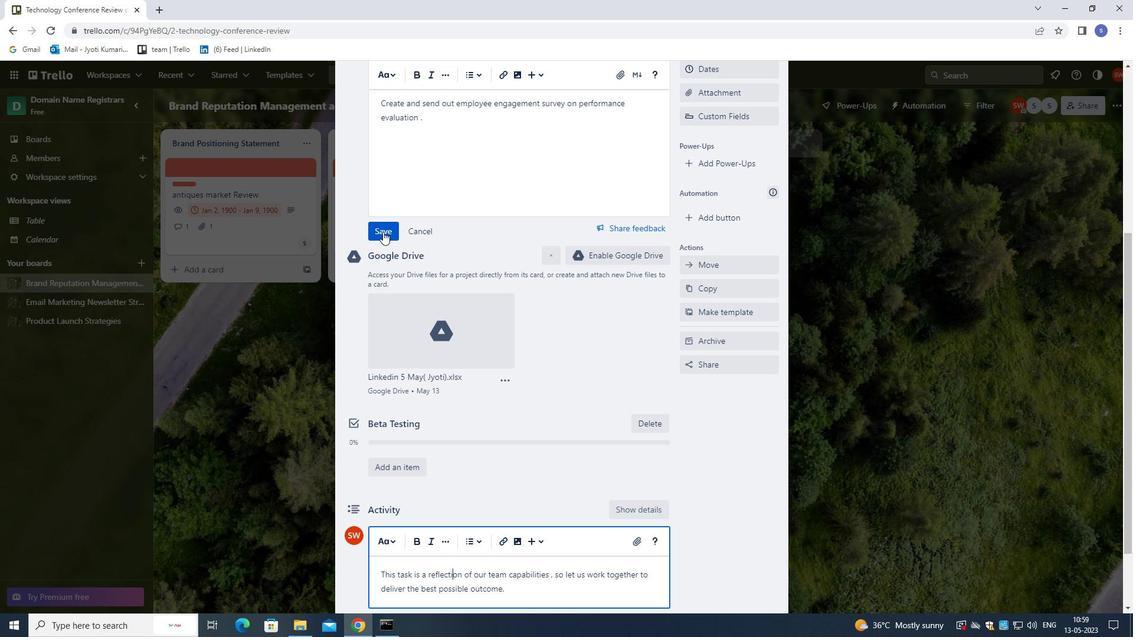 
Action: Mouse moved to (446, 406)
Screenshot: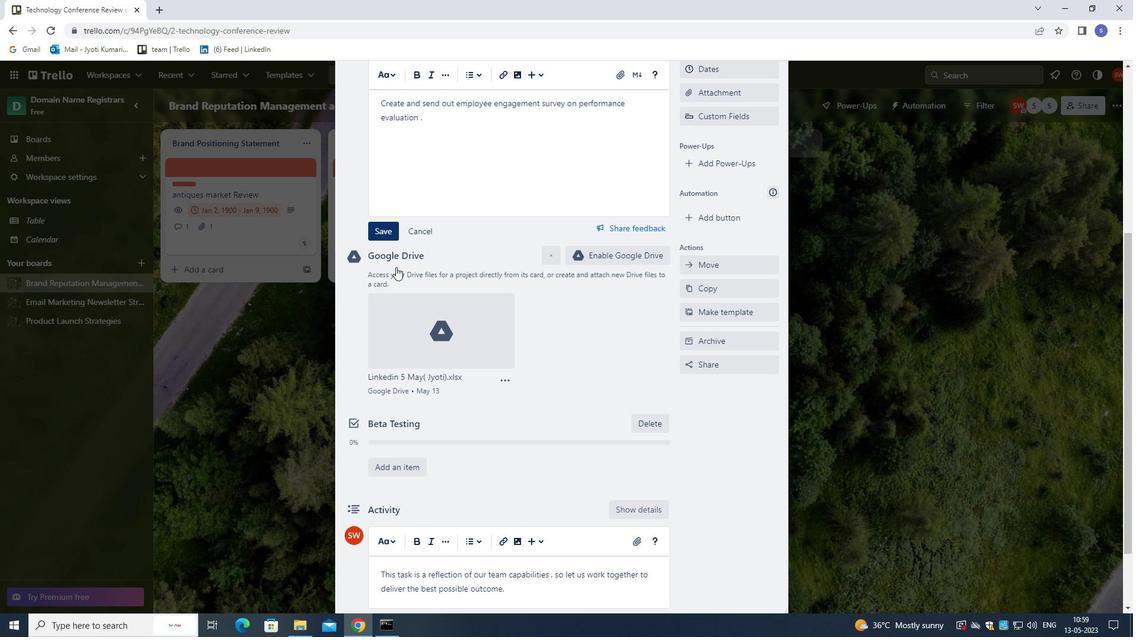 
Action: Mouse scrolled (446, 406) with delta (0, 0)
Screenshot: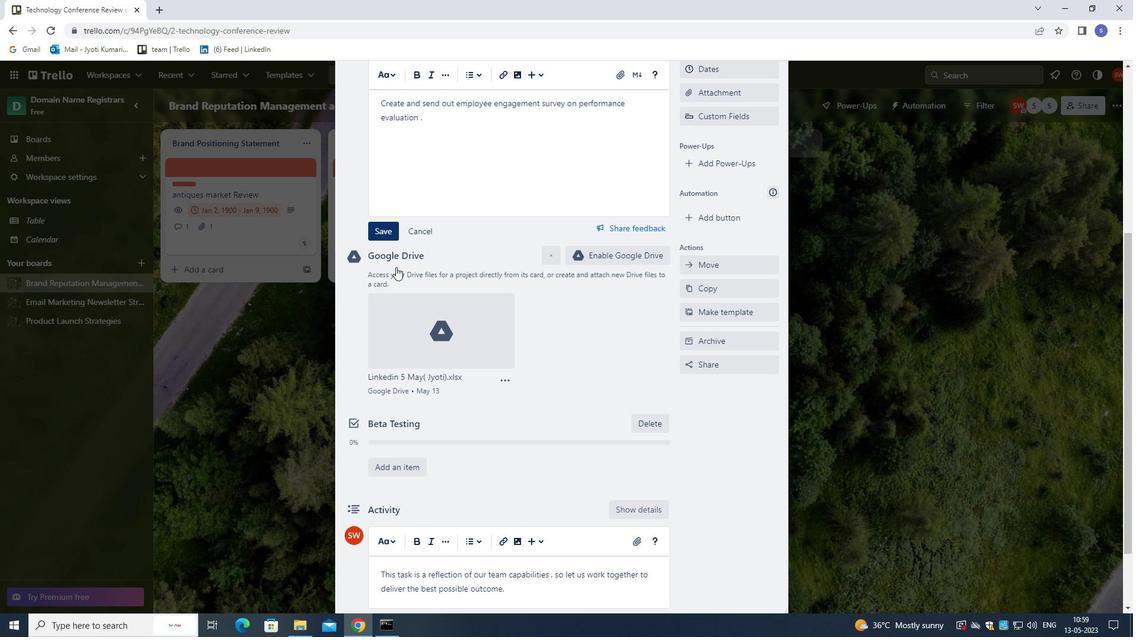 
Action: Mouse moved to (450, 425)
Screenshot: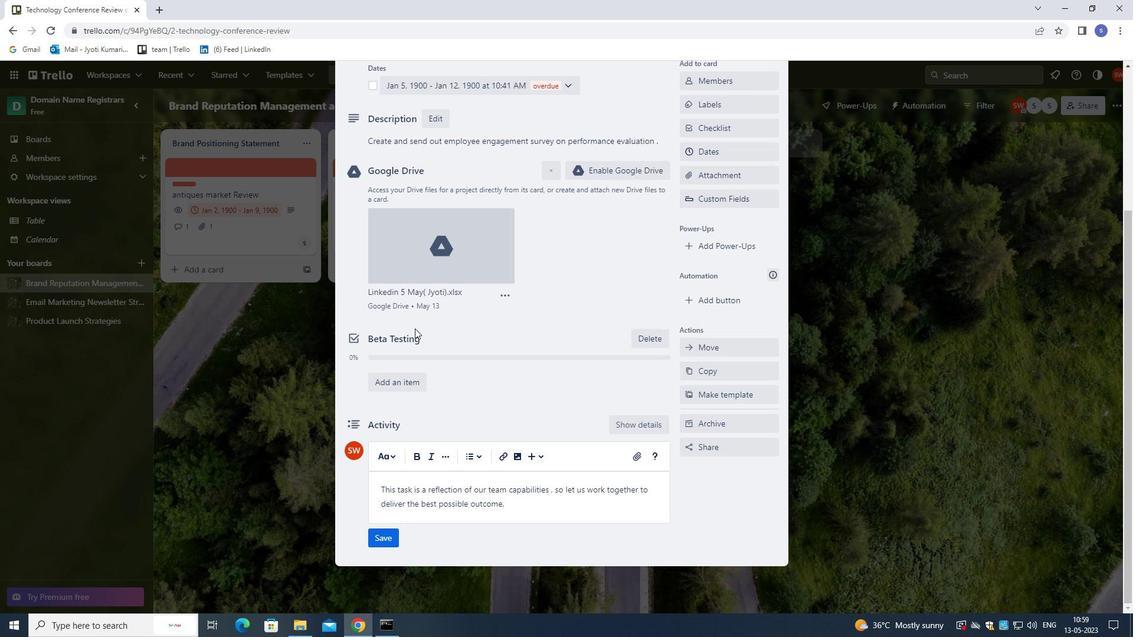 
Action: Mouse scrolled (450, 425) with delta (0, 0)
Screenshot: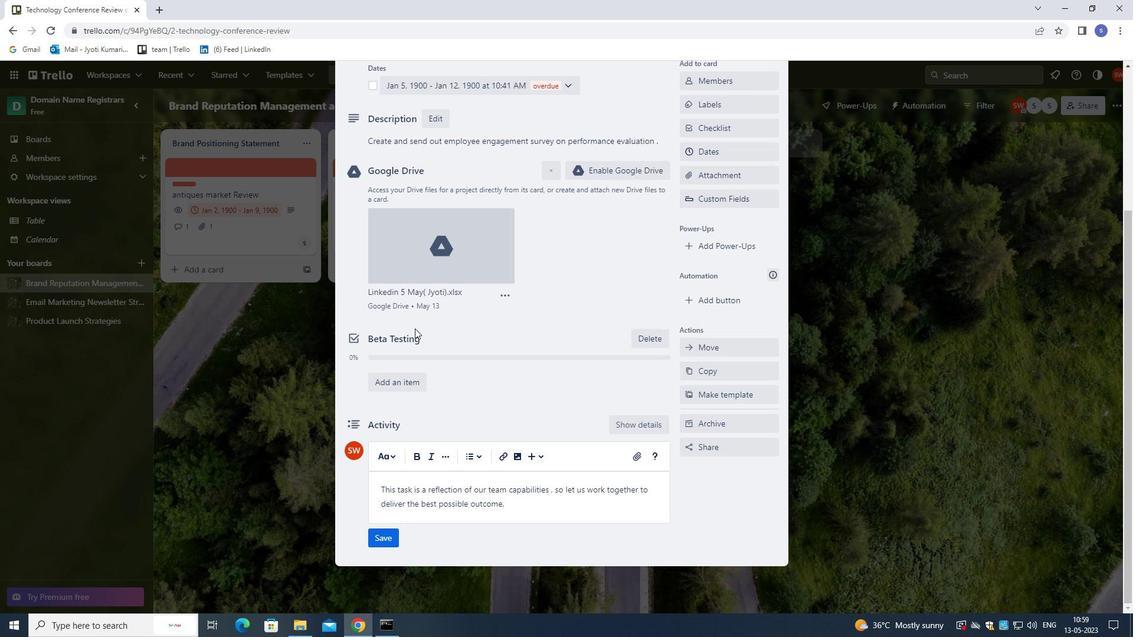 
Action: Mouse moved to (451, 429)
Screenshot: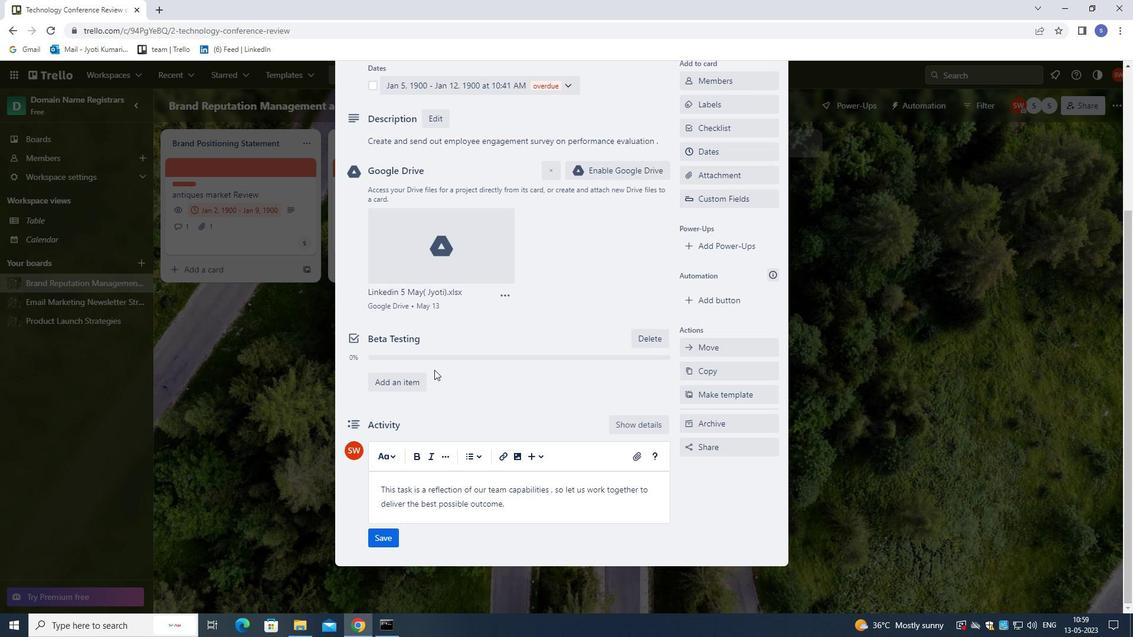 
Action: Mouse scrolled (451, 428) with delta (0, 0)
Screenshot: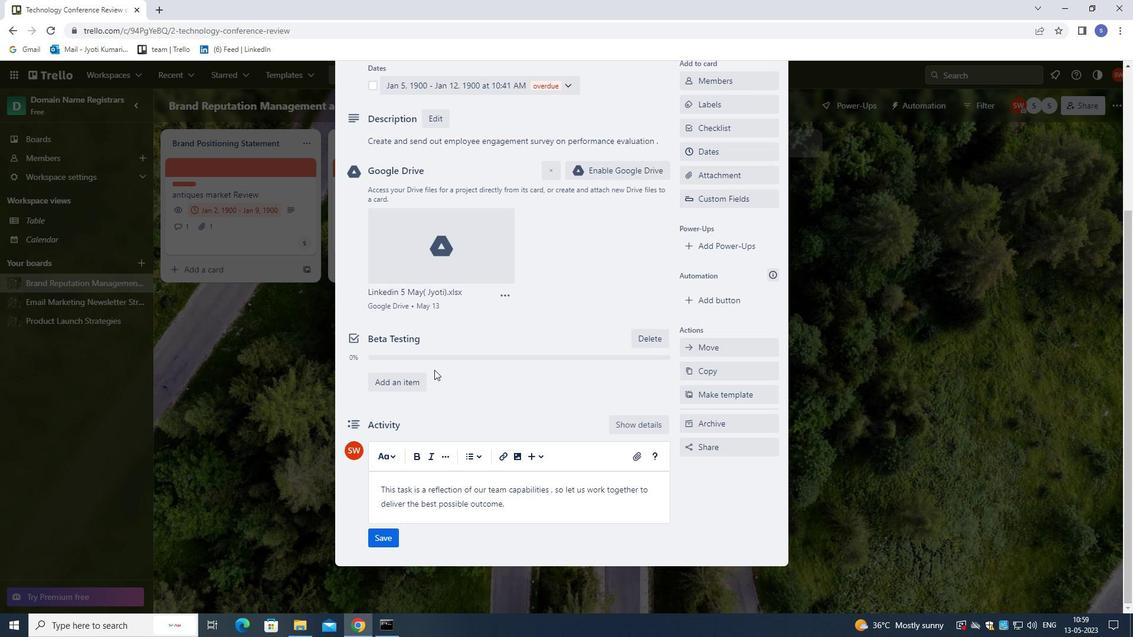 
Action: Mouse moved to (451, 431)
Screenshot: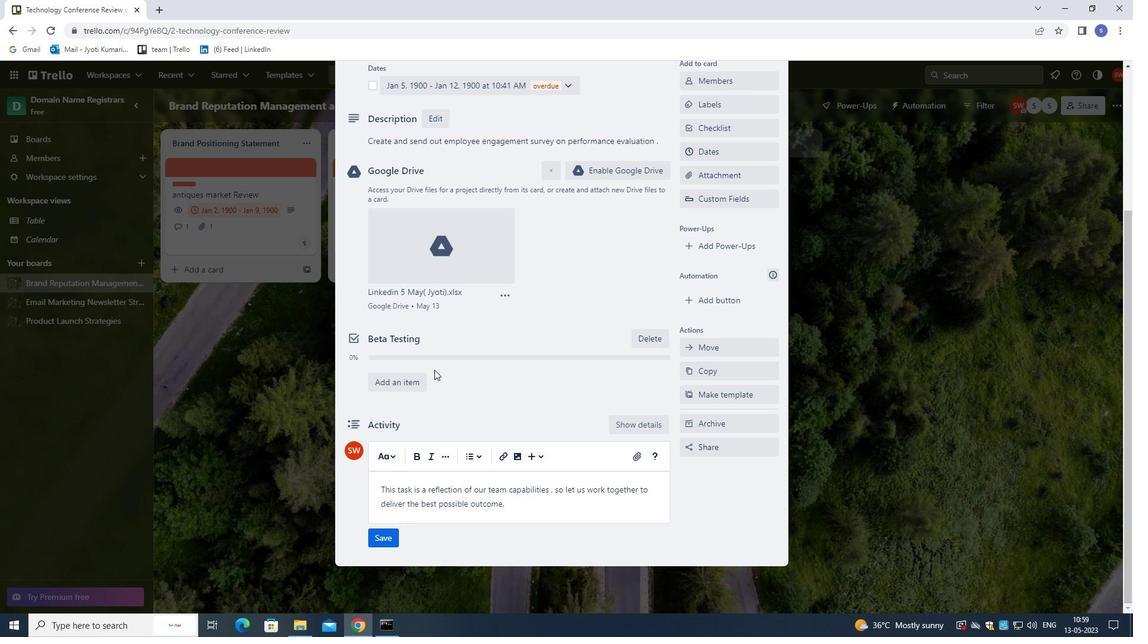 
Action: Mouse scrolled (451, 430) with delta (0, 0)
Screenshot: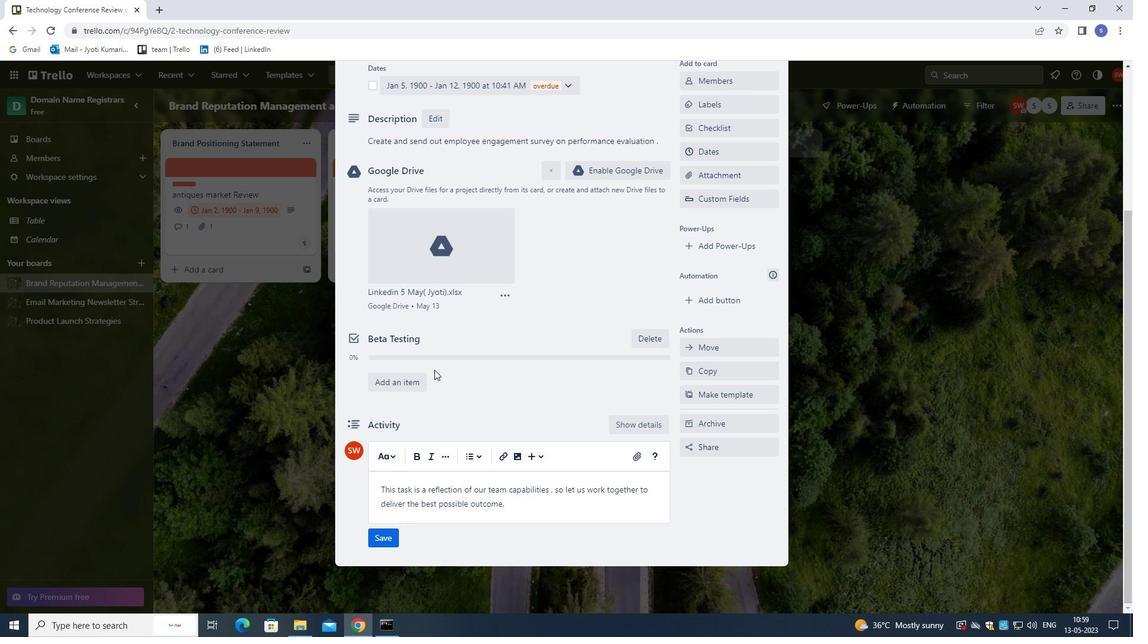 
Action: Mouse moved to (393, 536)
Screenshot: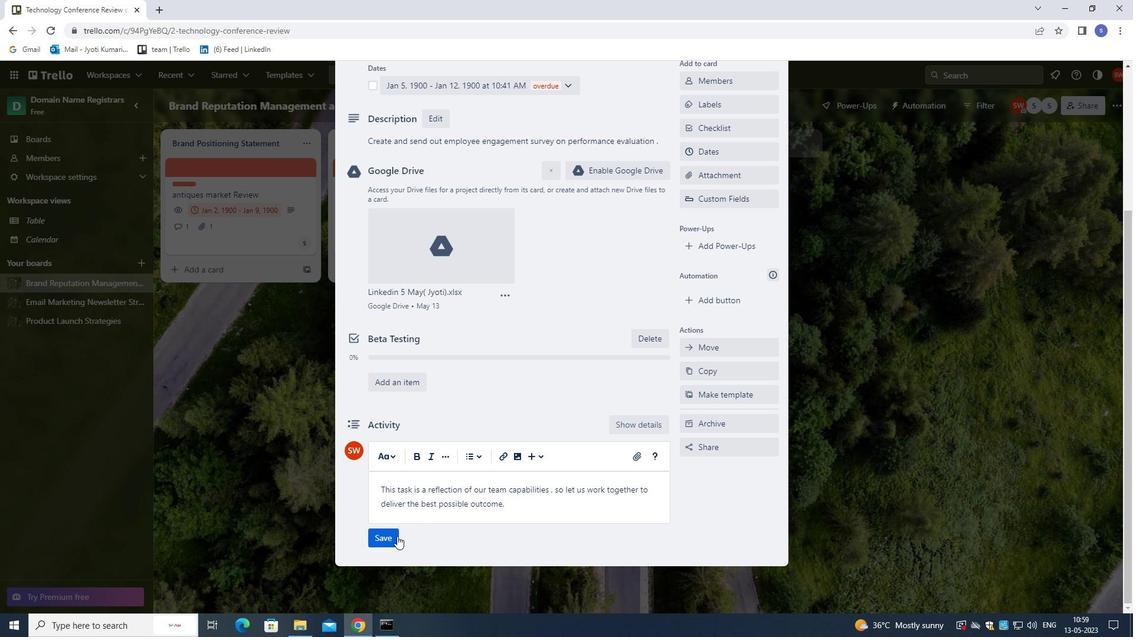 
Action: Mouse pressed left at (393, 536)
Screenshot: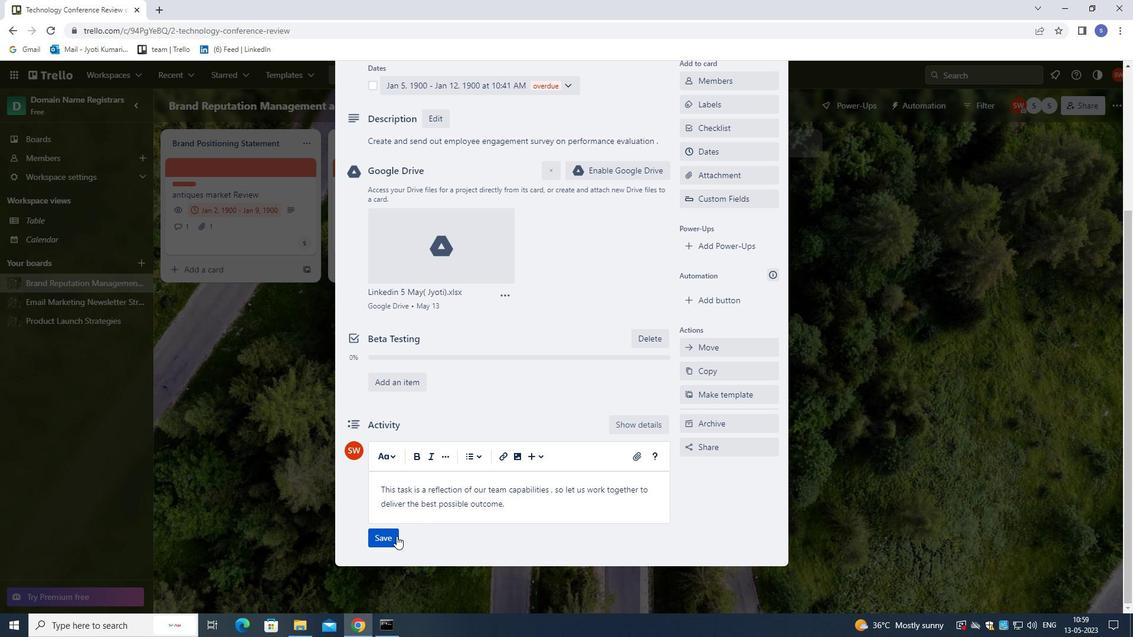 
Action: Mouse moved to (484, 489)
Screenshot: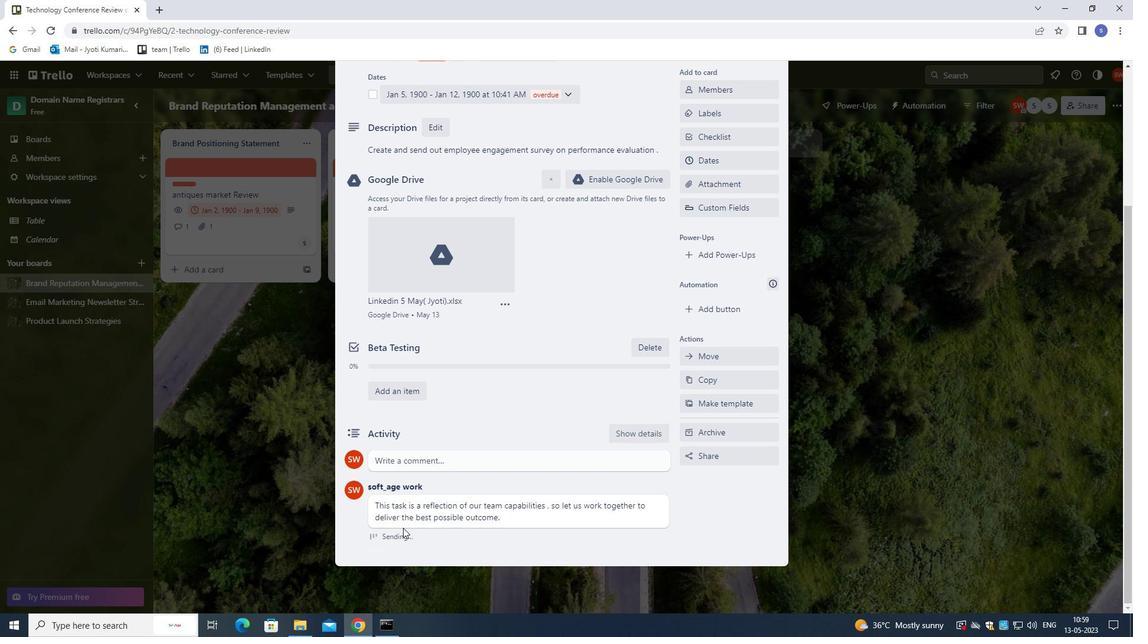 
Action: Mouse scrolled (484, 490) with delta (0, 0)
Screenshot: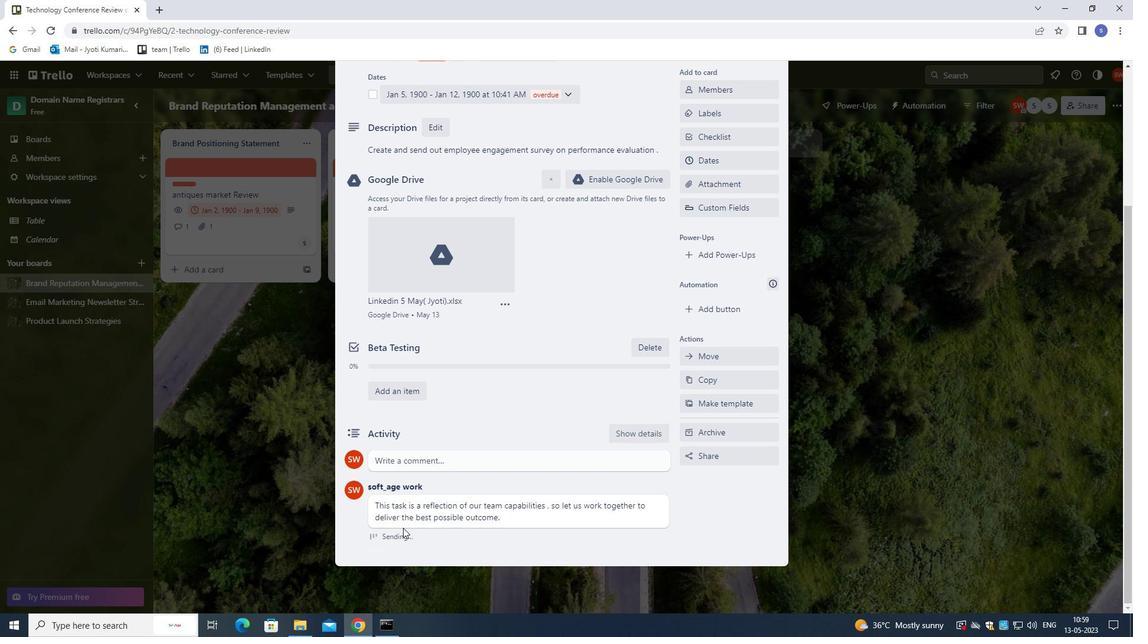 
Action: Mouse moved to (515, 476)
Screenshot: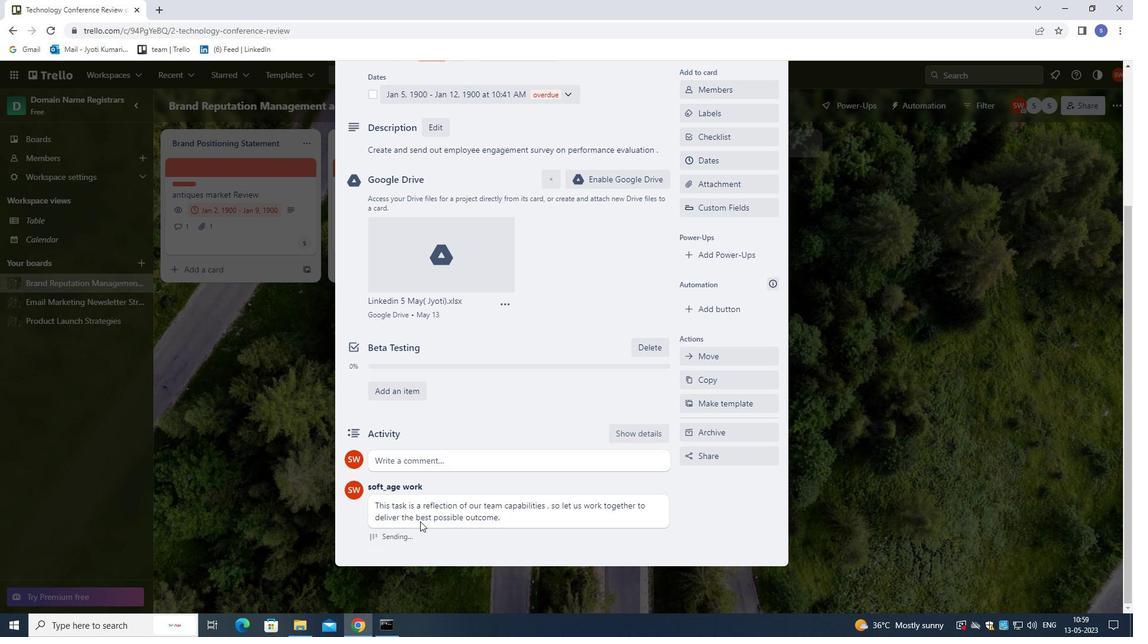 
Action: Mouse scrolled (515, 477) with delta (0, 0)
Screenshot: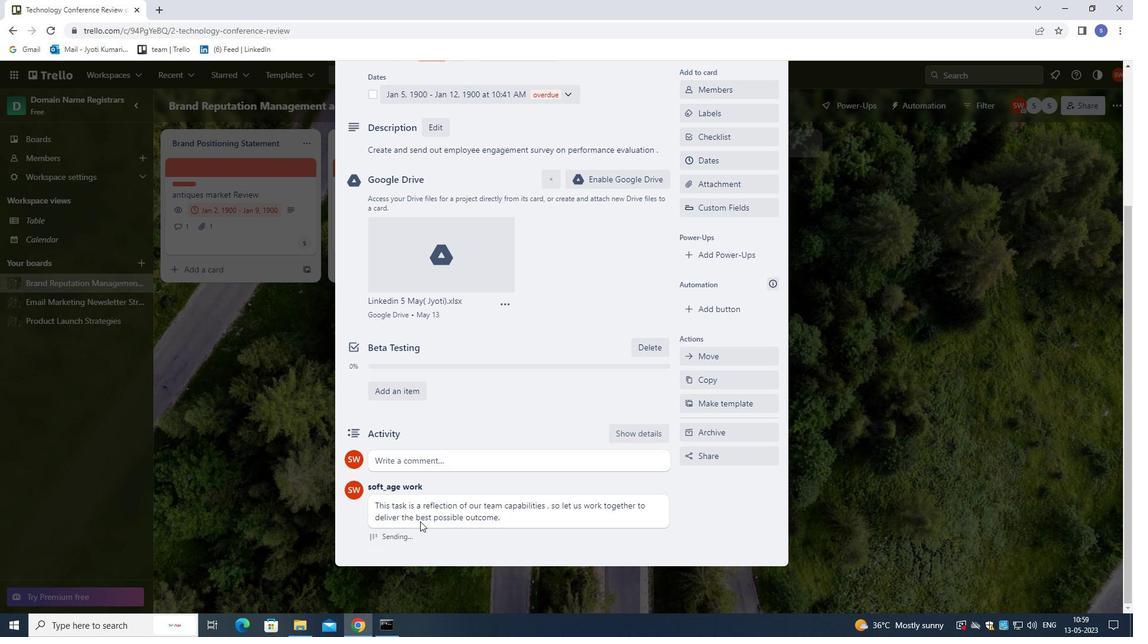 
Action: Mouse moved to (588, 448)
Screenshot: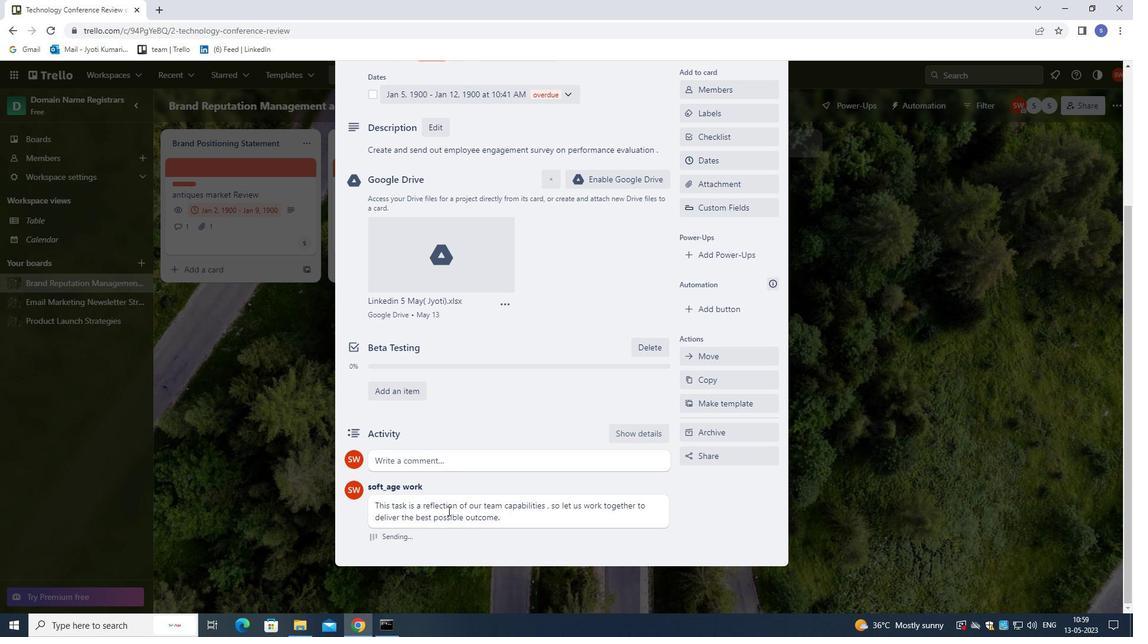 
Action: Mouse scrolled (558, 462) with delta (0, 0)
Screenshot: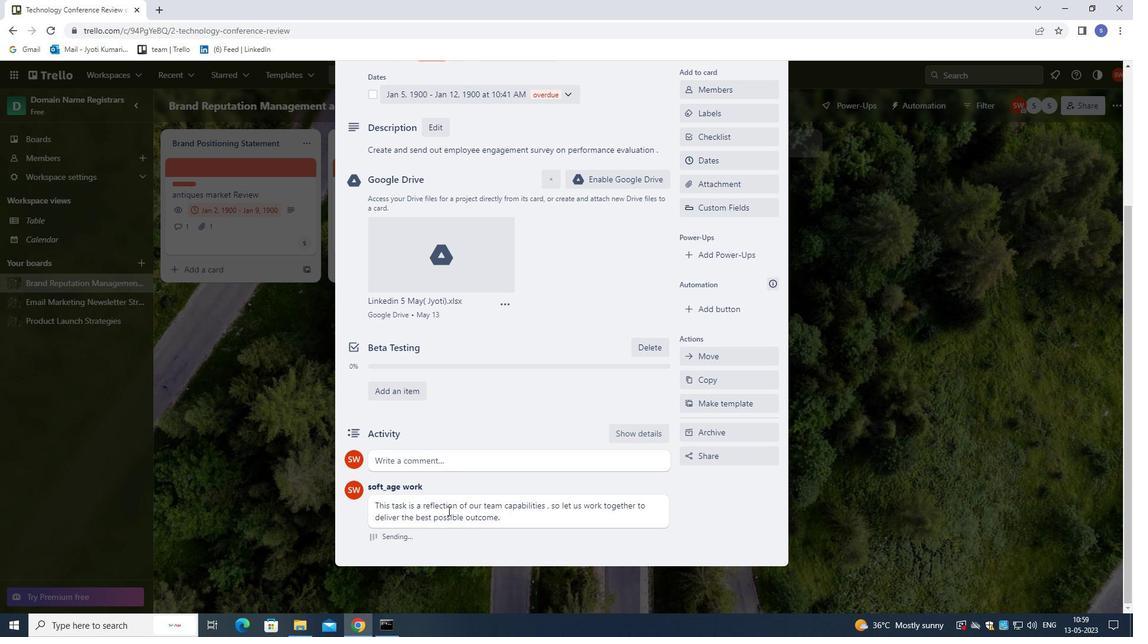 
Action: Mouse moved to (613, 435)
Screenshot: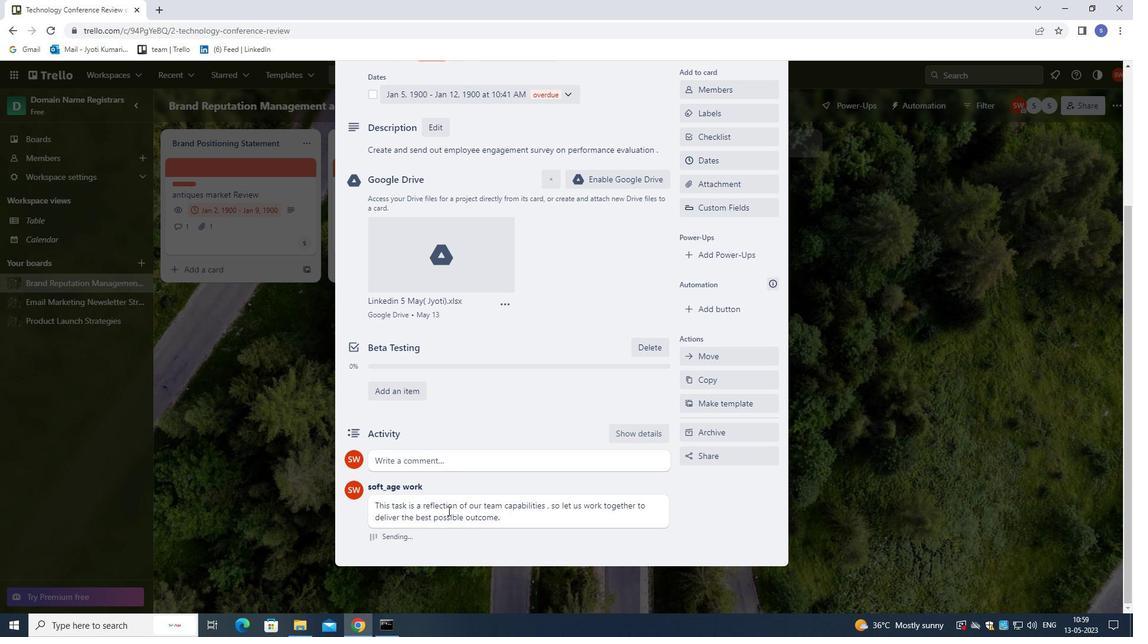 
Action: Mouse scrolled (613, 435) with delta (0, 0)
Screenshot: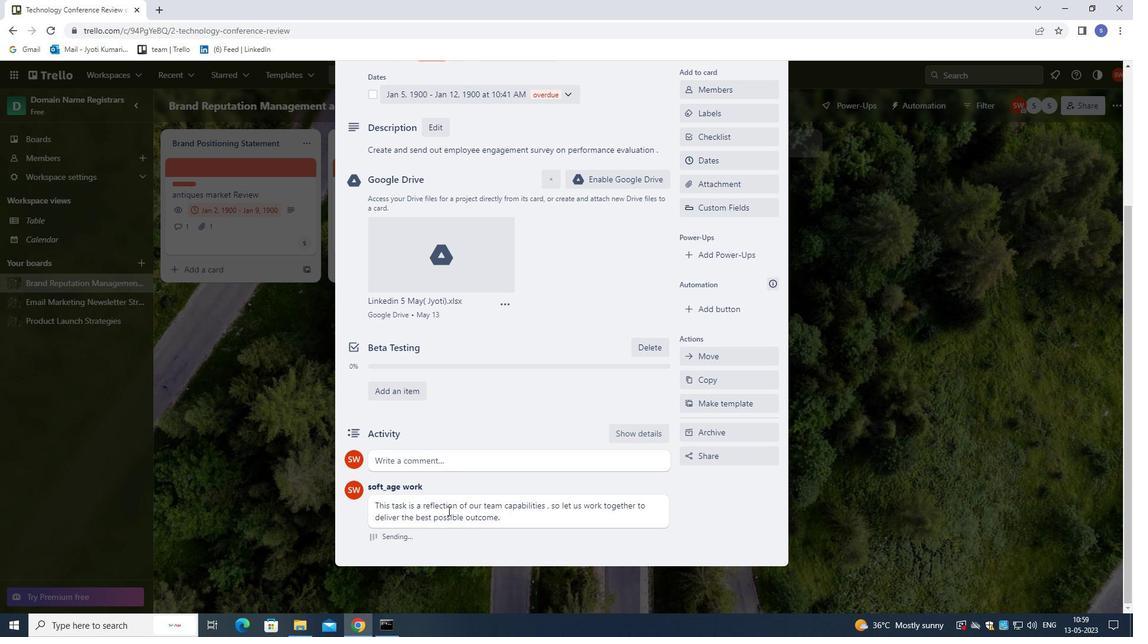 
Action: Mouse moved to (661, 380)
Screenshot: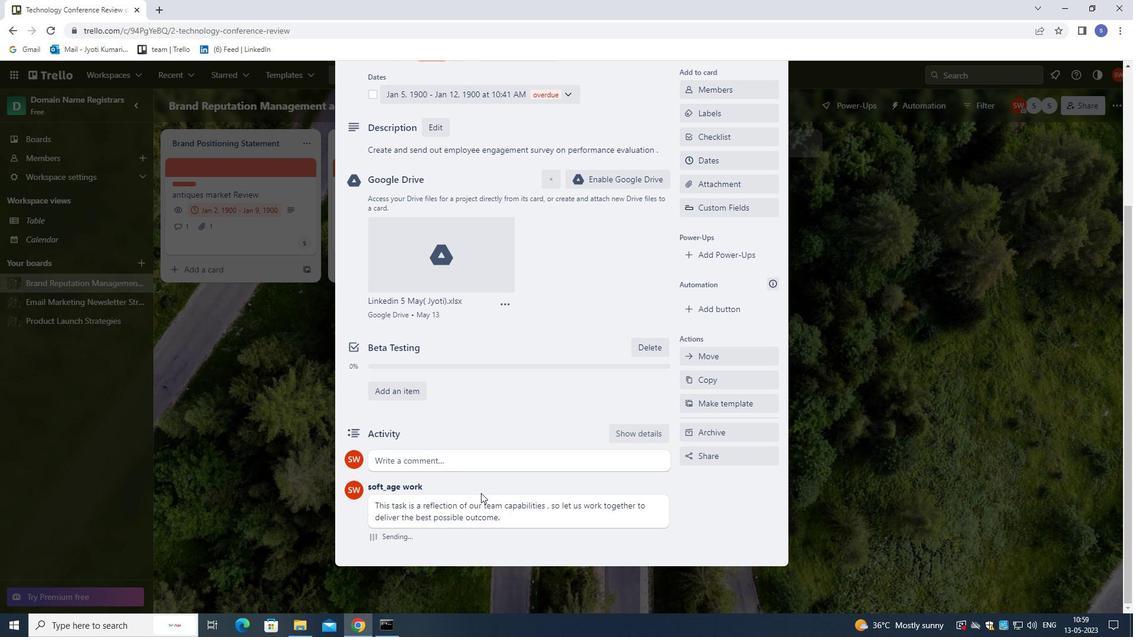 
Action: Mouse scrolled (661, 381) with delta (0, 0)
Screenshot: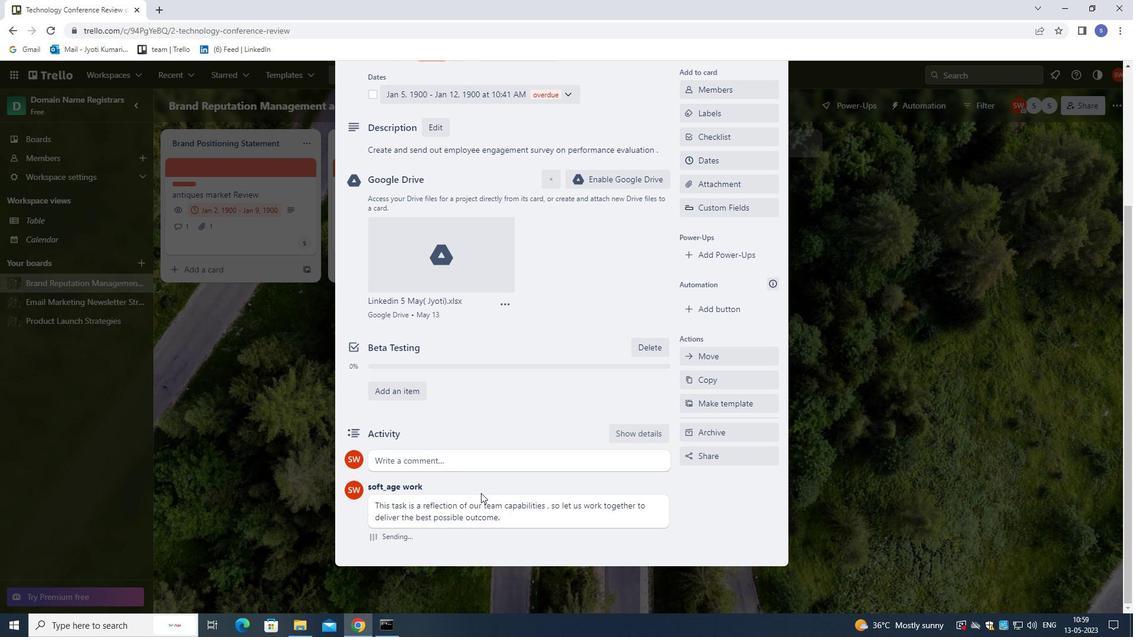 
Action: Mouse moved to (776, 98)
Screenshot: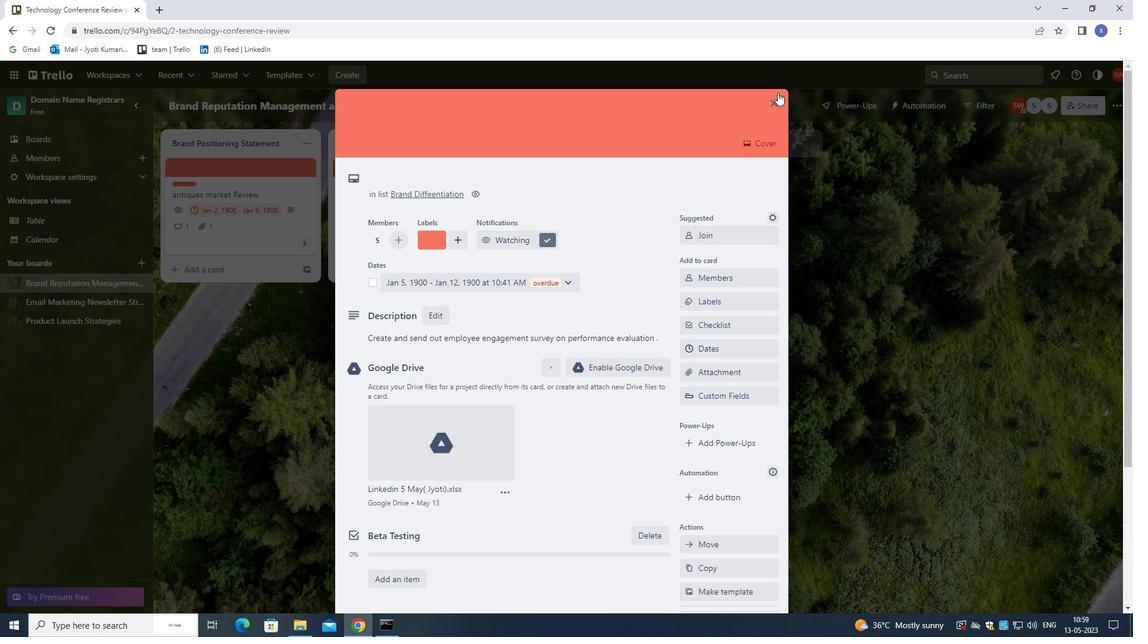 
Action: Mouse pressed left at (776, 98)
Screenshot: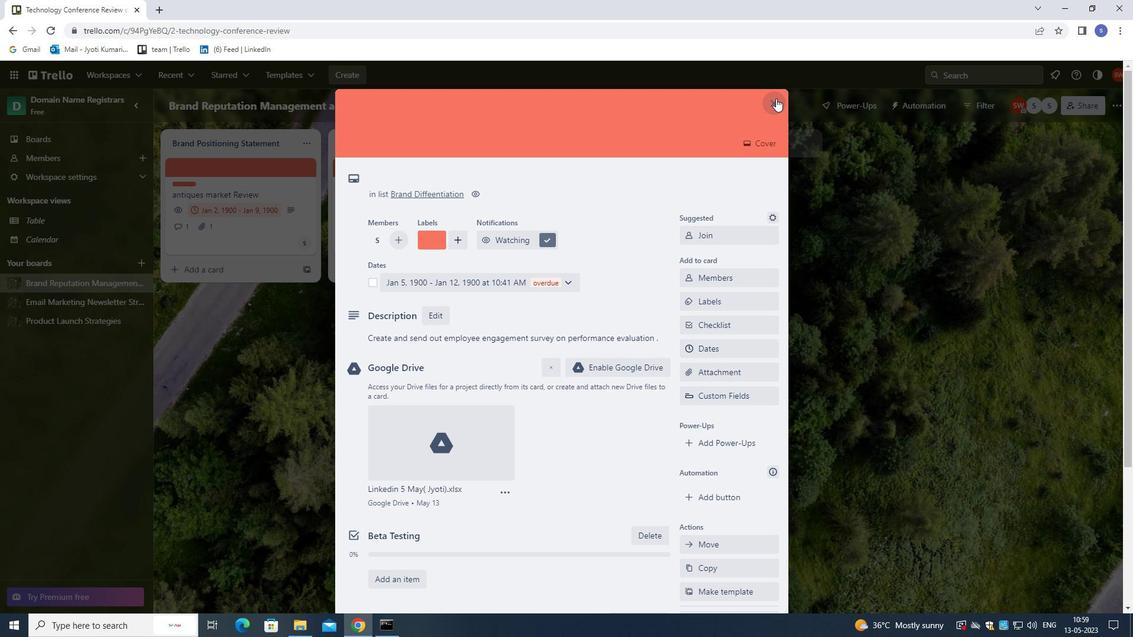 
Action: Mouse moved to (777, 97)
Screenshot: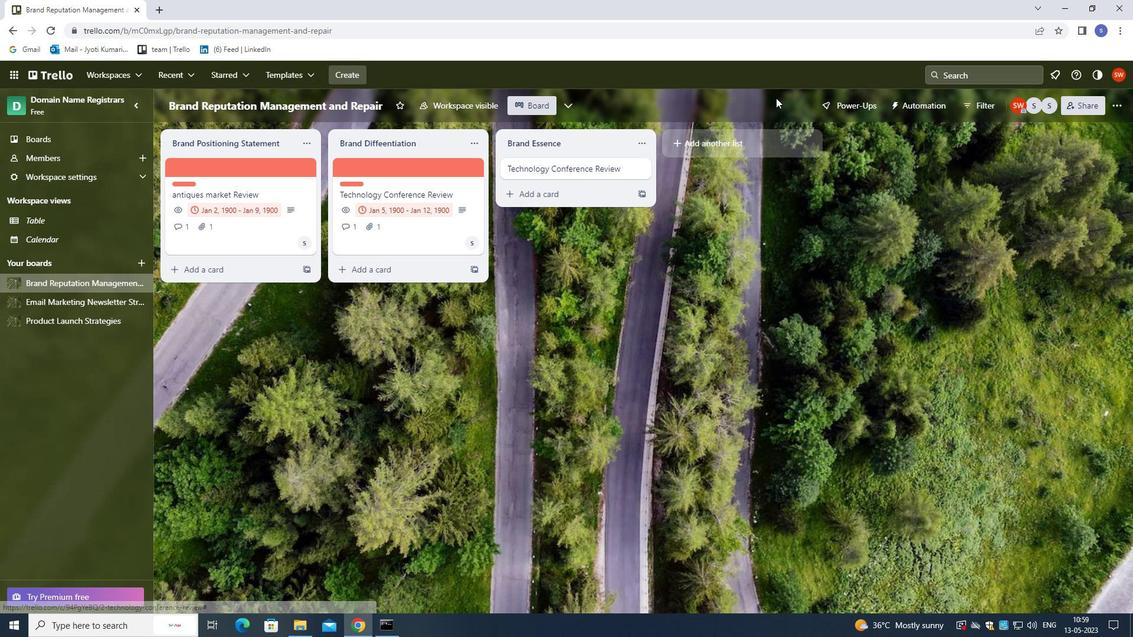 
